 Task: Research Airbnb accommodation in Trabzon, Turkey from 26th December, 2023 to 31st December, 2023 for 2 adults. Place can be entire room with 1  bedroom having 1 bed and 1 bathroom. Property type can be hotel. Amenities needed are: washing machine.
Action: Mouse moved to (412, 112)
Screenshot: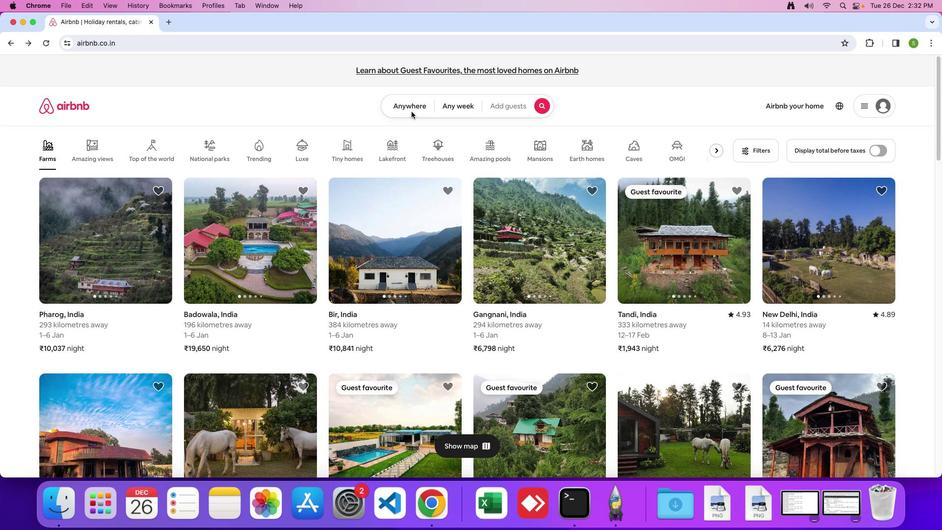 
Action: Mouse pressed left at (412, 112)
Screenshot: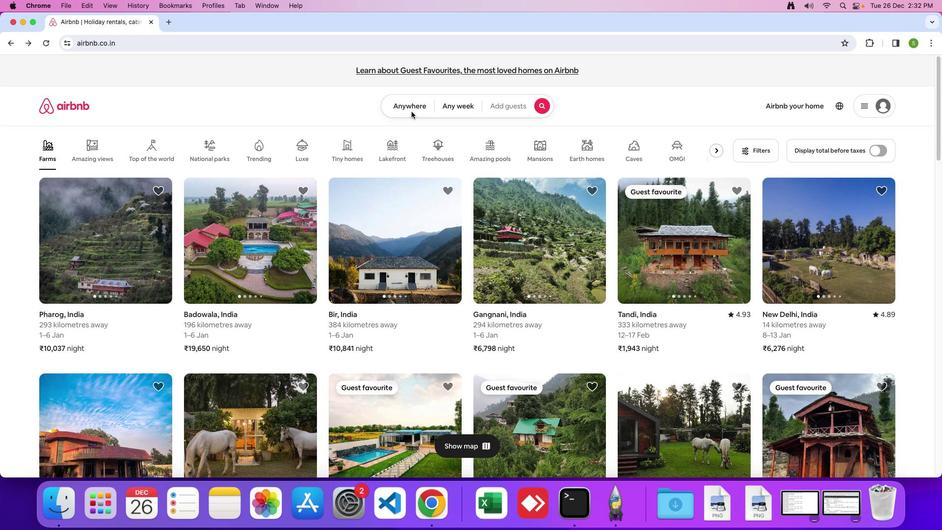 
Action: Mouse moved to (410, 110)
Screenshot: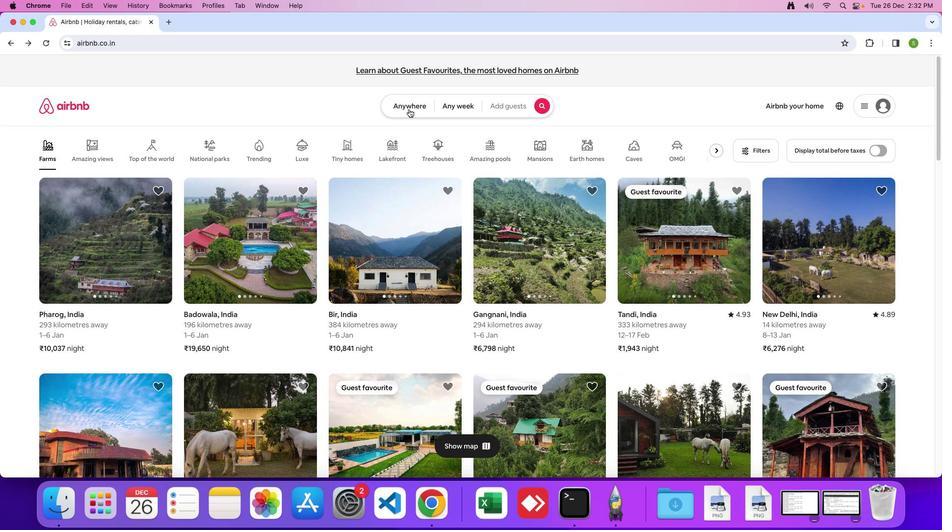 
Action: Mouse pressed left at (410, 110)
Screenshot: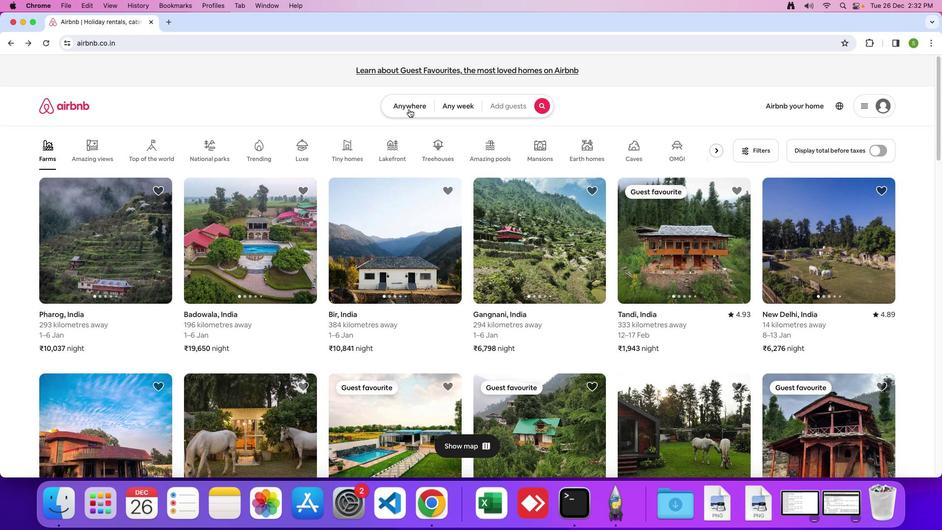 
Action: Mouse moved to (333, 143)
Screenshot: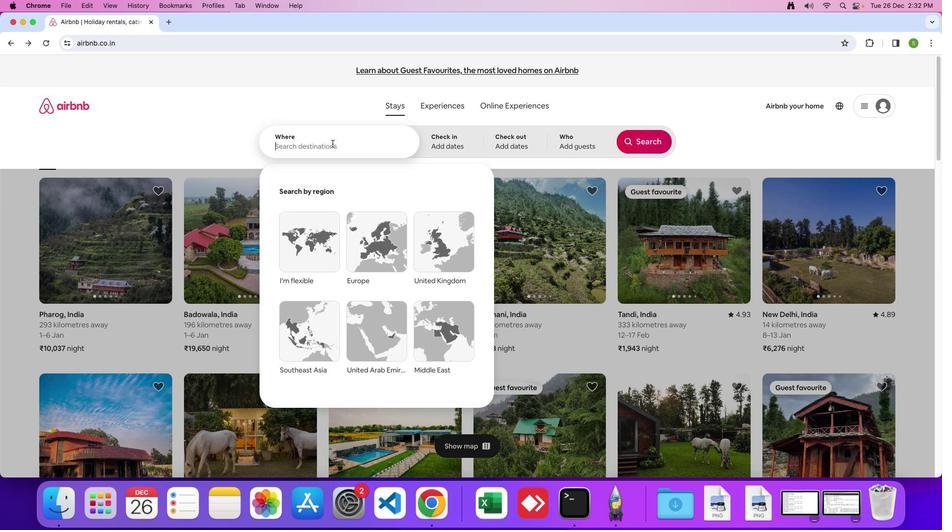 
Action: Mouse pressed left at (333, 143)
Screenshot: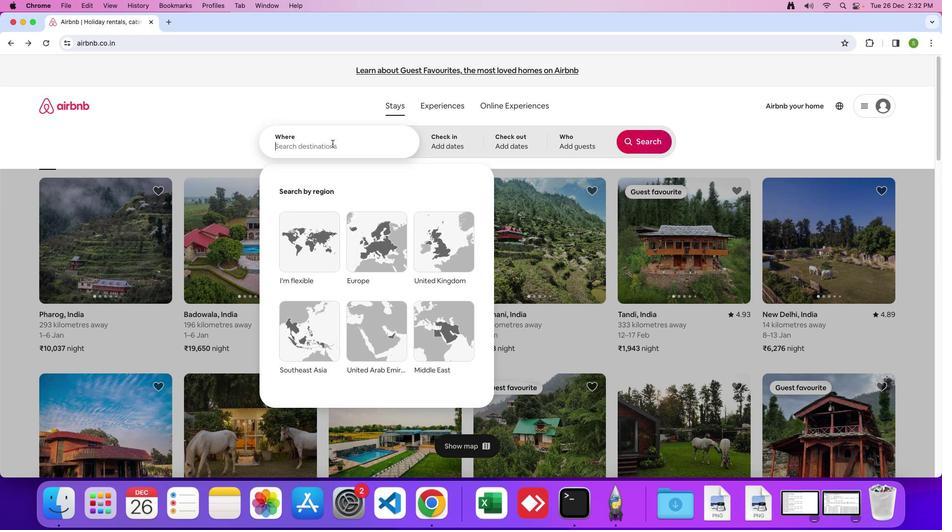 
Action: Mouse moved to (331, 142)
Screenshot: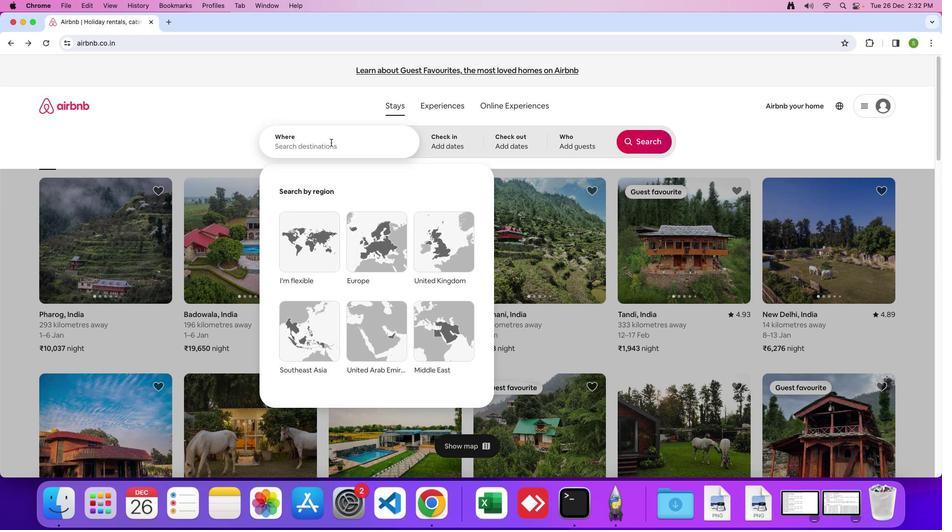
Action: Key pressed 'T'Key.caps_lock'r''a''b''z''o''n'','Key.spaceKey.shift'T''u''r''k''e''y'Key.enter
Screenshot: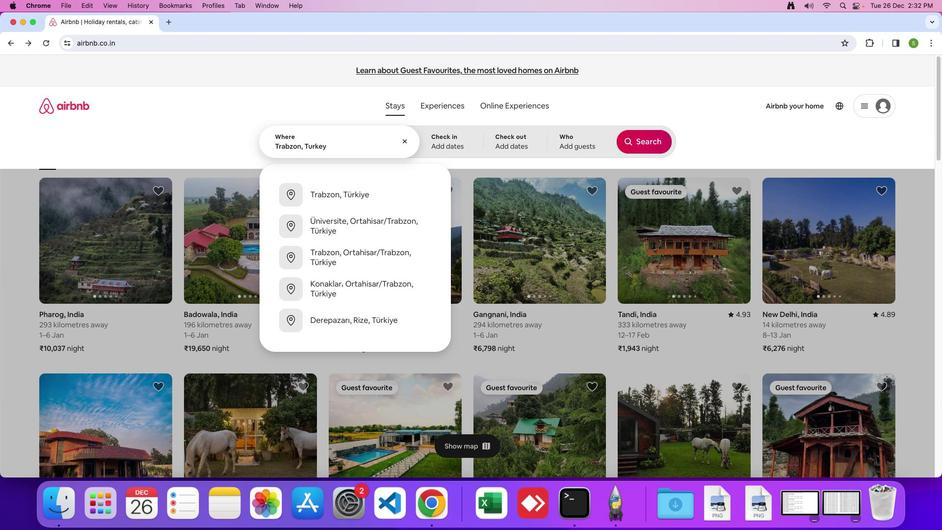 
Action: Mouse moved to (342, 363)
Screenshot: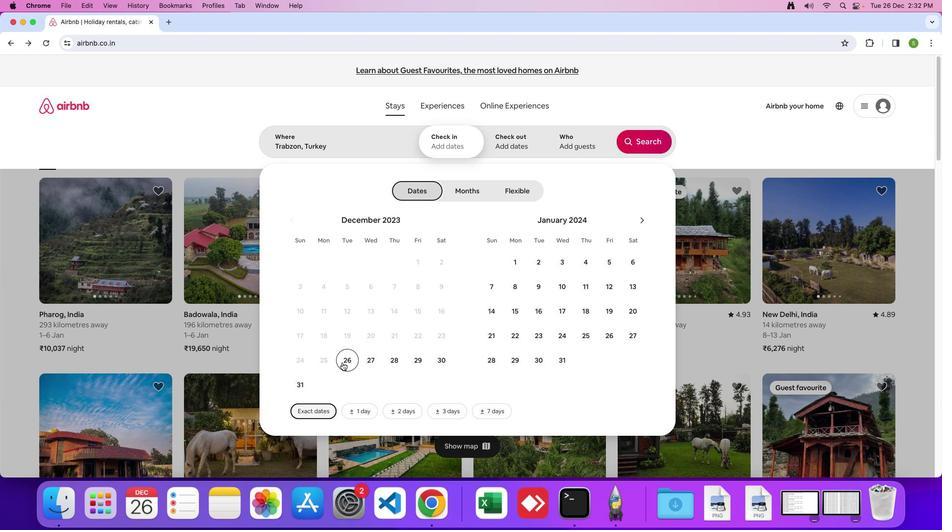
Action: Mouse pressed left at (342, 363)
Screenshot: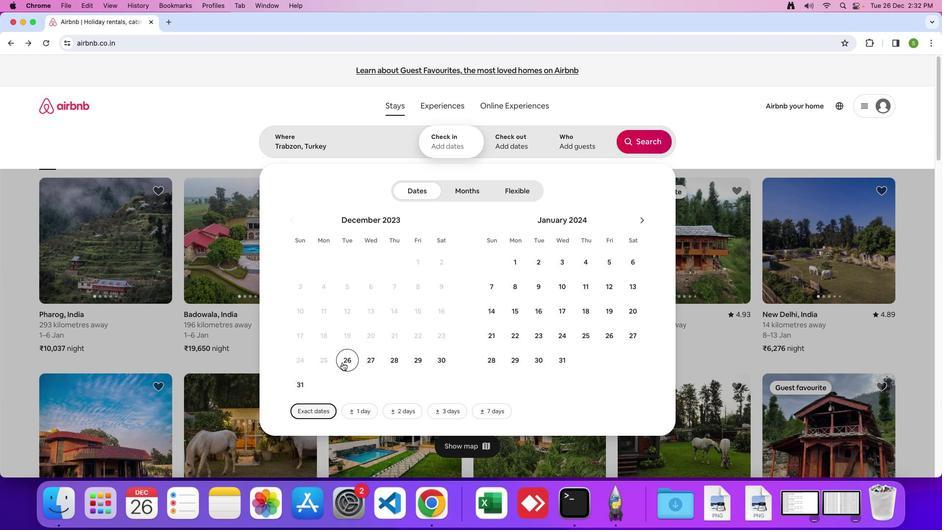 
Action: Mouse moved to (297, 388)
Screenshot: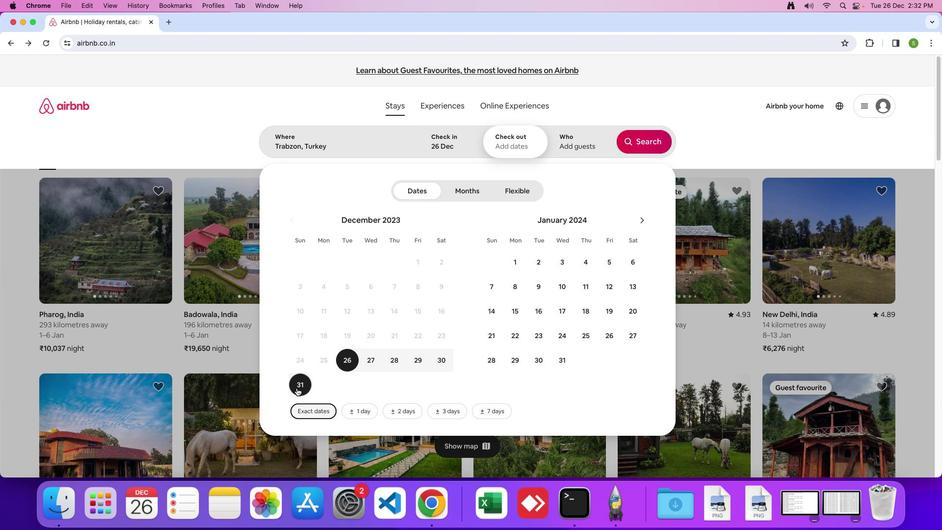 
Action: Mouse pressed left at (297, 388)
Screenshot: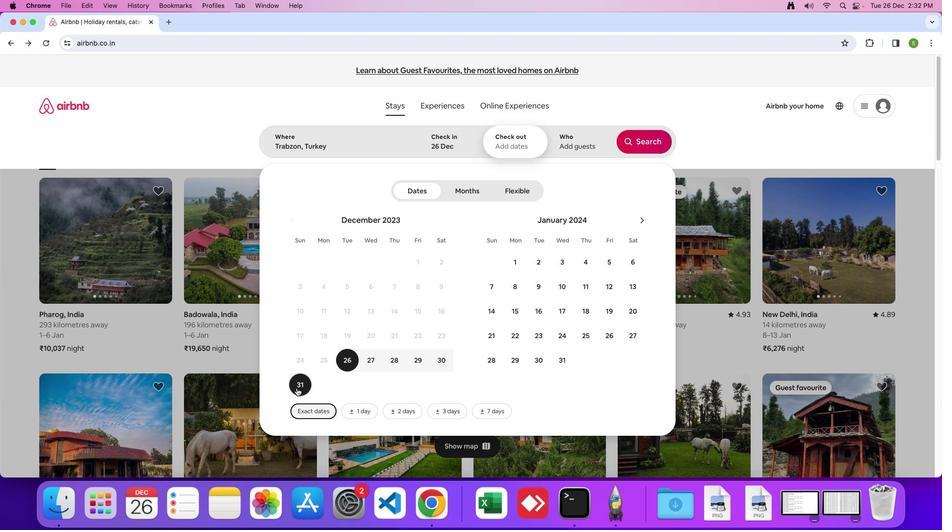 
Action: Mouse moved to (570, 140)
Screenshot: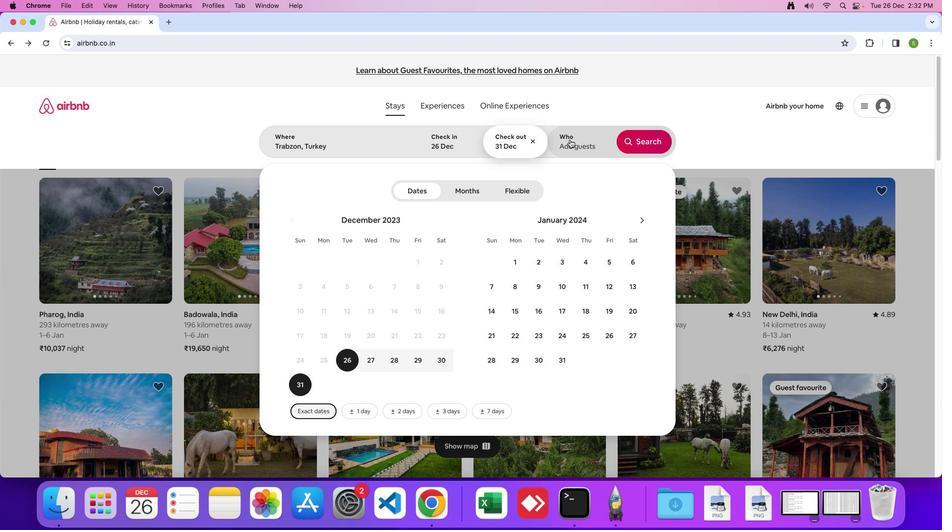 
Action: Mouse pressed left at (570, 140)
Screenshot: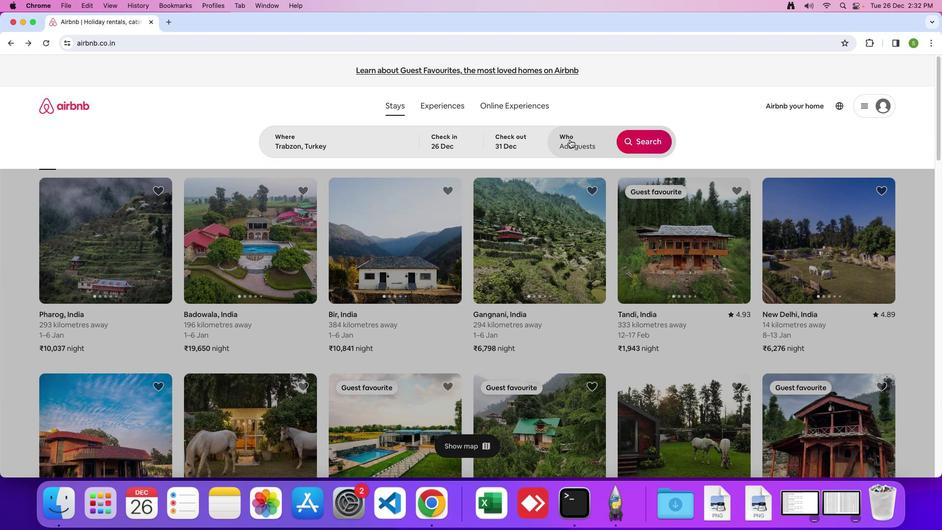 
Action: Mouse moved to (646, 193)
Screenshot: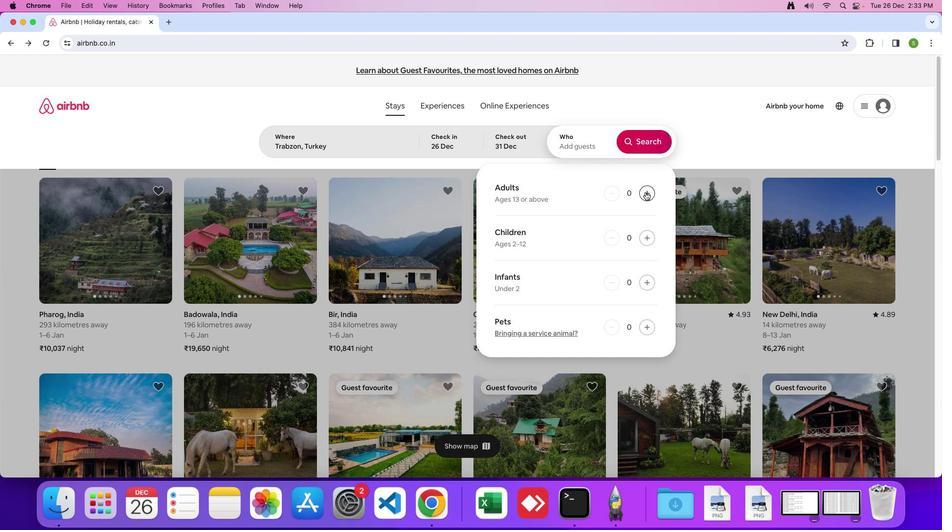 
Action: Mouse pressed left at (646, 193)
Screenshot: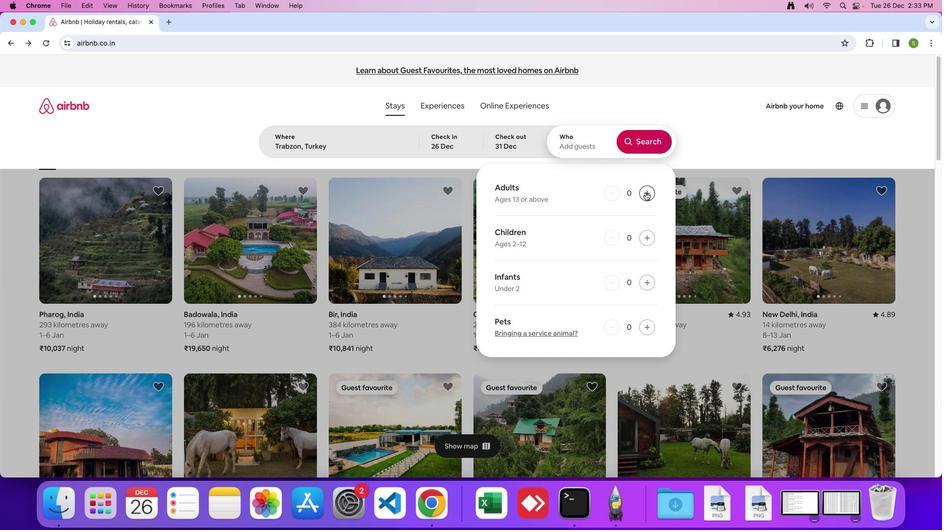 
Action: Mouse pressed left at (646, 193)
Screenshot: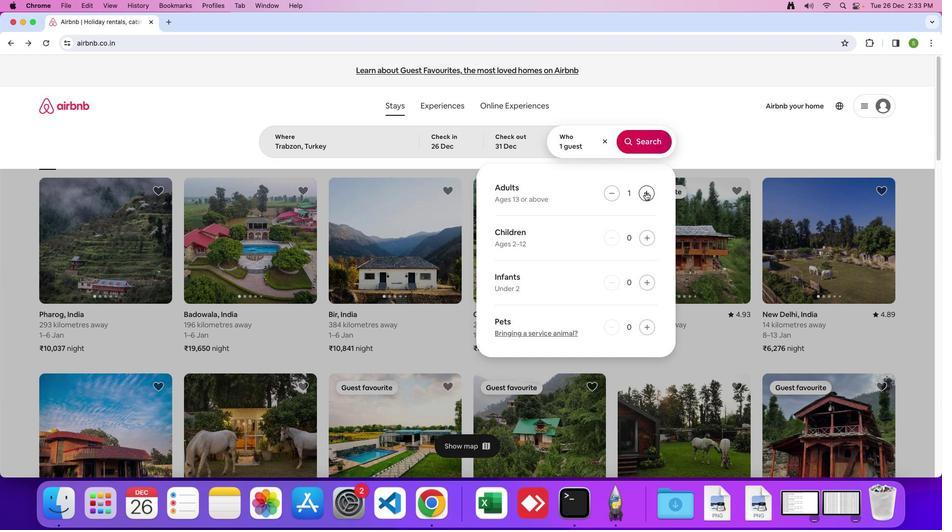 
Action: Mouse moved to (637, 146)
Screenshot: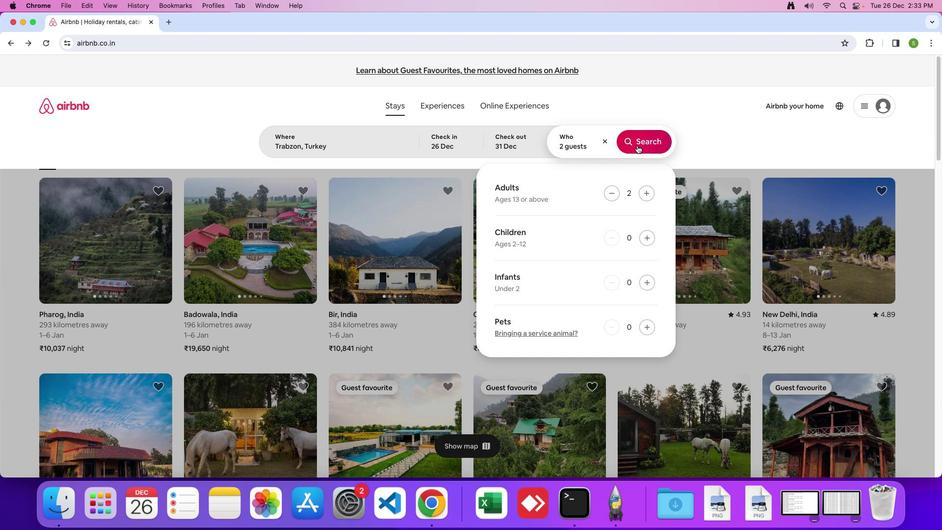 
Action: Mouse pressed left at (637, 146)
Screenshot: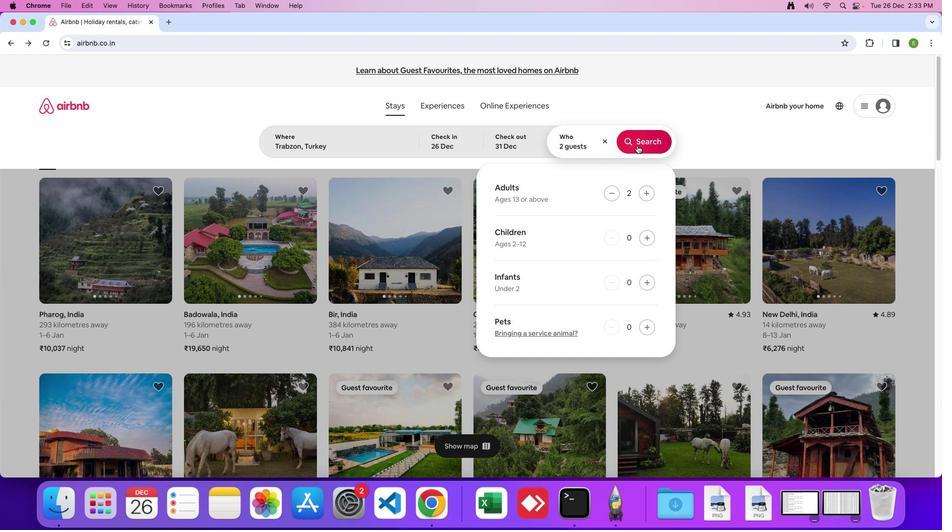
Action: Mouse moved to (787, 110)
Screenshot: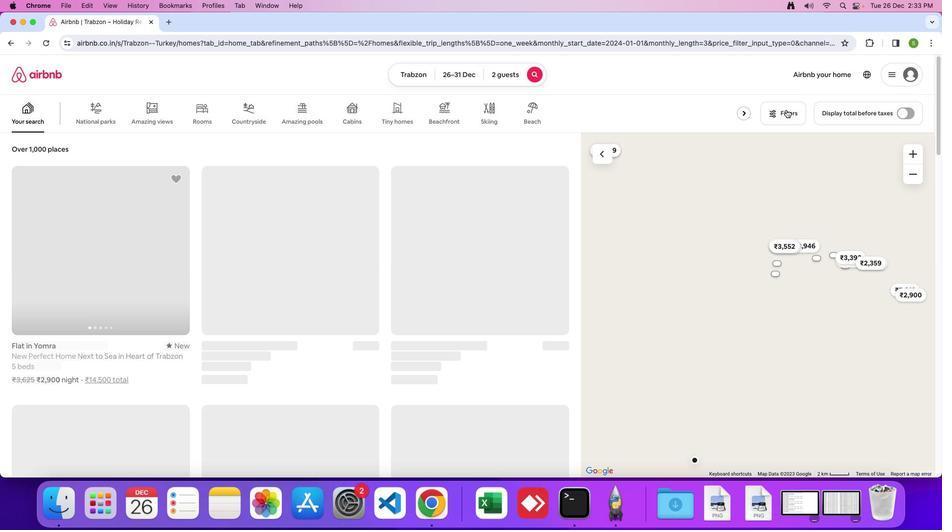 
Action: Mouse pressed left at (787, 110)
Screenshot: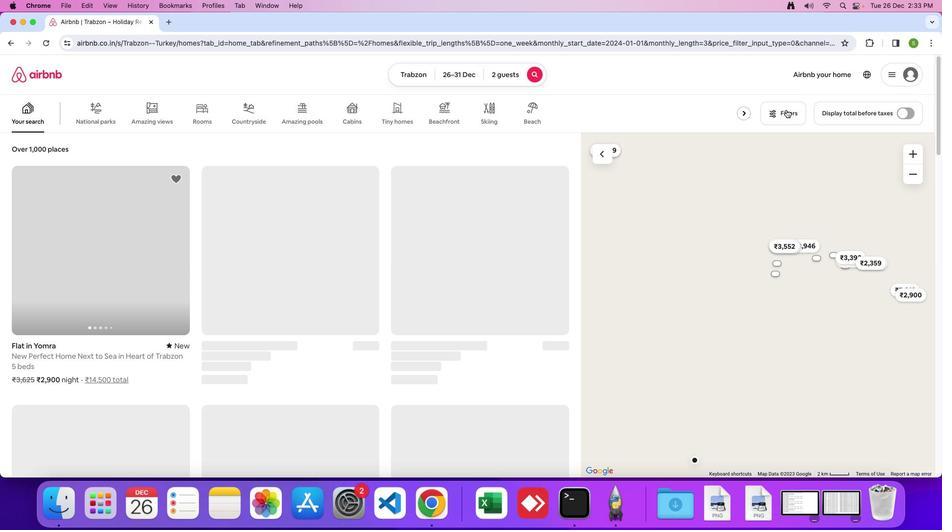 
Action: Mouse moved to (427, 335)
Screenshot: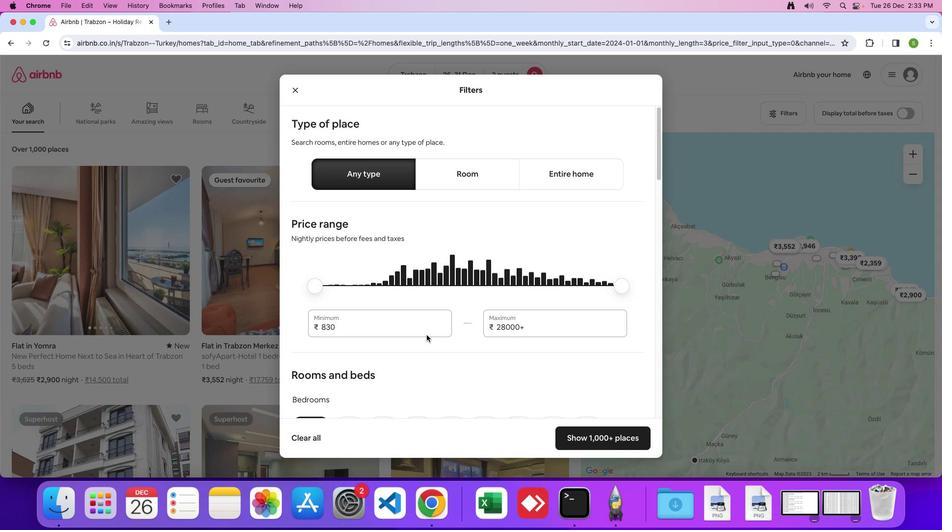
Action: Mouse scrolled (427, 335) with delta (0, 0)
Screenshot: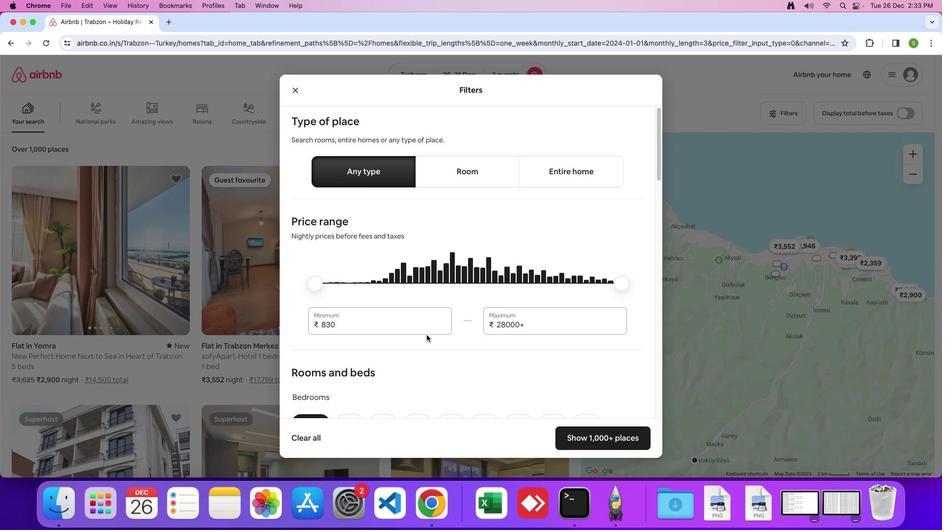 
Action: Mouse scrolled (427, 335) with delta (0, 0)
Screenshot: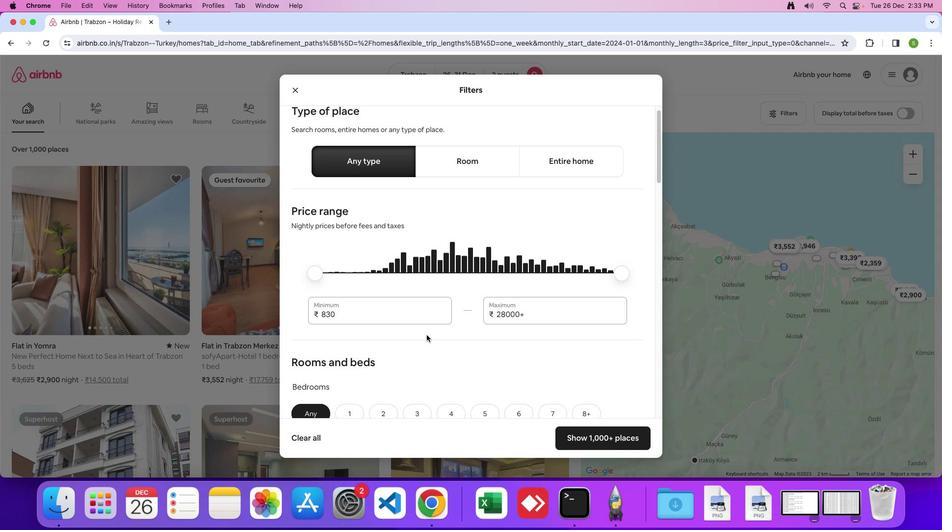 
Action: Mouse scrolled (427, 335) with delta (0, 0)
Screenshot: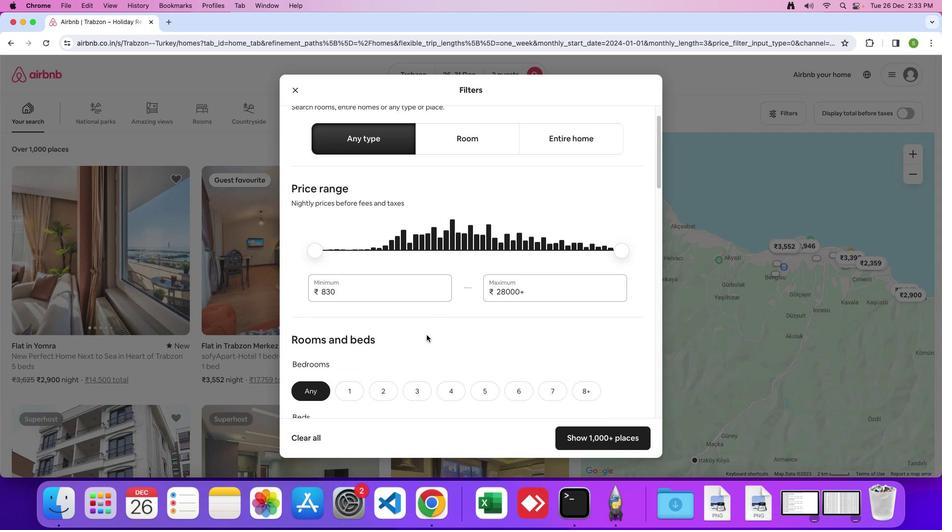
Action: Mouse moved to (425, 339)
Screenshot: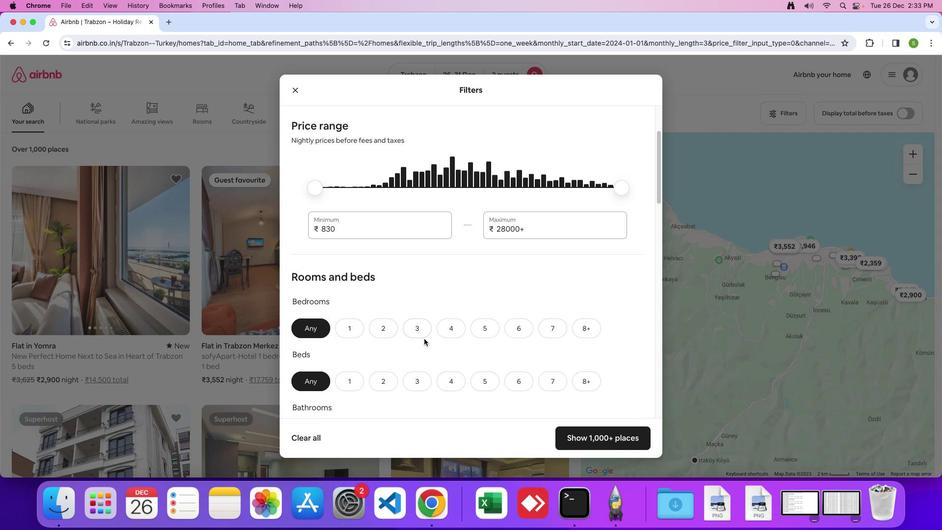 
Action: Mouse scrolled (425, 339) with delta (0, 0)
Screenshot: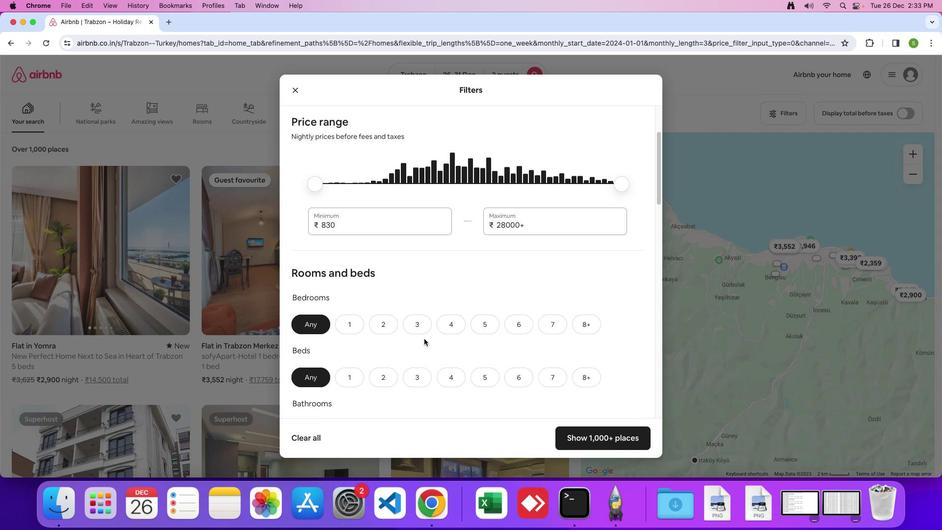 
Action: Mouse scrolled (425, 339) with delta (0, 0)
Screenshot: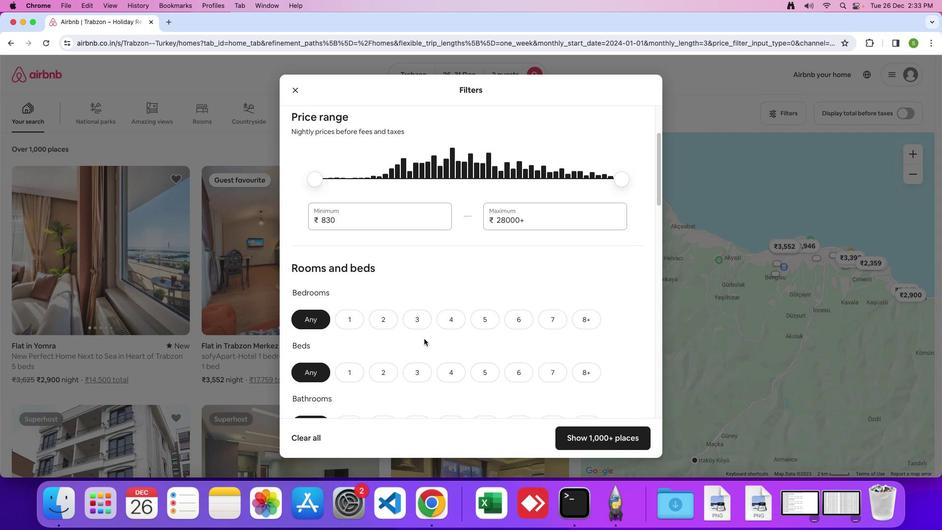 
Action: Mouse scrolled (425, 339) with delta (0, 0)
Screenshot: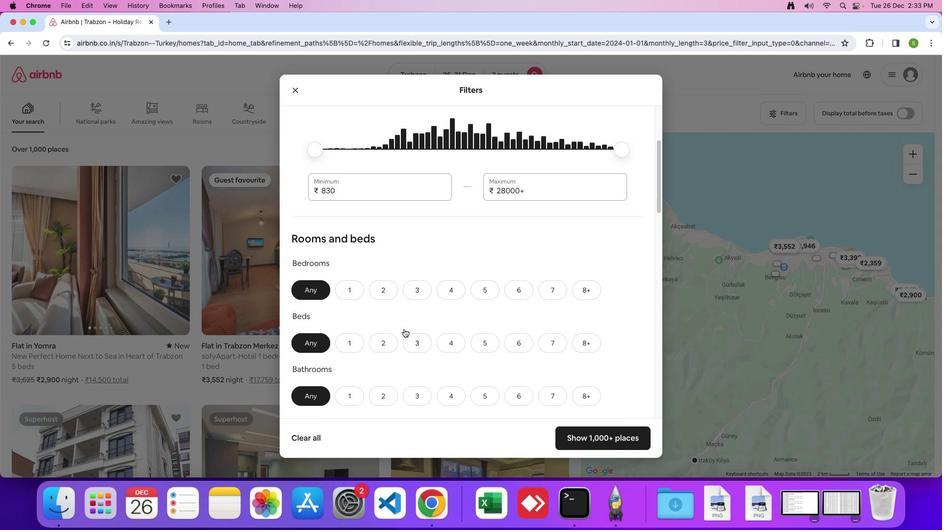 
Action: Mouse moved to (353, 272)
Screenshot: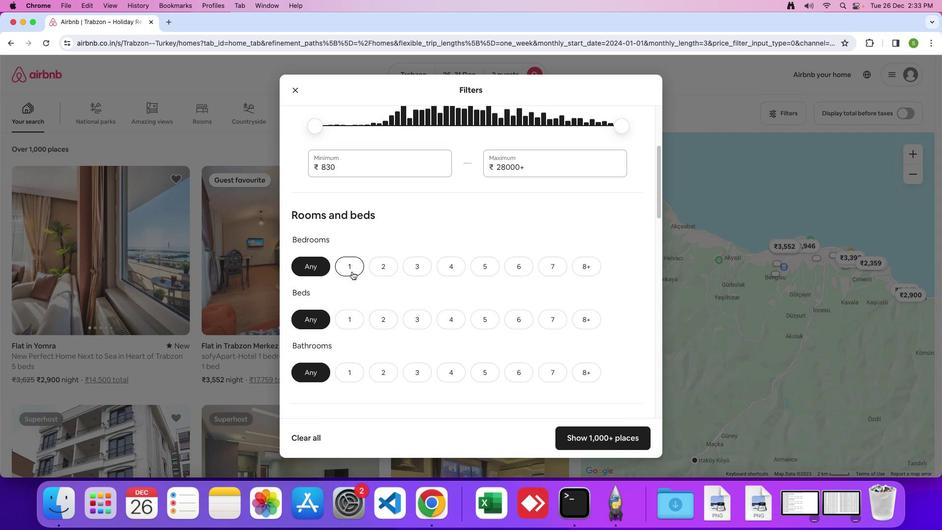 
Action: Mouse pressed left at (353, 272)
Screenshot: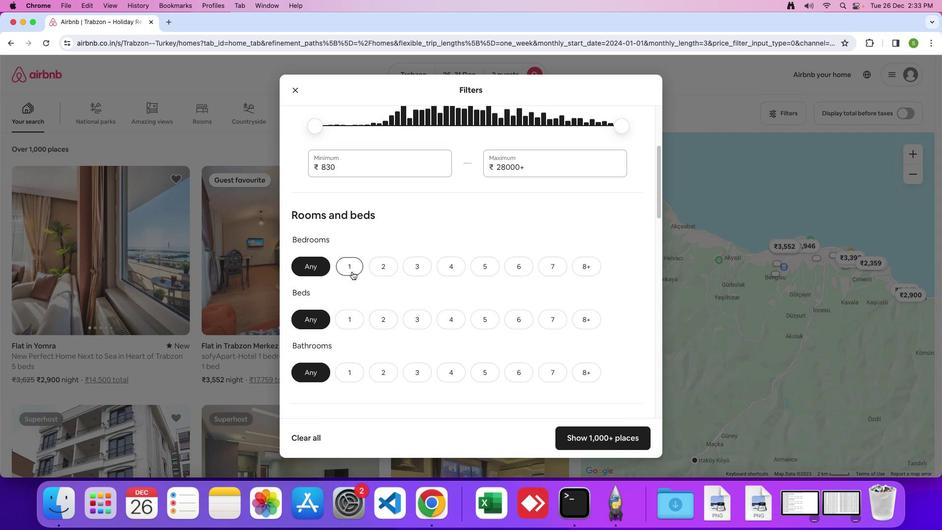 
Action: Mouse moved to (353, 316)
Screenshot: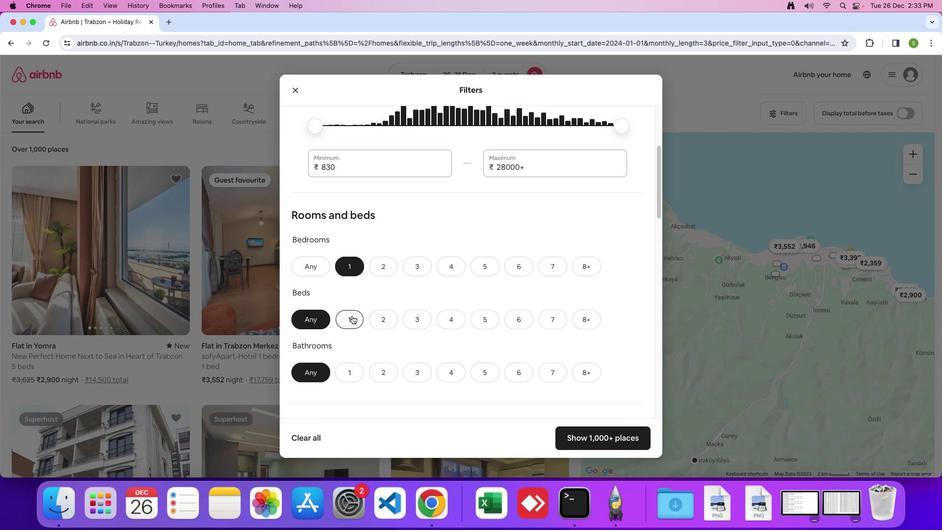 
Action: Mouse pressed left at (353, 316)
Screenshot: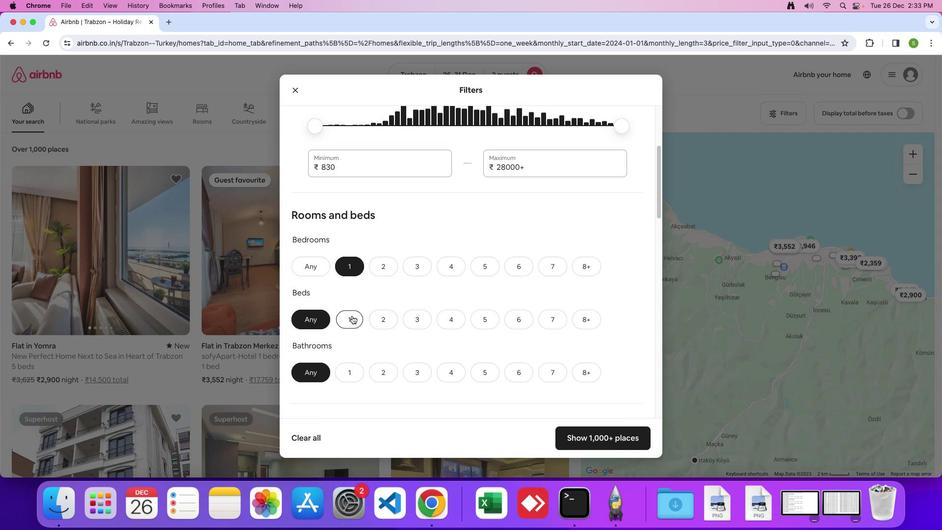 
Action: Mouse moved to (349, 372)
Screenshot: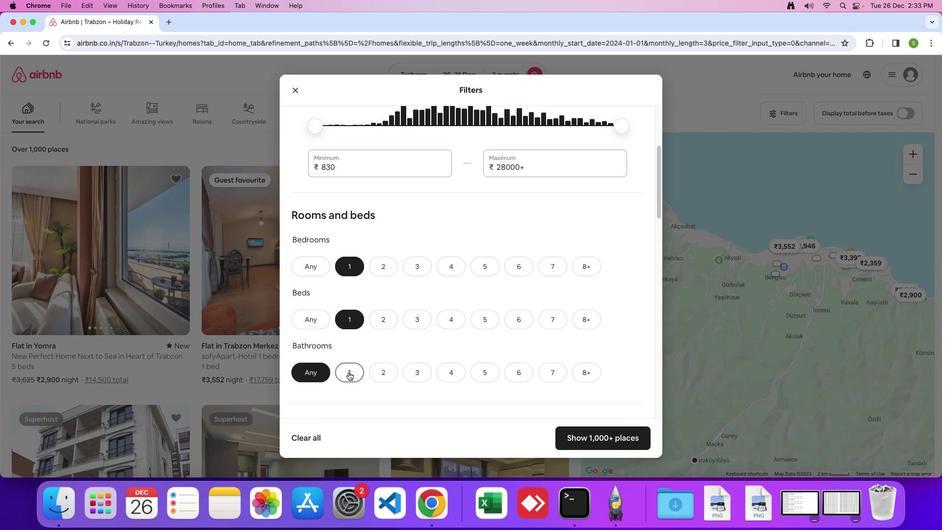 
Action: Mouse pressed left at (349, 372)
Screenshot: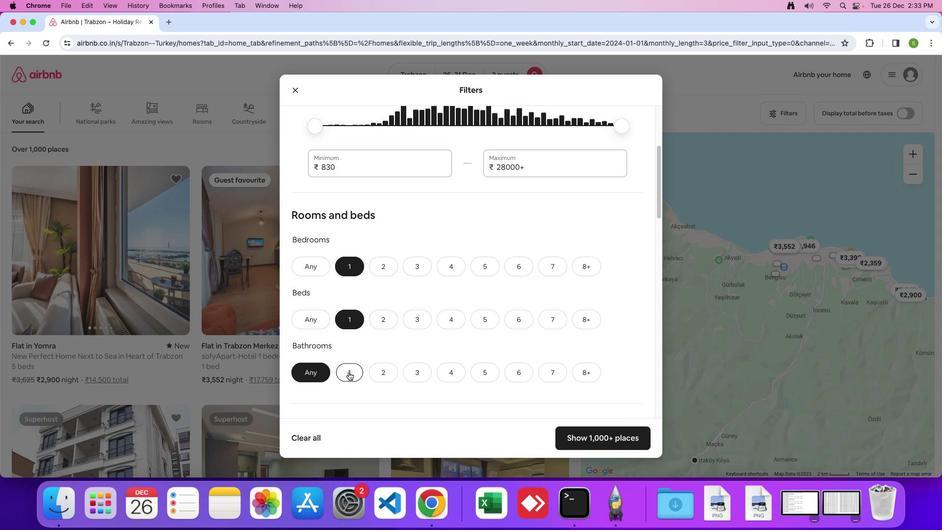 
Action: Mouse moved to (426, 340)
Screenshot: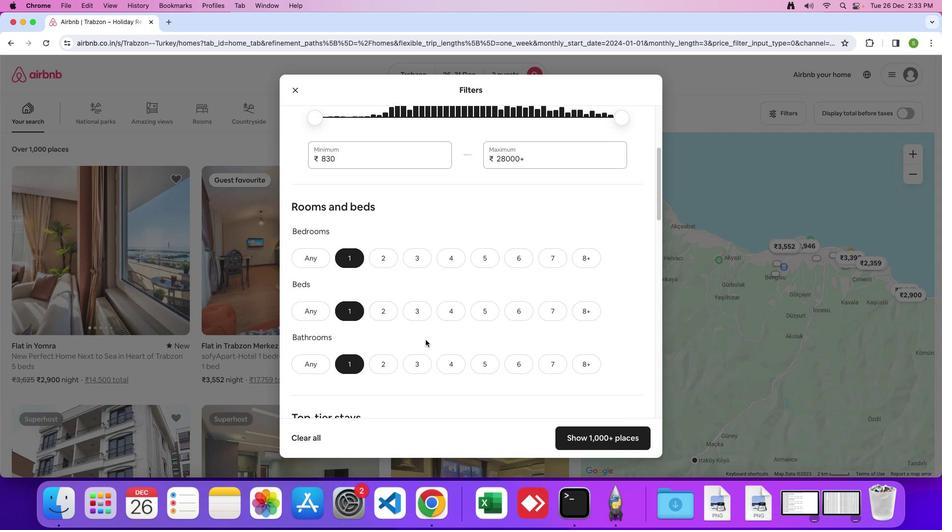 
Action: Mouse scrolled (426, 340) with delta (0, 0)
Screenshot: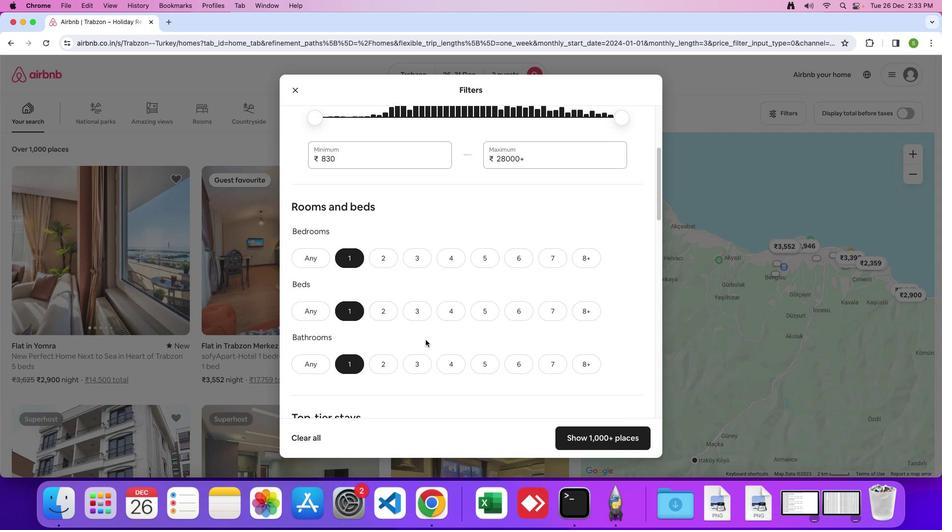 
Action: Mouse scrolled (426, 340) with delta (0, 0)
Screenshot: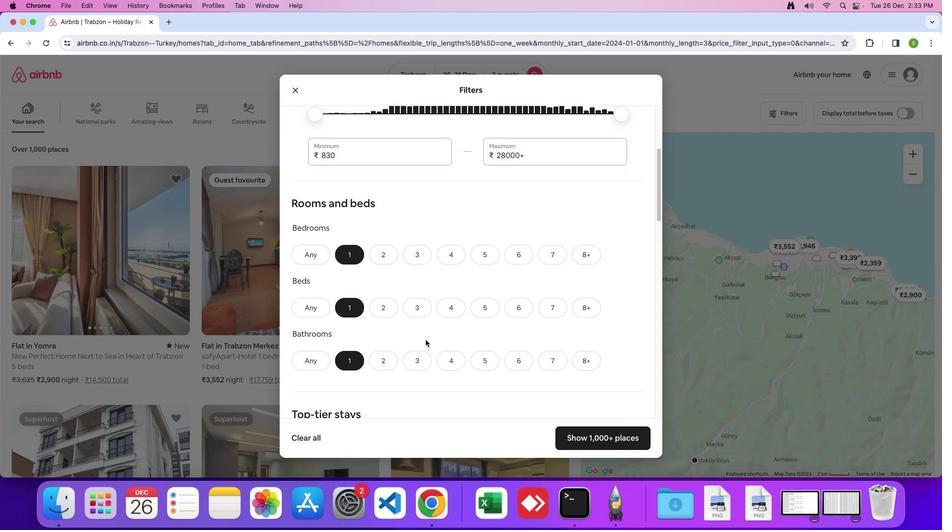 
Action: Mouse moved to (426, 340)
Screenshot: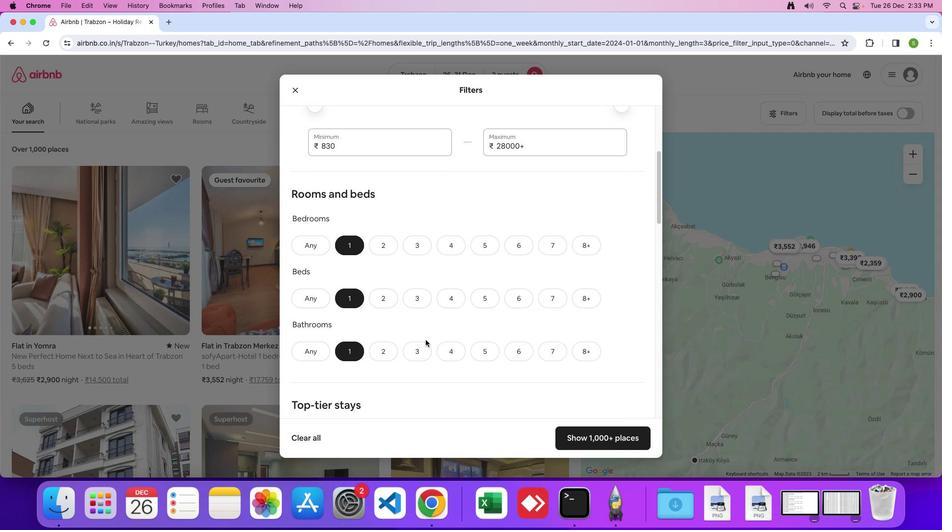 
Action: Mouse scrolled (426, 340) with delta (0, 0)
Screenshot: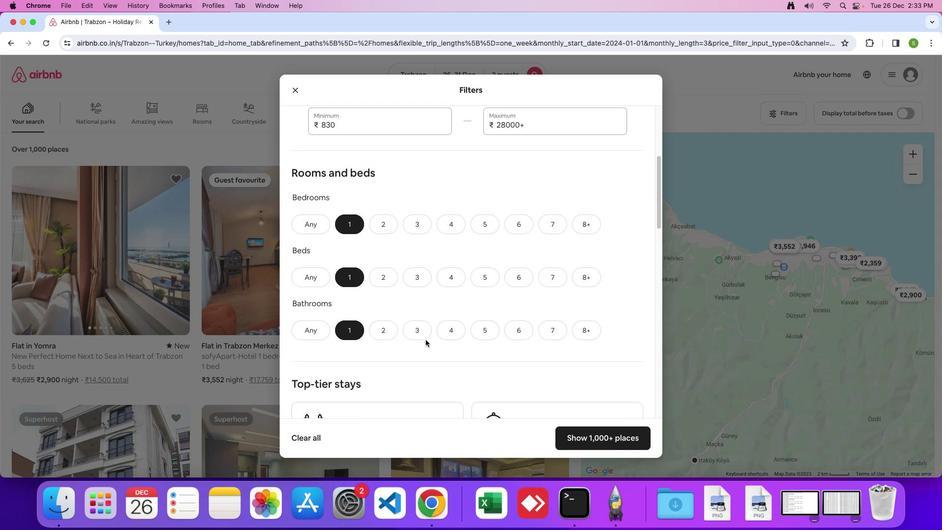 
Action: Mouse scrolled (426, 340) with delta (0, 0)
Screenshot: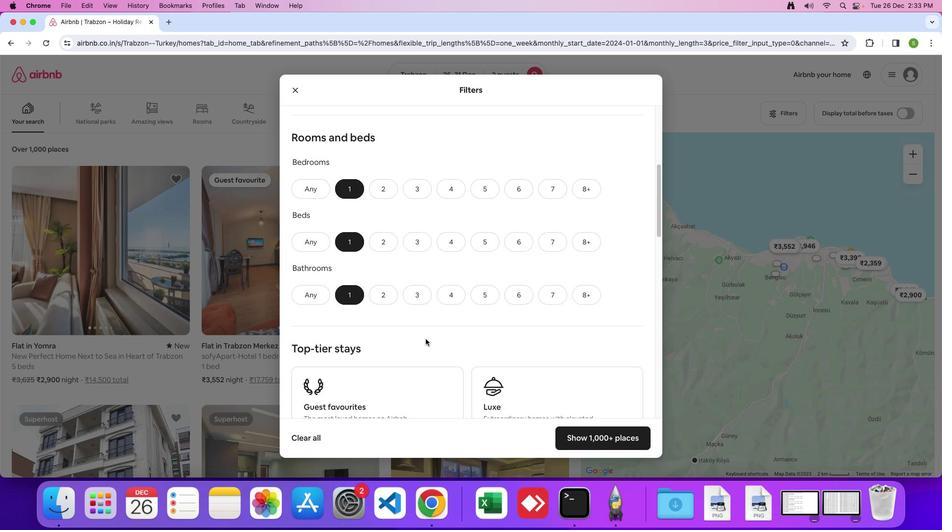 
Action: Mouse moved to (426, 339)
Screenshot: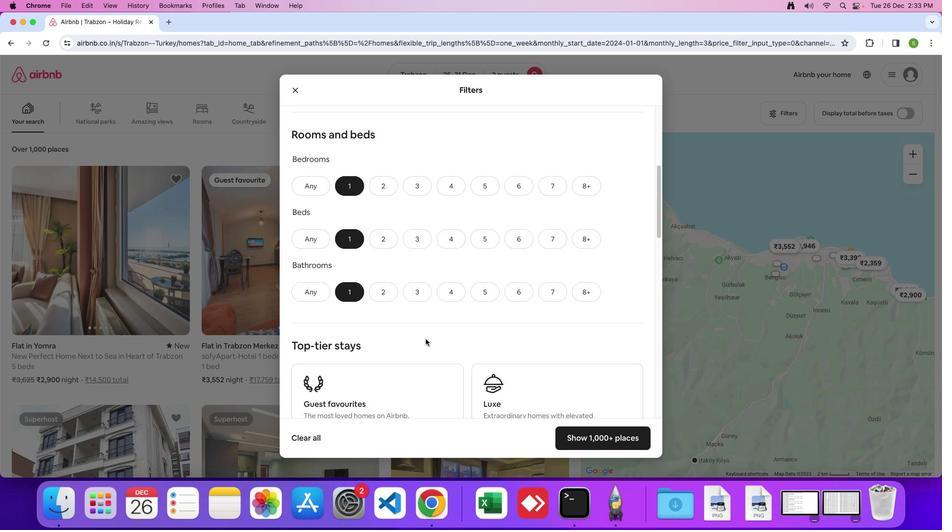 
Action: Mouse scrolled (426, 339) with delta (0, 0)
Screenshot: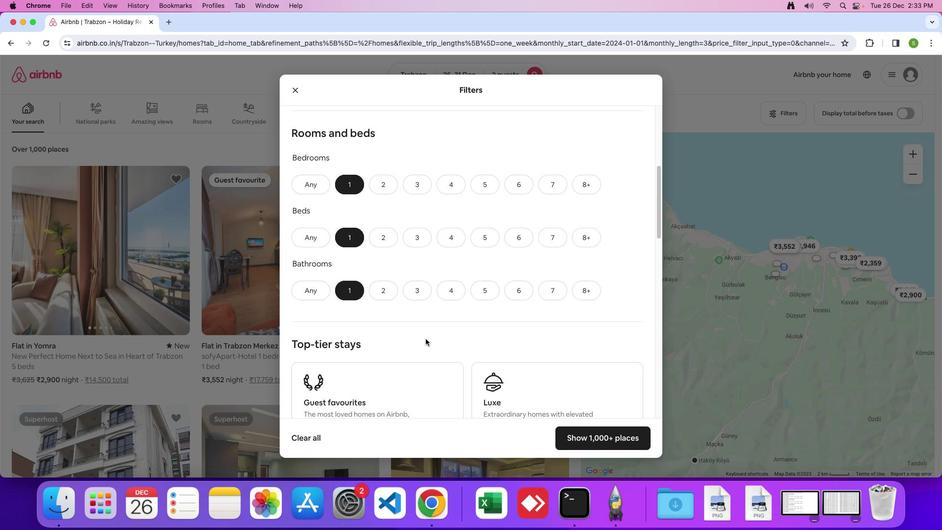 
Action: Mouse moved to (427, 337)
Screenshot: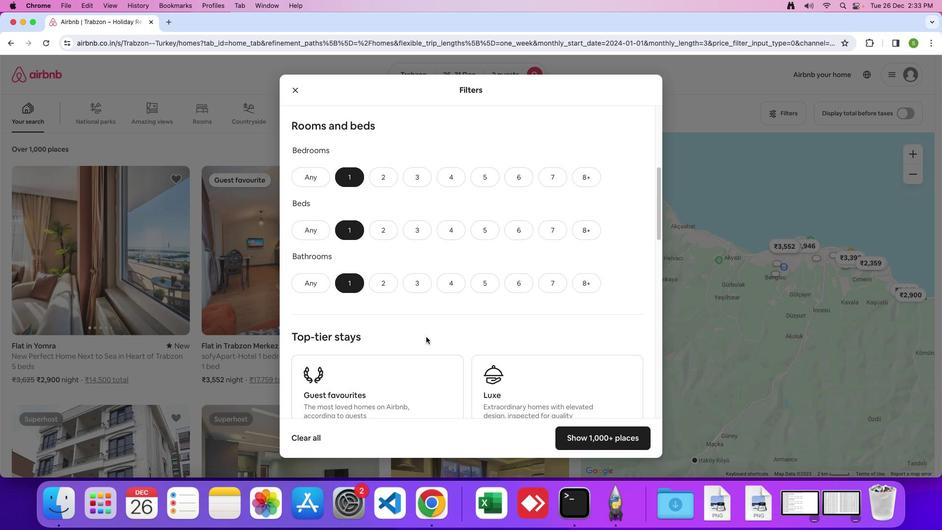 
Action: Mouse scrolled (427, 337) with delta (0, 0)
Screenshot: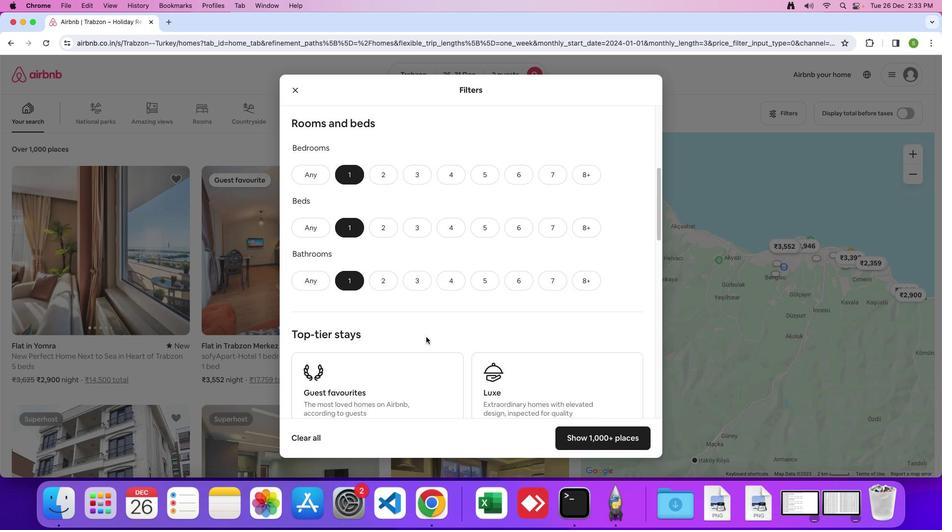 
Action: Mouse scrolled (427, 337) with delta (0, 0)
Screenshot: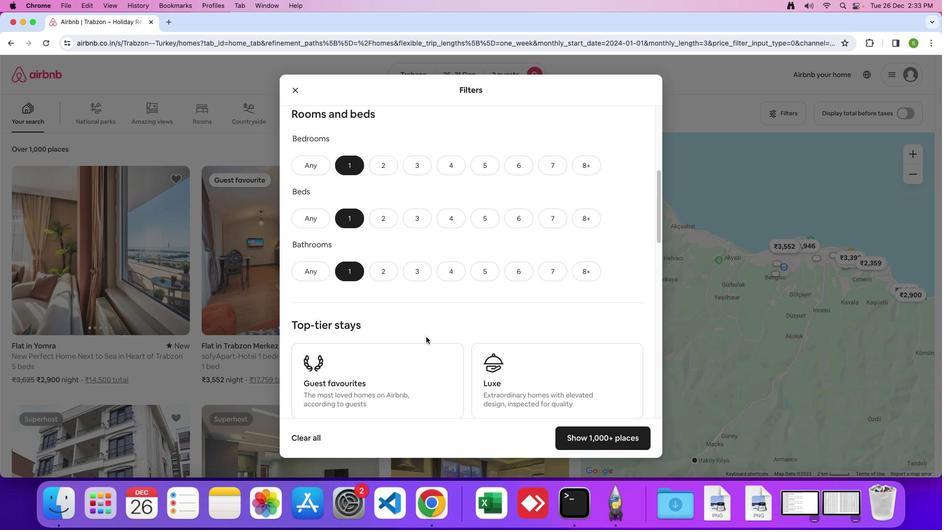 
Action: Mouse moved to (427, 336)
Screenshot: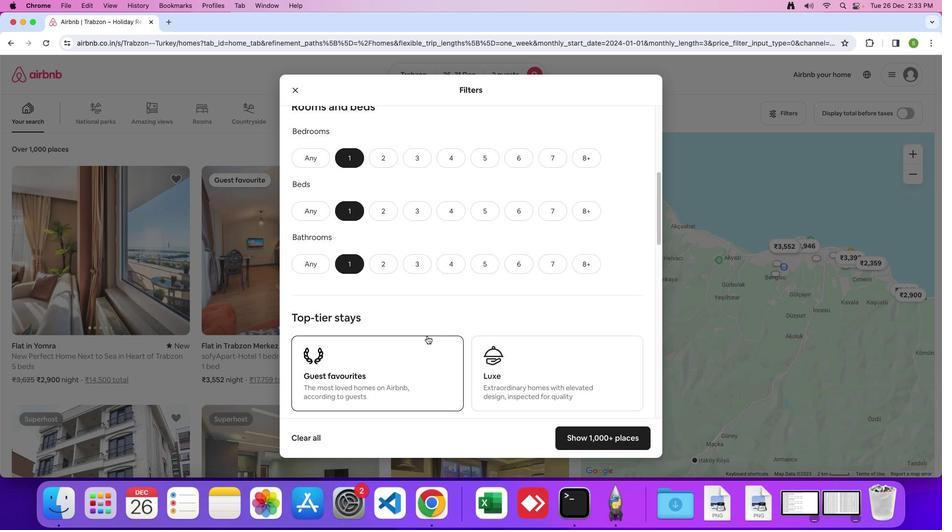 
Action: Mouse scrolled (427, 336) with delta (0, 0)
Screenshot: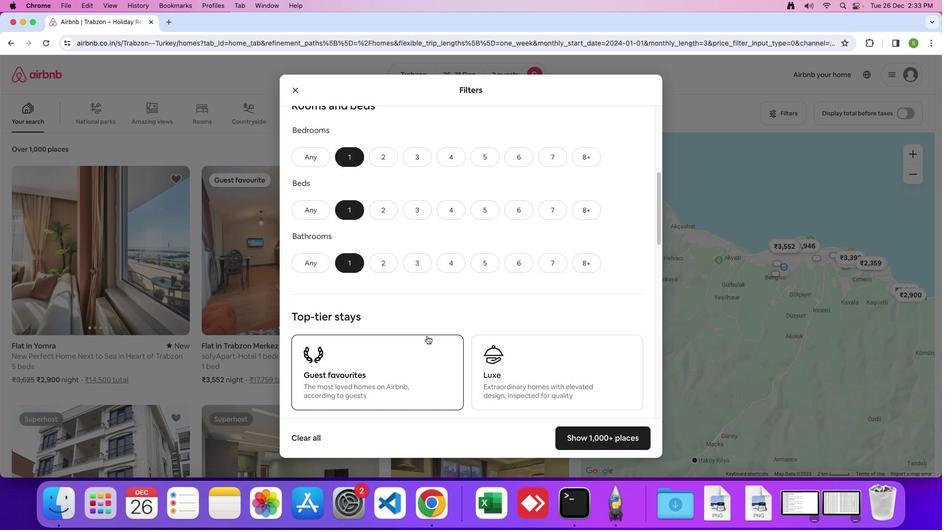 
Action: Mouse moved to (427, 336)
Screenshot: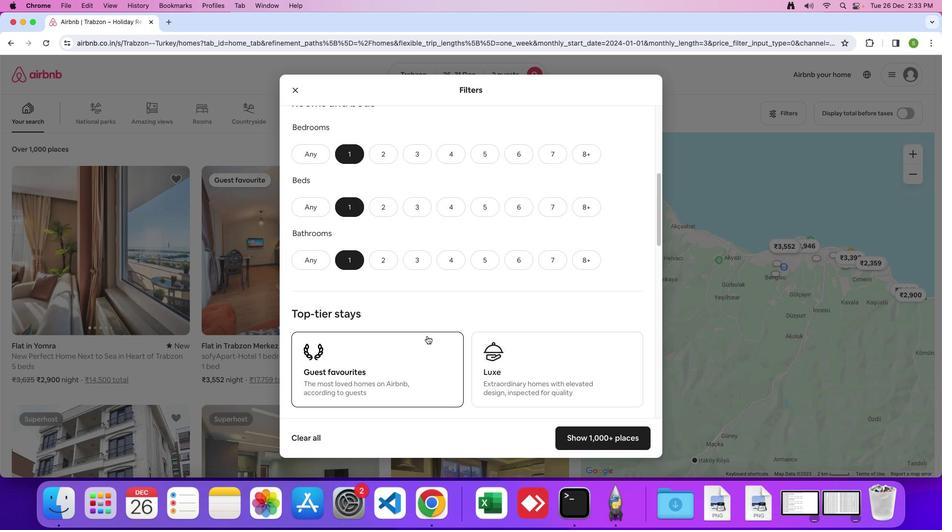
Action: Mouse scrolled (427, 336) with delta (0, 0)
Screenshot: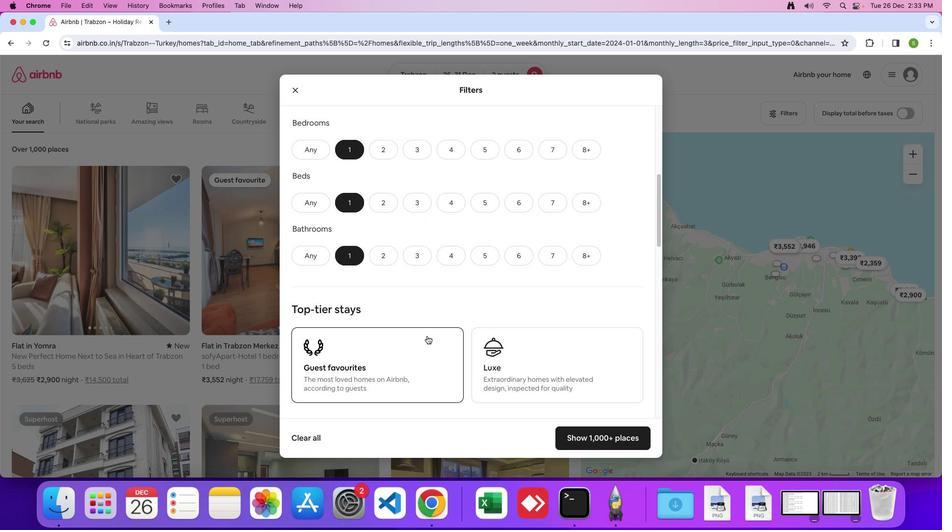 
Action: Mouse scrolled (427, 336) with delta (0, 0)
Screenshot: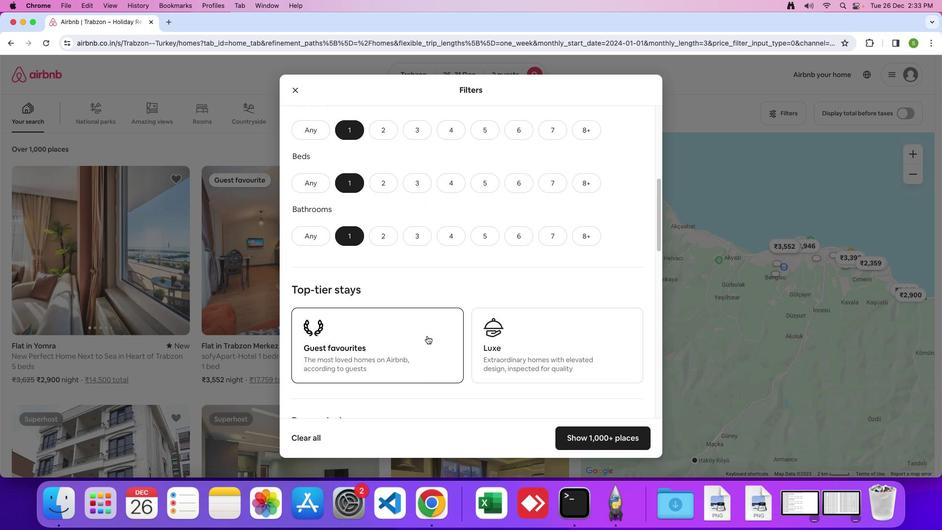 
Action: Mouse scrolled (427, 336) with delta (0, 0)
Screenshot: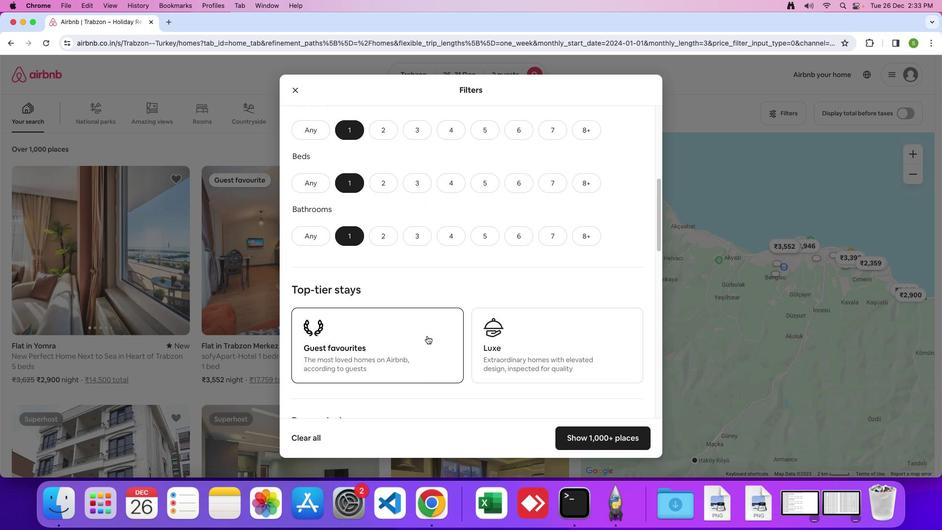 
Action: Mouse scrolled (427, 336) with delta (0, 0)
Screenshot: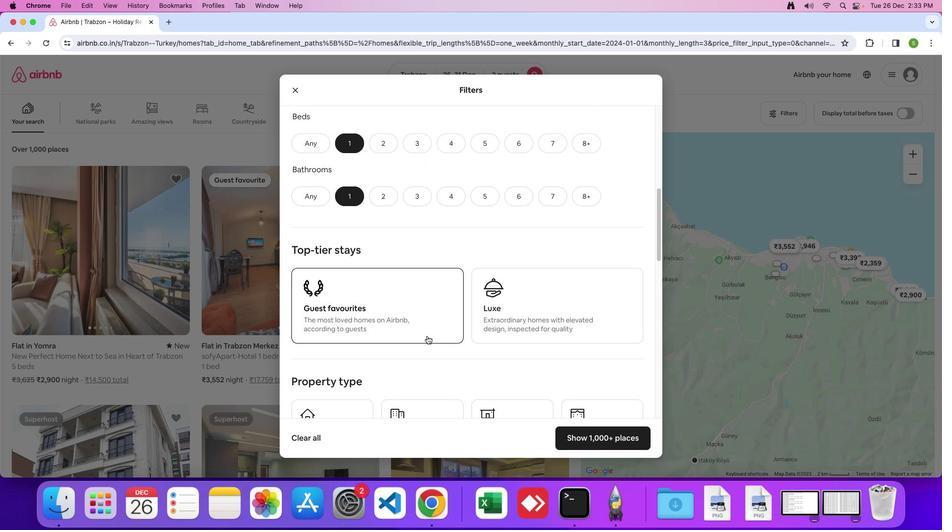 
Action: Mouse scrolled (427, 336) with delta (0, 0)
Screenshot: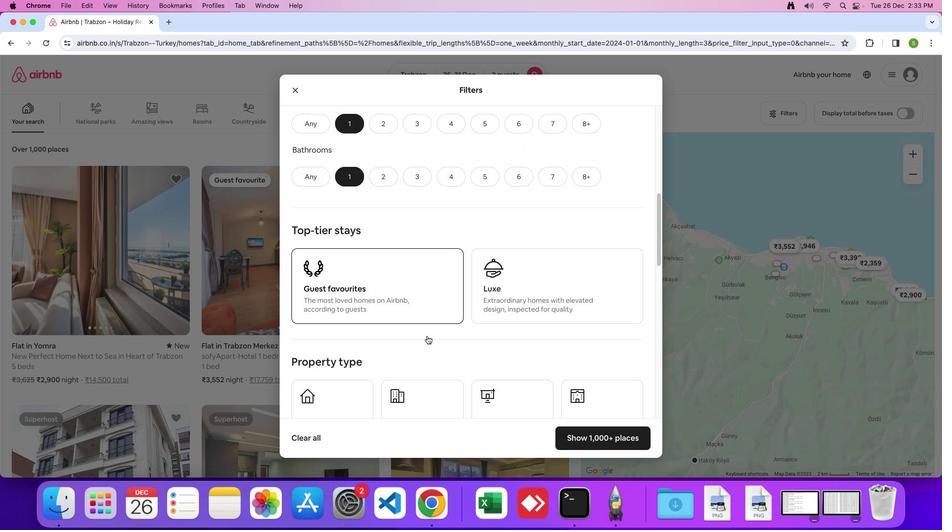
Action: Mouse scrolled (427, 336) with delta (0, 0)
Screenshot: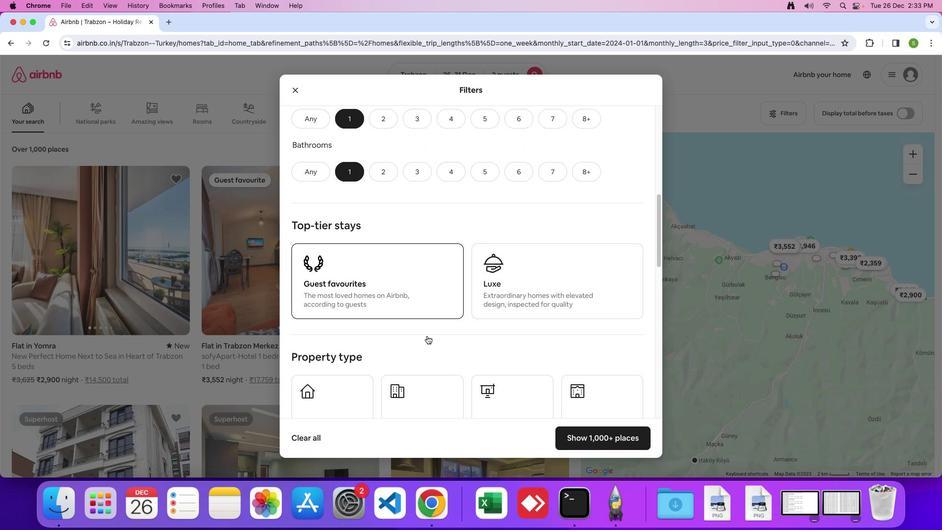 
Action: Mouse scrolled (427, 336) with delta (0, 0)
Screenshot: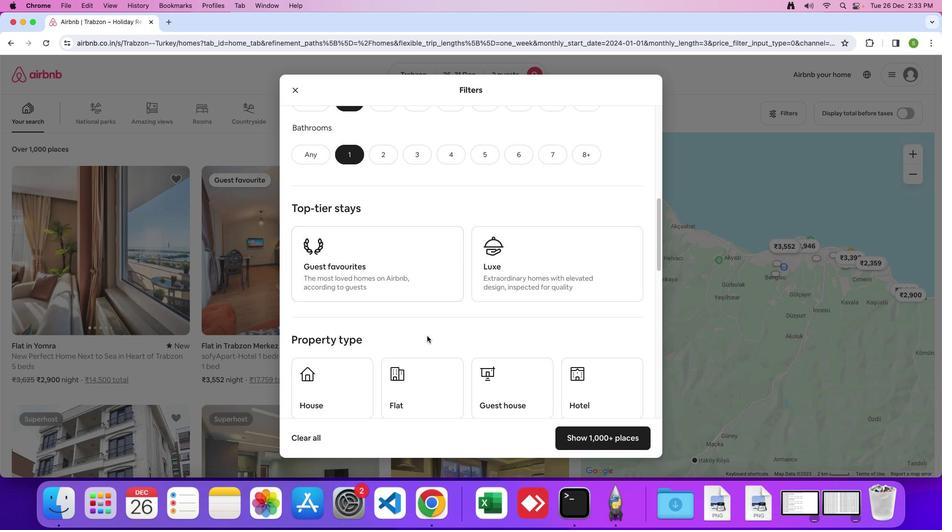 
Action: Mouse scrolled (427, 336) with delta (0, 0)
Screenshot: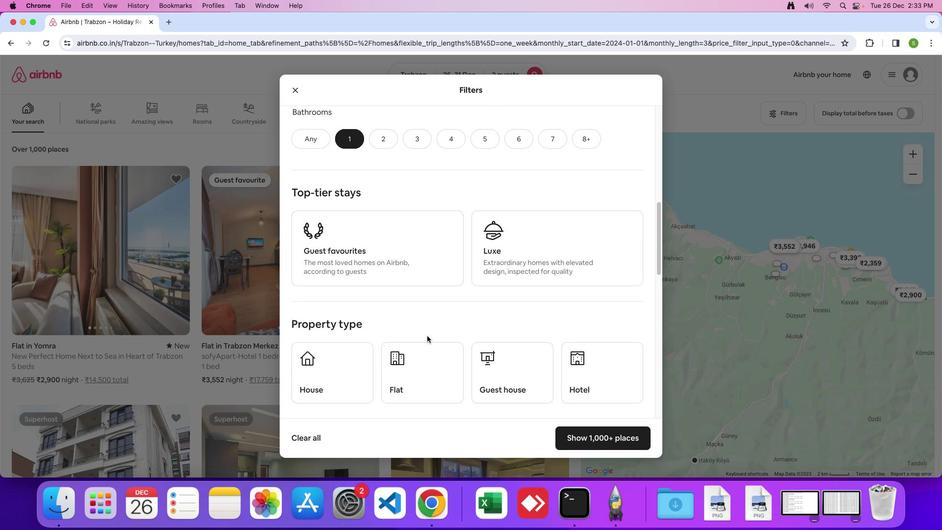 
Action: Mouse scrolled (427, 336) with delta (0, 0)
Screenshot: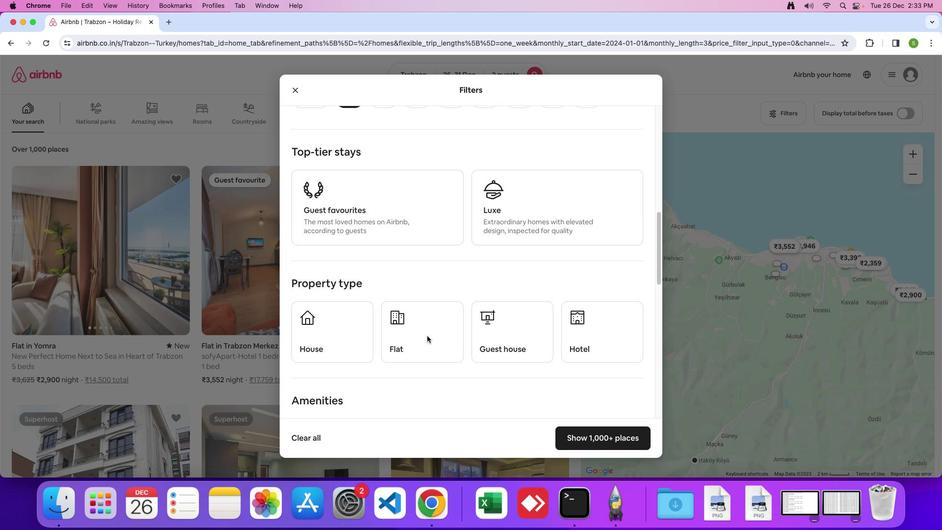 
Action: Mouse moved to (591, 307)
Screenshot: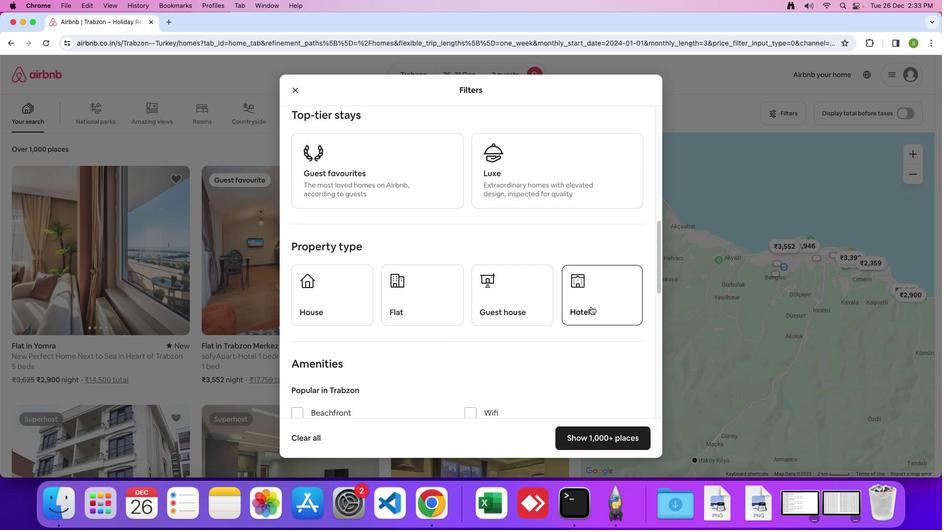 
Action: Mouse pressed left at (591, 307)
Screenshot: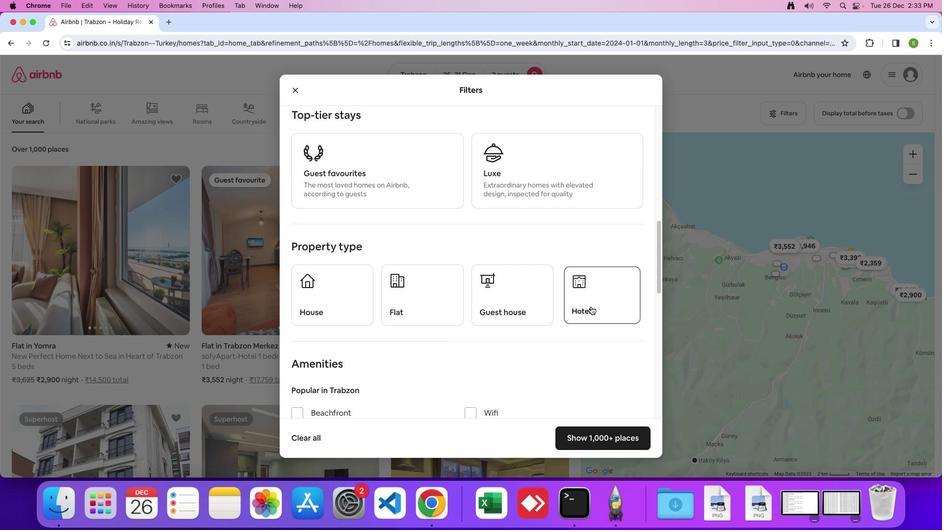 
Action: Mouse moved to (455, 341)
Screenshot: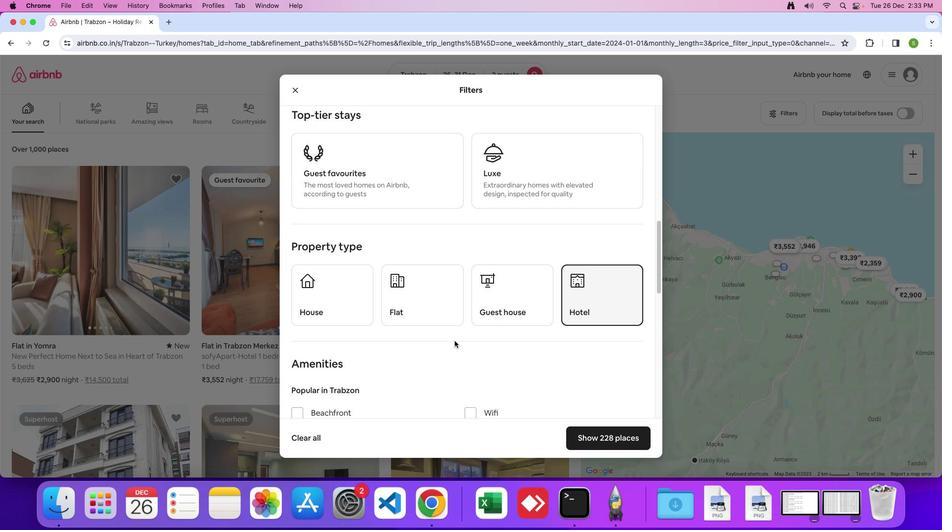 
Action: Mouse scrolled (455, 341) with delta (0, 0)
Screenshot: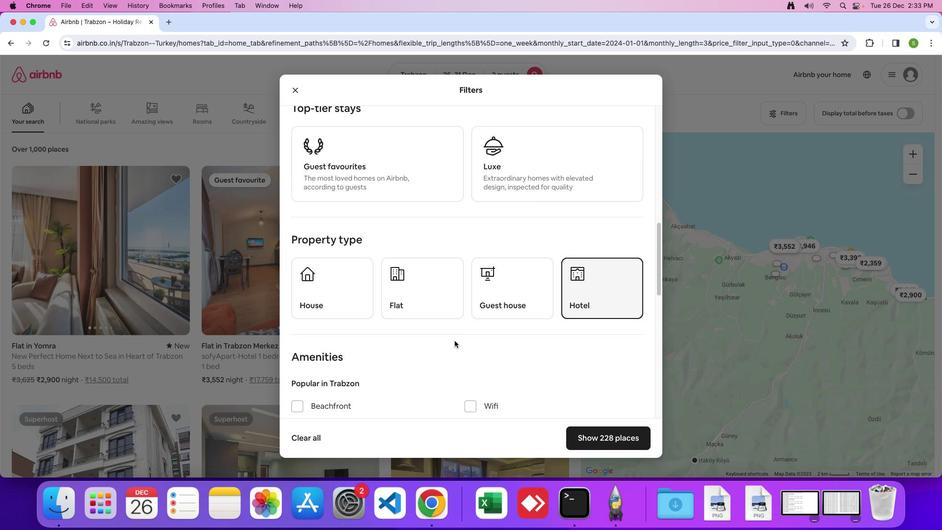 
Action: Mouse scrolled (455, 341) with delta (0, 0)
Screenshot: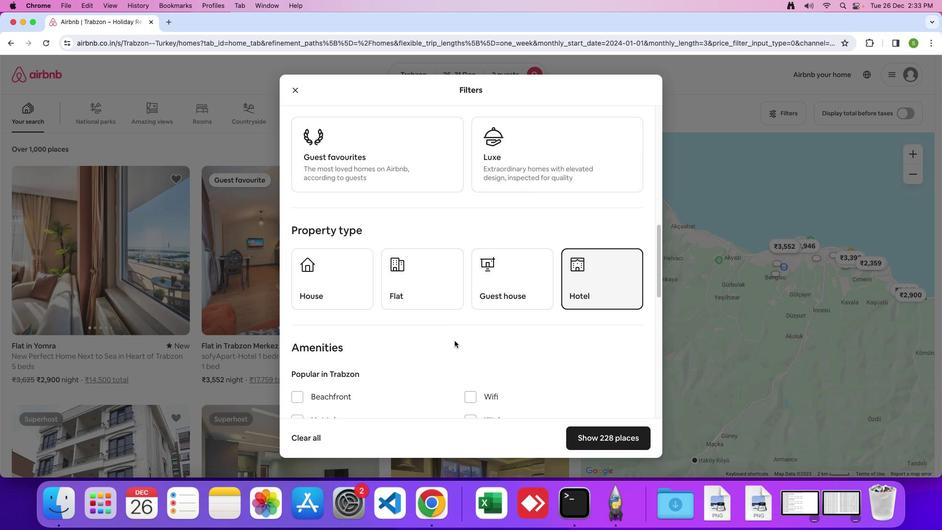 
Action: Mouse scrolled (455, 341) with delta (0, 0)
Screenshot: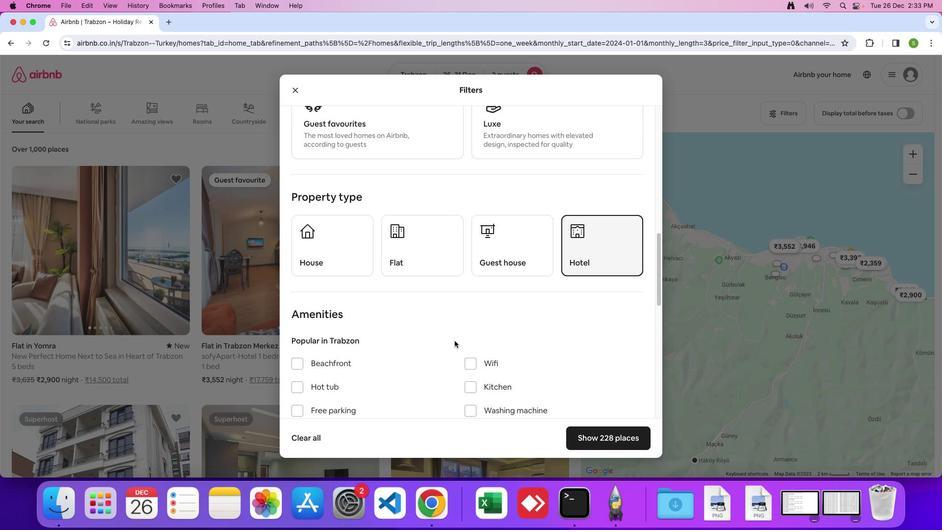 
Action: Mouse moved to (440, 342)
Screenshot: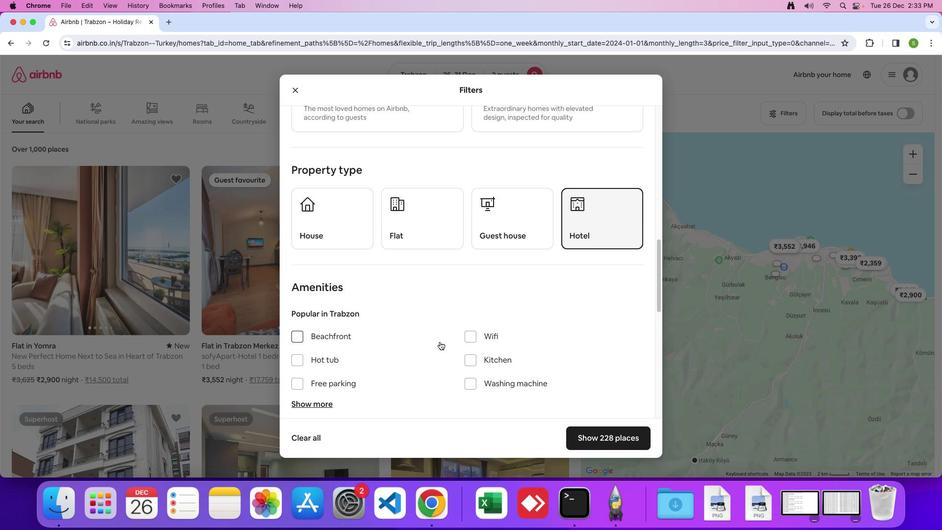 
Action: Mouse scrolled (440, 342) with delta (0, 0)
Screenshot: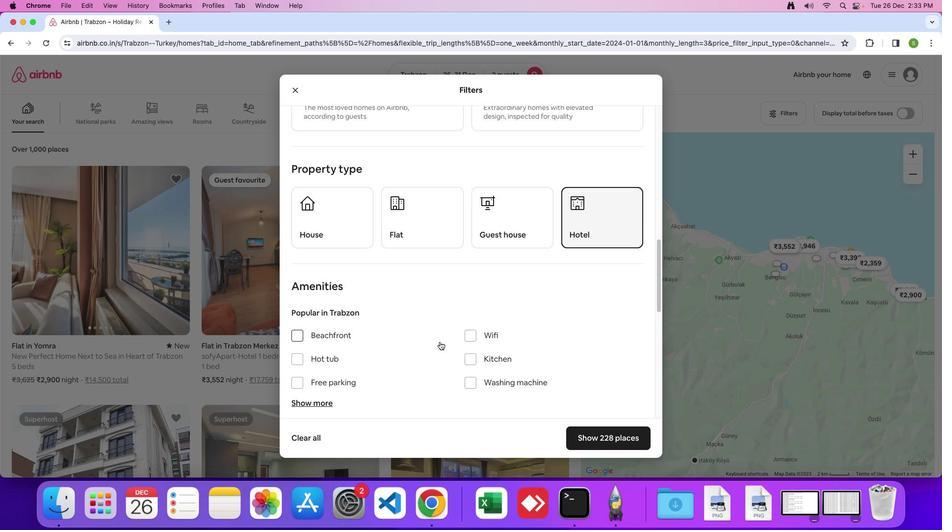 
Action: Mouse scrolled (440, 342) with delta (0, 0)
Screenshot: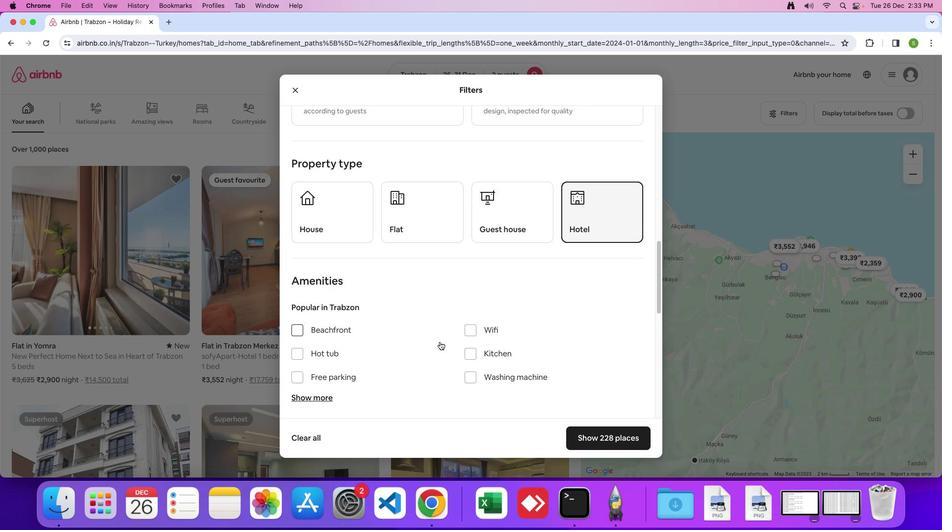 
Action: Mouse scrolled (440, 342) with delta (0, 0)
Screenshot: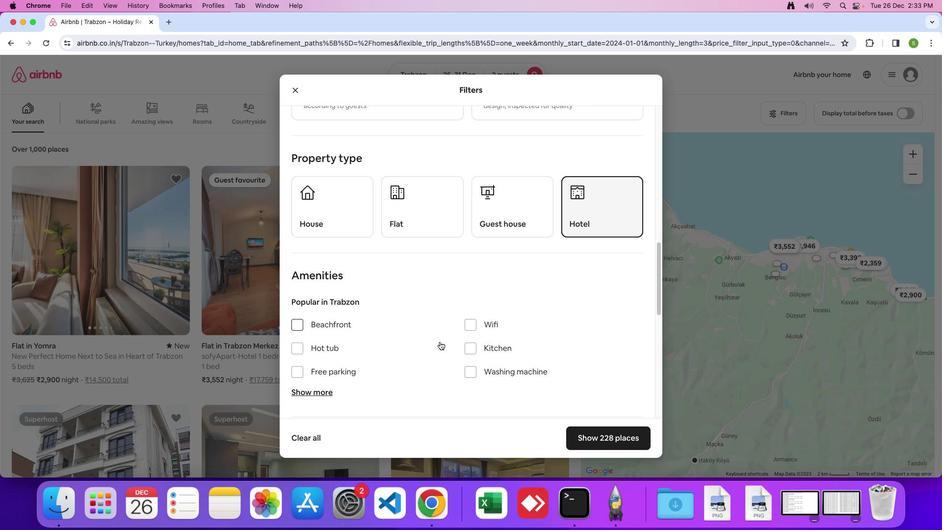 
Action: Mouse scrolled (440, 342) with delta (0, 0)
Screenshot: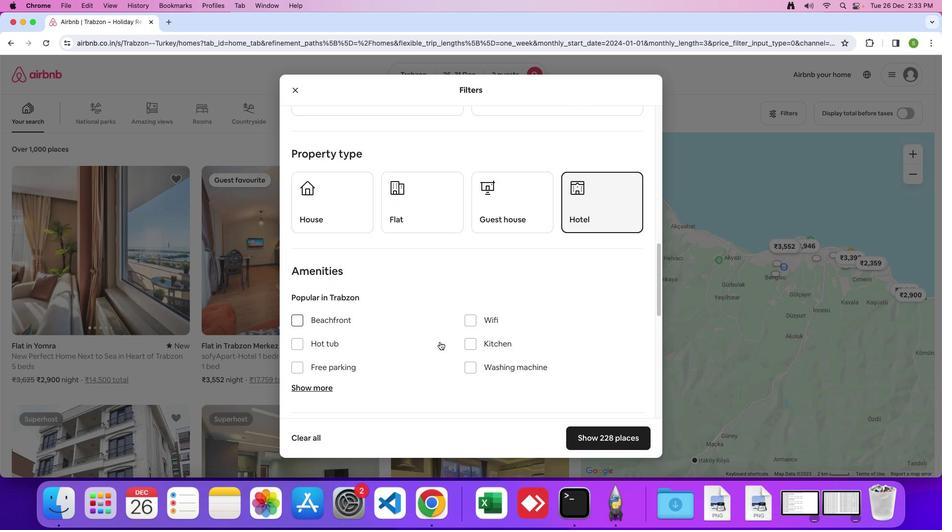 
Action: Mouse scrolled (440, 342) with delta (0, 0)
Screenshot: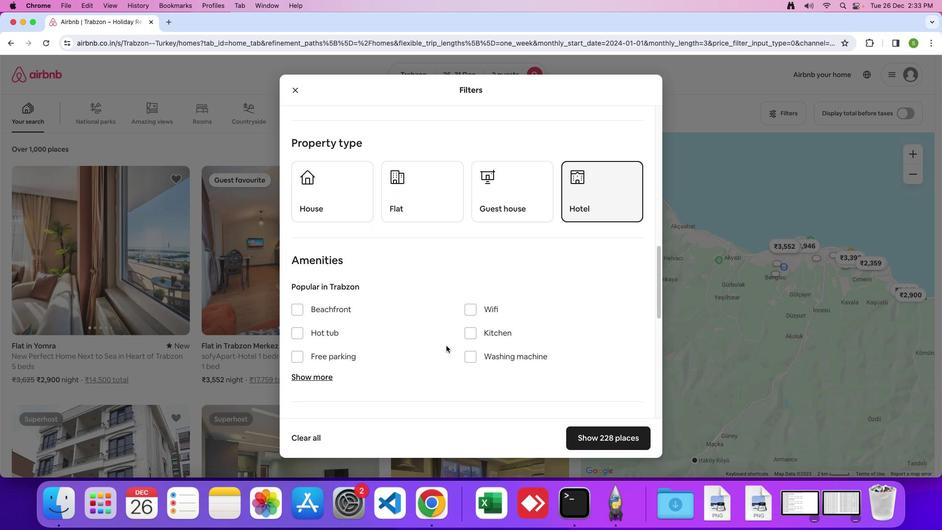 
Action: Mouse moved to (469, 352)
Screenshot: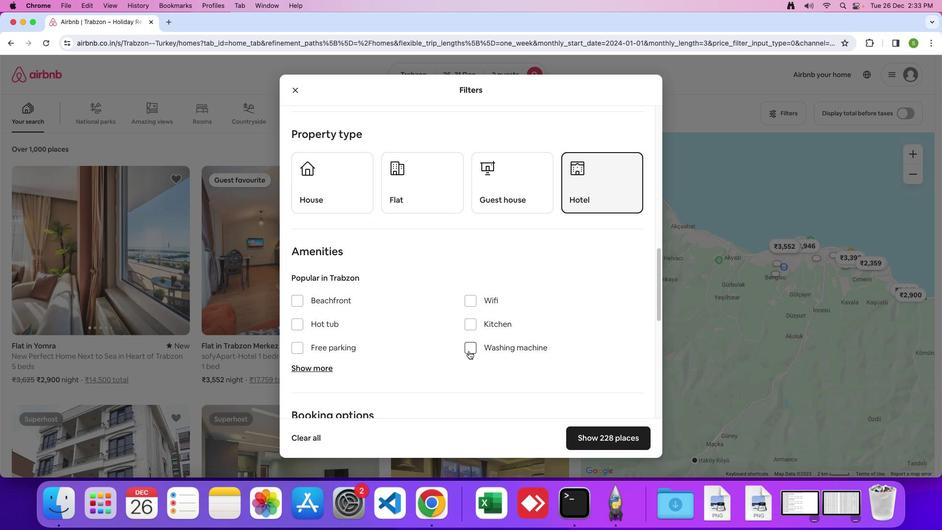 
Action: Mouse pressed left at (469, 352)
Screenshot: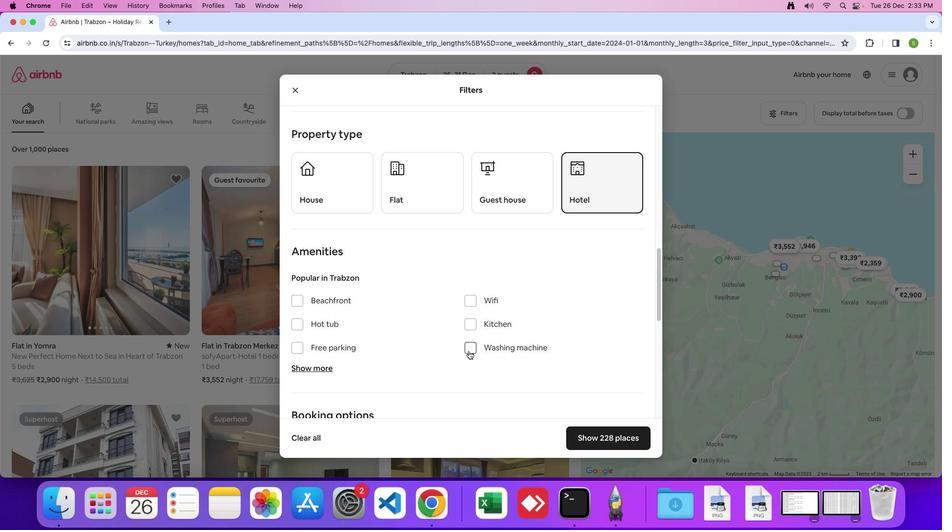 
Action: Mouse moved to (427, 361)
Screenshot: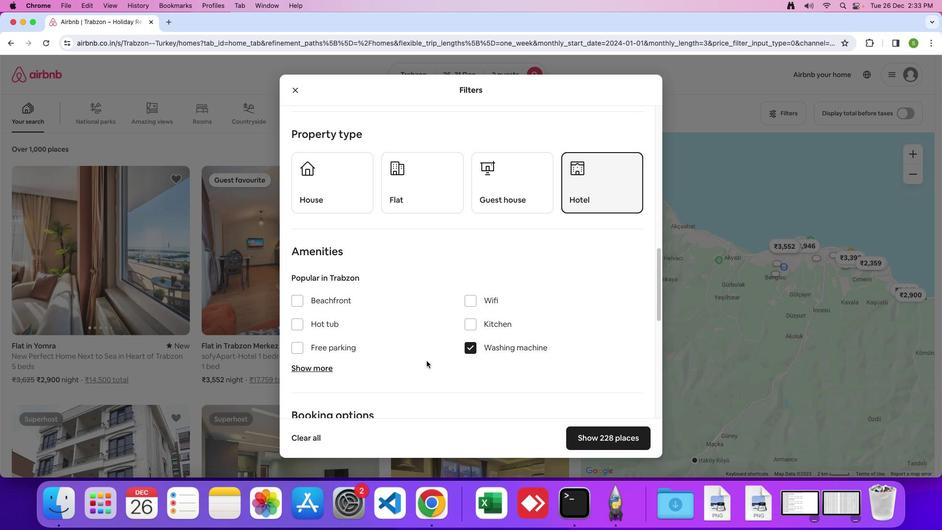 
Action: Mouse scrolled (427, 361) with delta (0, 0)
Screenshot: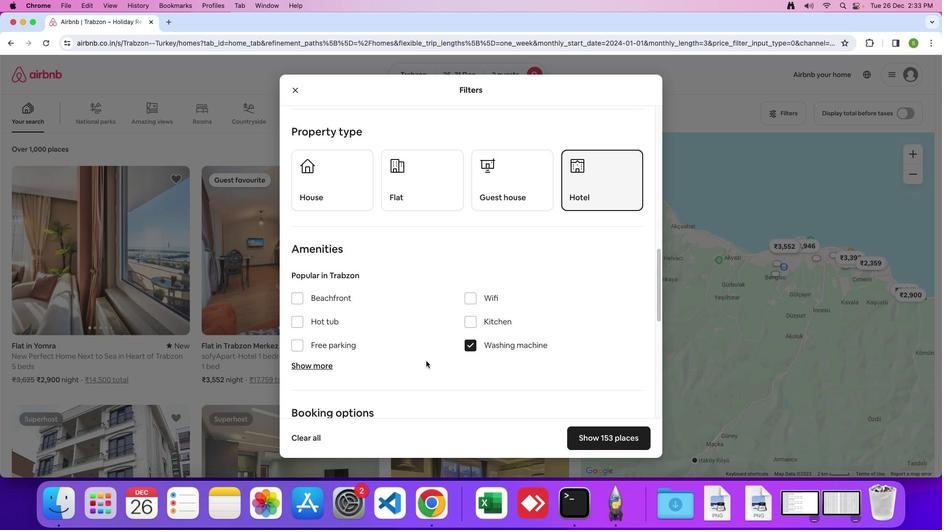 
Action: Mouse moved to (427, 361)
Screenshot: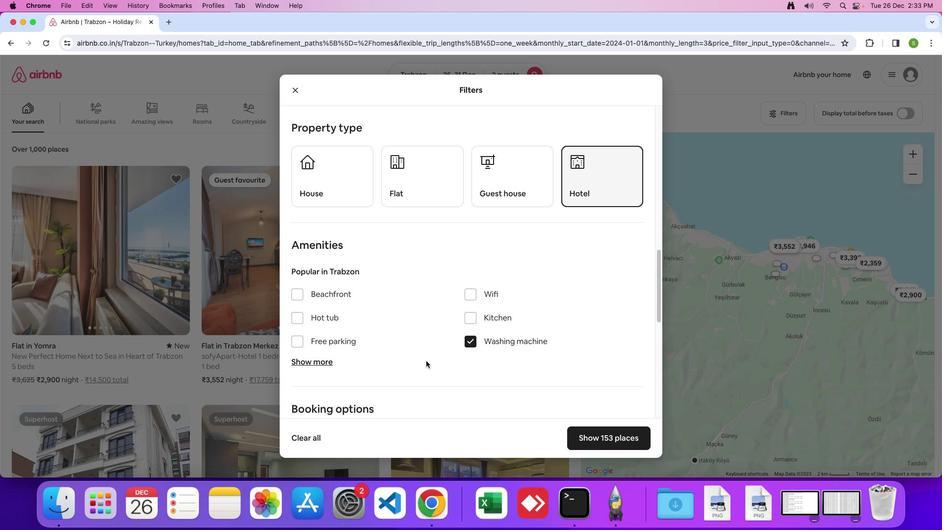 
Action: Mouse scrolled (427, 361) with delta (0, 0)
Screenshot: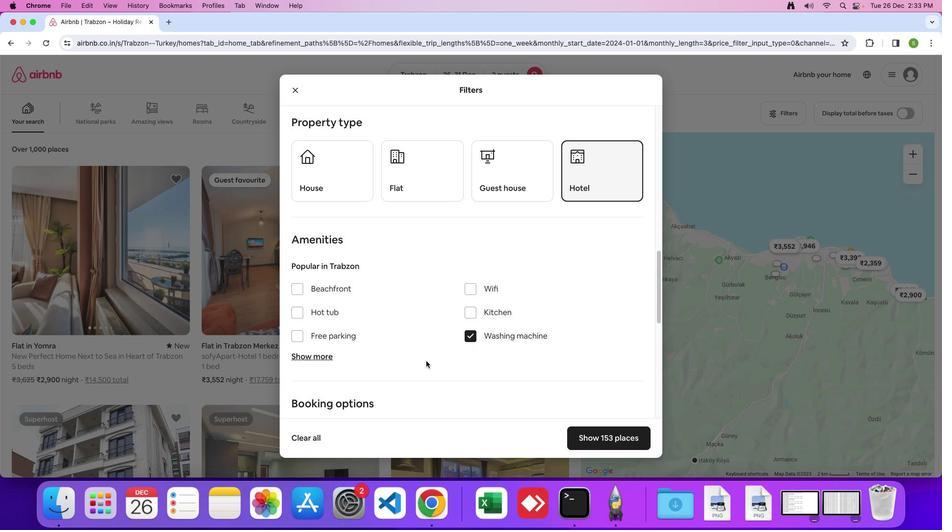 
Action: Mouse scrolled (427, 361) with delta (0, 0)
Screenshot: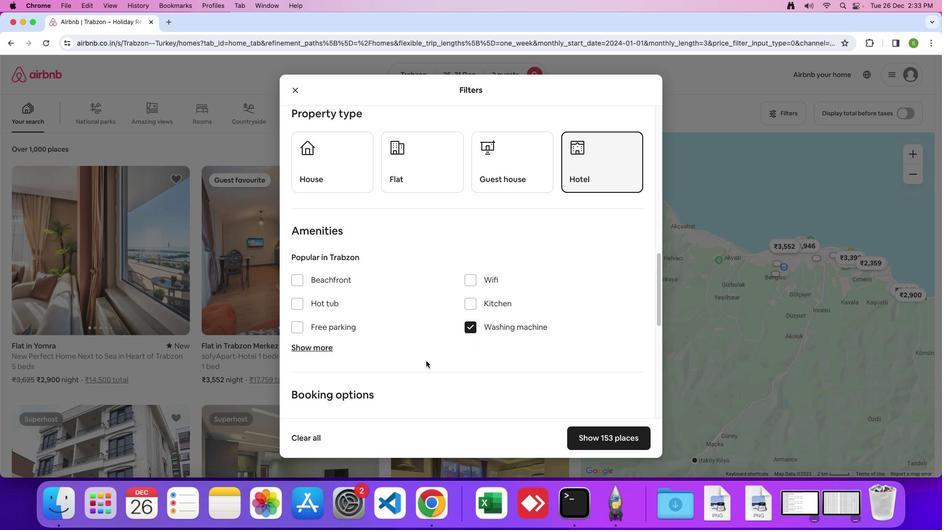 
Action: Mouse scrolled (427, 361) with delta (0, 0)
Screenshot: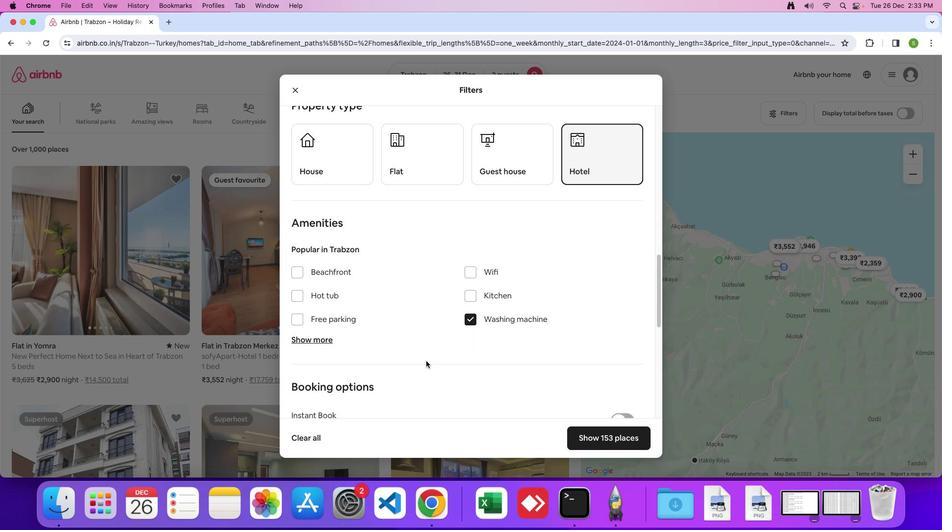 
Action: Mouse scrolled (427, 361) with delta (0, 0)
Screenshot: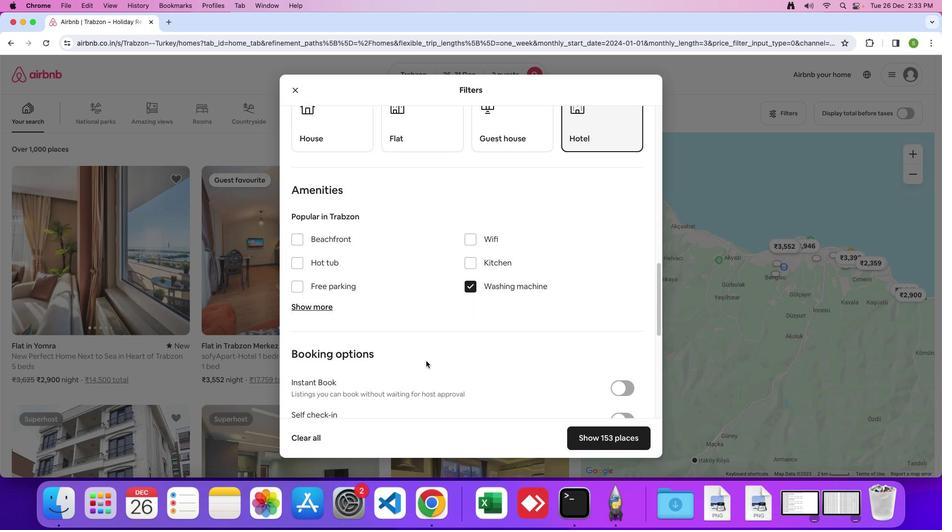 
Action: Mouse moved to (427, 361)
Screenshot: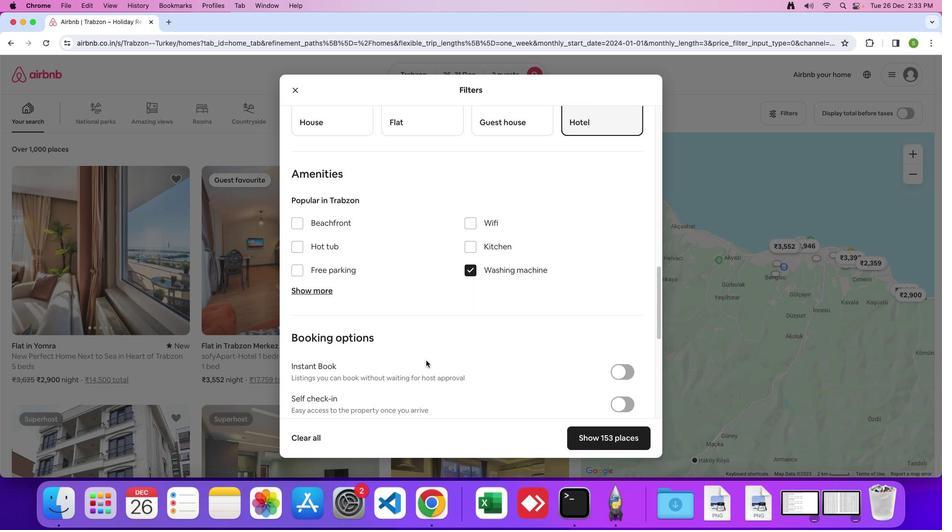 
Action: Mouse scrolled (427, 361) with delta (0, 0)
Screenshot: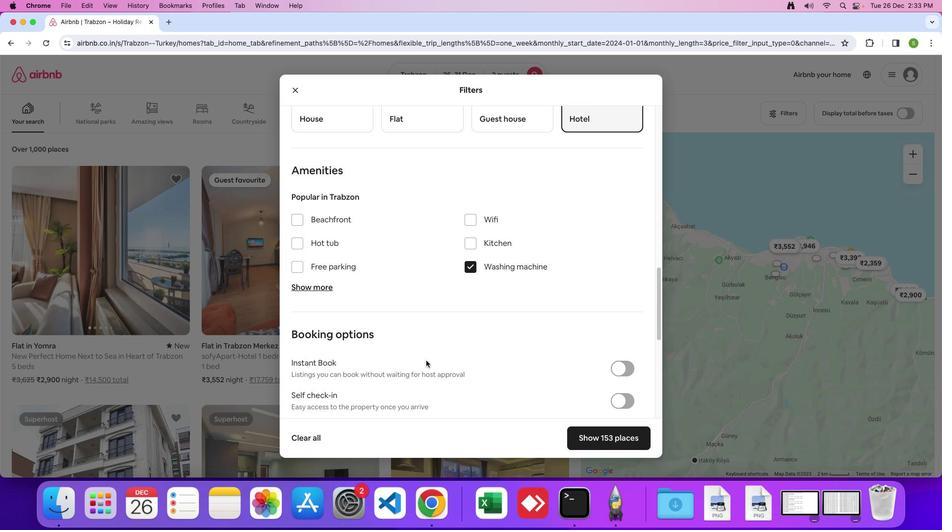 
Action: Mouse scrolled (427, 361) with delta (0, 0)
Screenshot: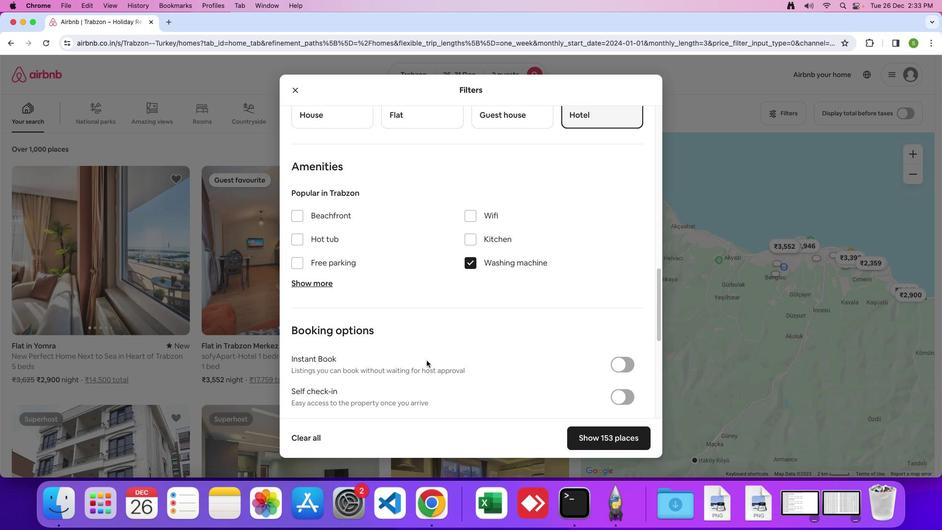
Action: Mouse moved to (427, 361)
Screenshot: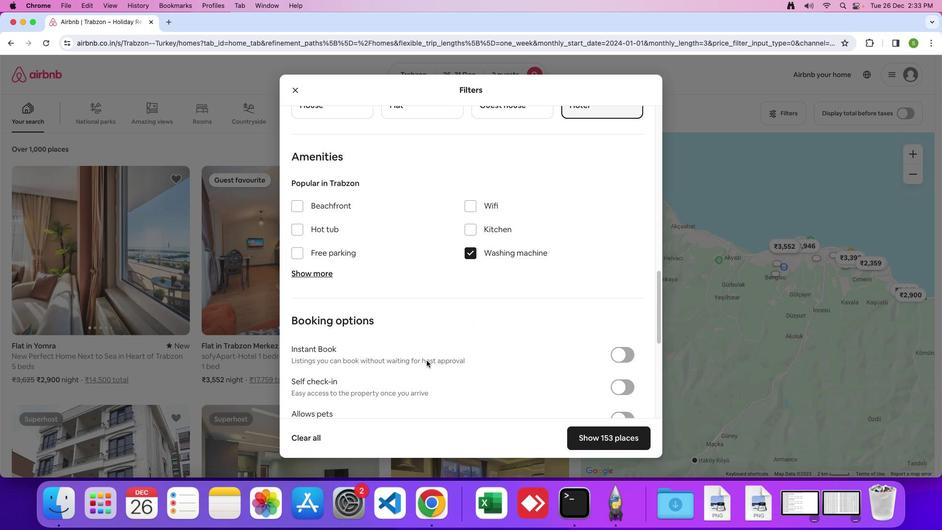 
Action: Mouse scrolled (427, 361) with delta (0, 0)
Screenshot: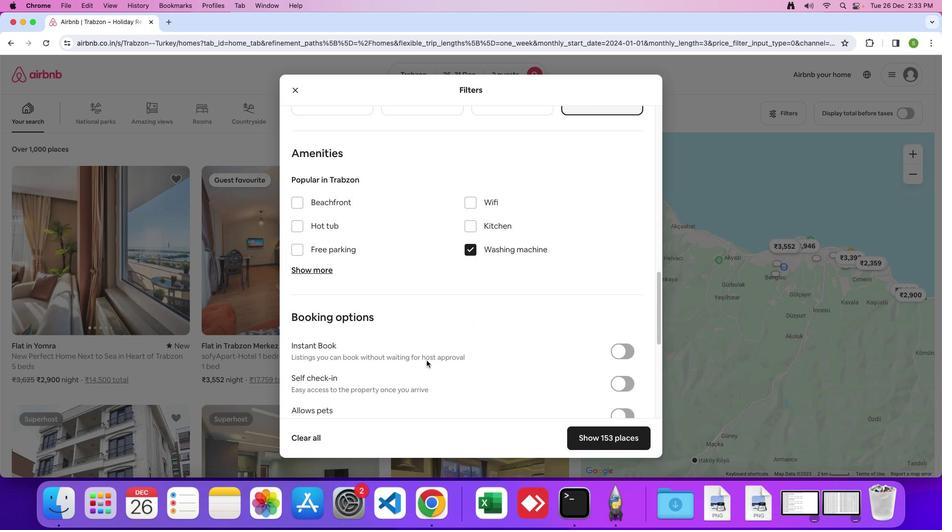 
Action: Mouse scrolled (427, 361) with delta (0, 0)
Screenshot: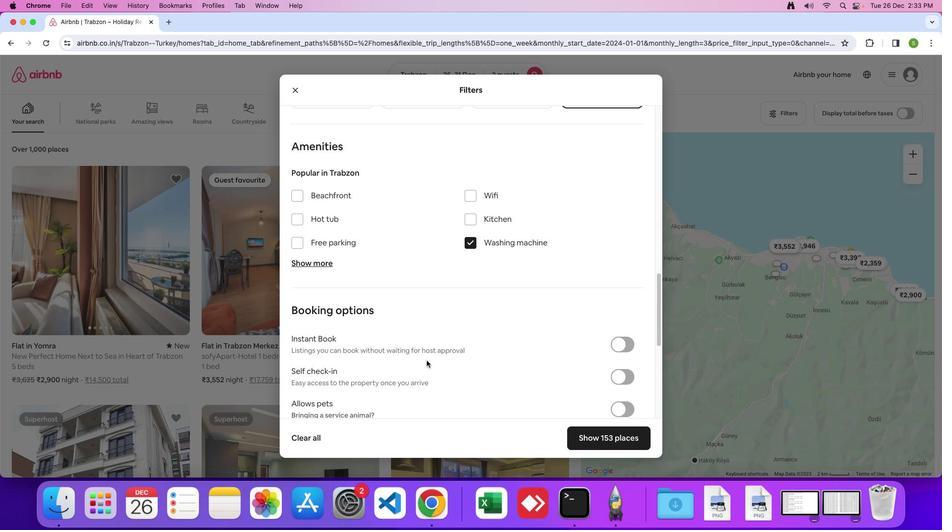 
Action: Mouse scrolled (427, 361) with delta (0, 0)
Screenshot: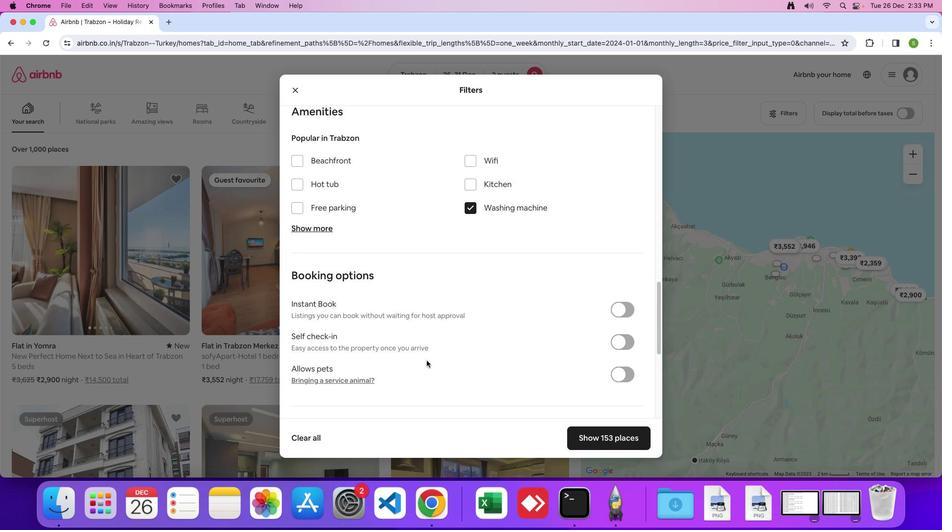 
Action: Mouse scrolled (427, 361) with delta (0, 0)
Screenshot: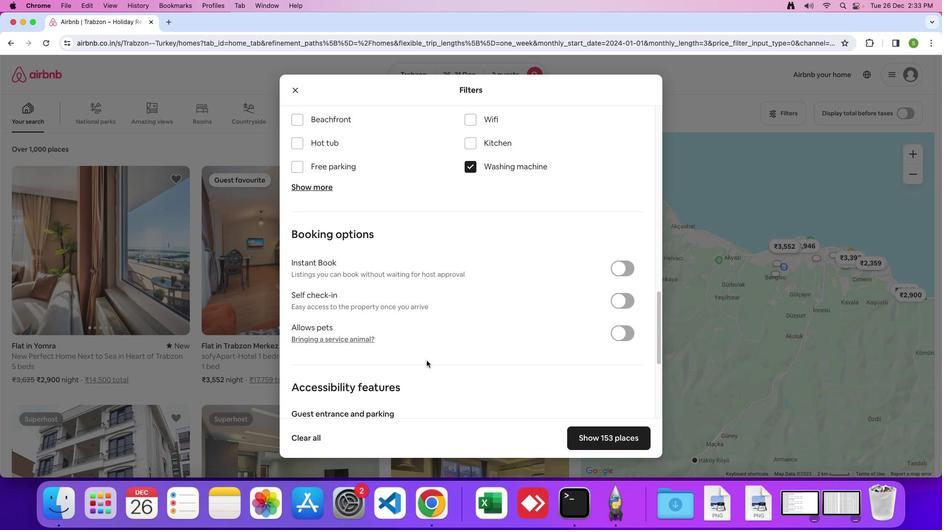 
Action: Mouse scrolled (427, 361) with delta (0, 0)
Screenshot: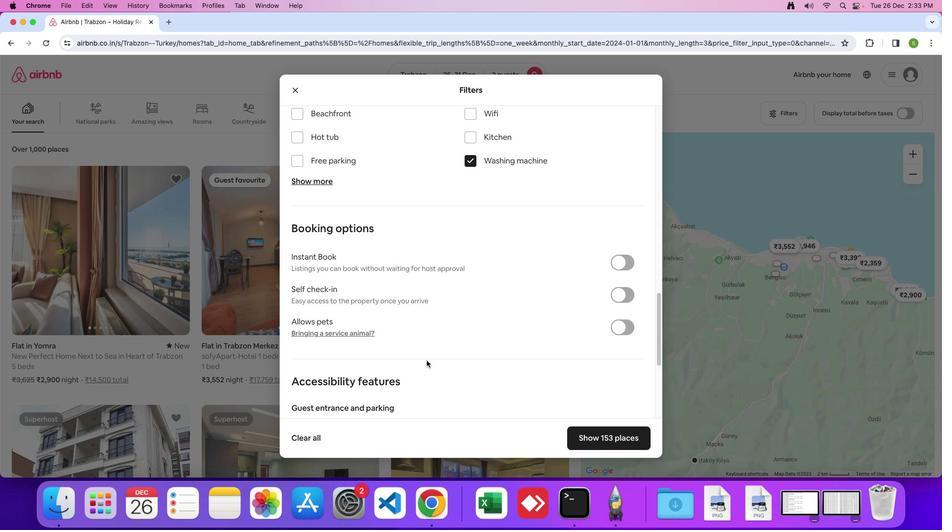 
Action: Mouse scrolled (427, 361) with delta (0, 0)
Screenshot: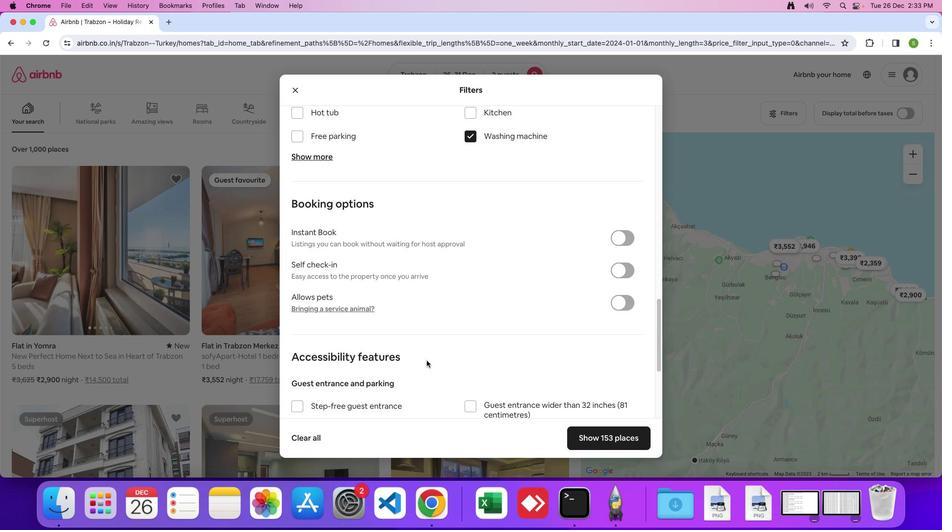 
Action: Mouse scrolled (427, 361) with delta (0, 0)
Screenshot: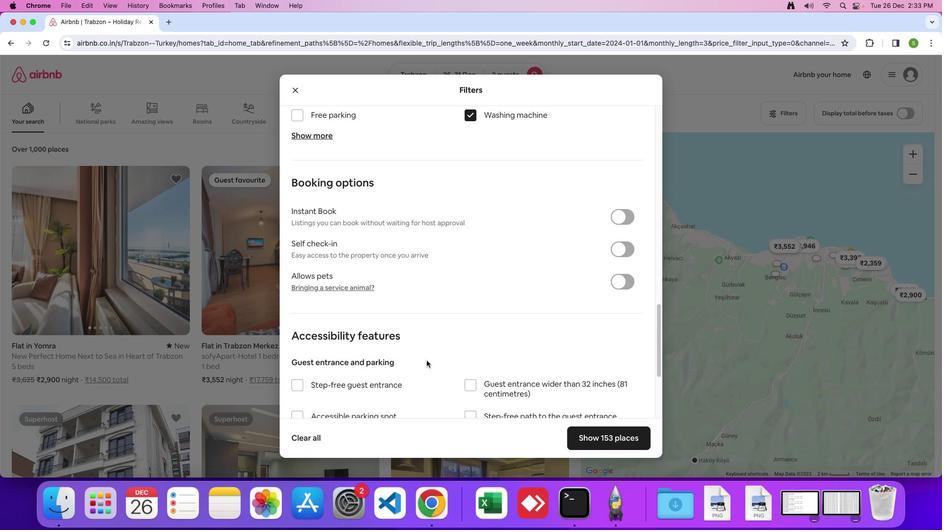 
Action: Mouse scrolled (427, 361) with delta (0, 0)
Screenshot: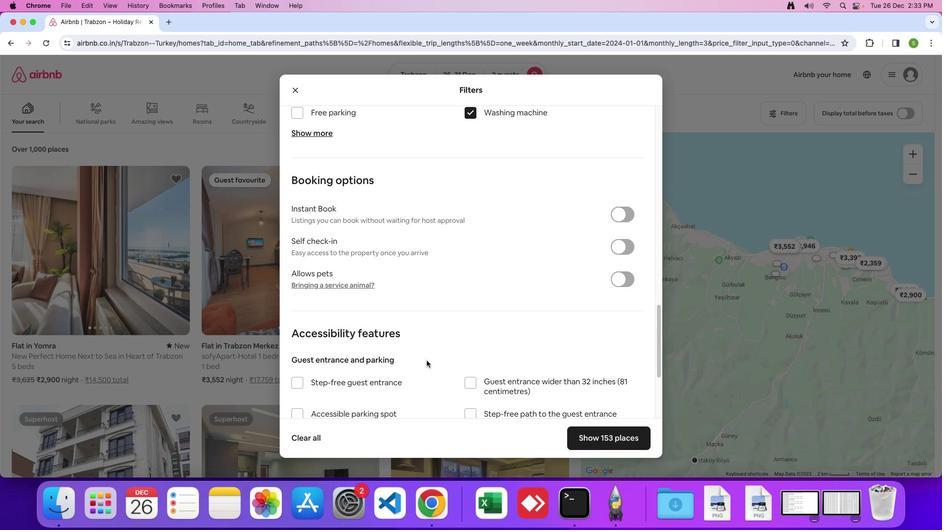 
Action: Mouse scrolled (427, 361) with delta (0, 0)
Screenshot: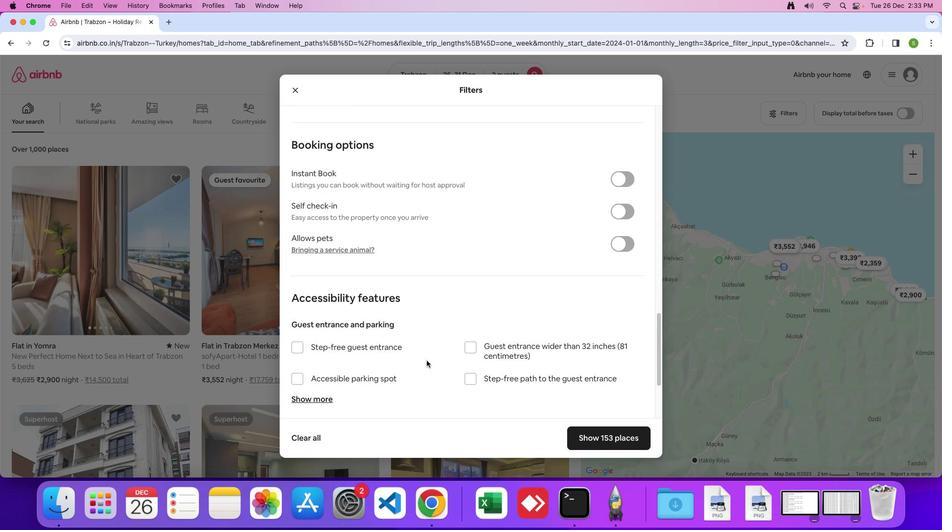 
Action: Mouse scrolled (427, 361) with delta (0, 0)
Screenshot: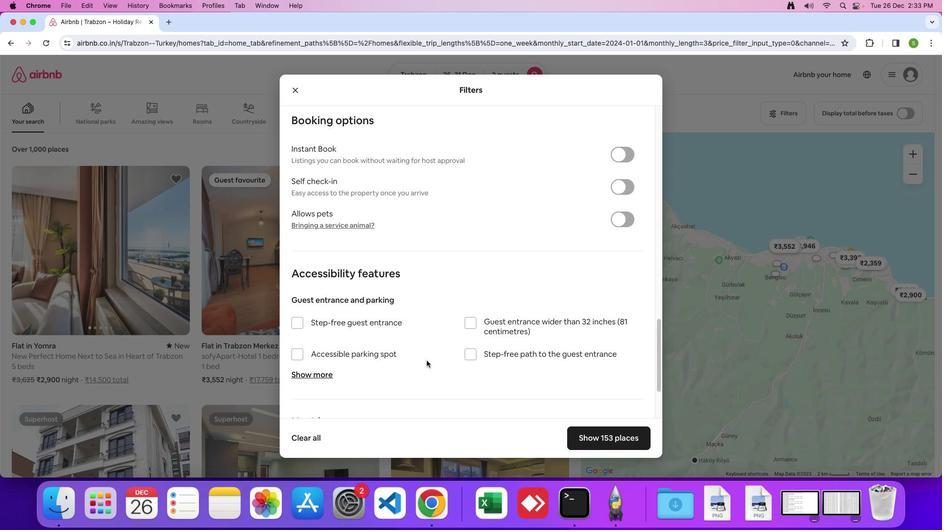 
Action: Mouse scrolled (427, 361) with delta (0, 0)
Screenshot: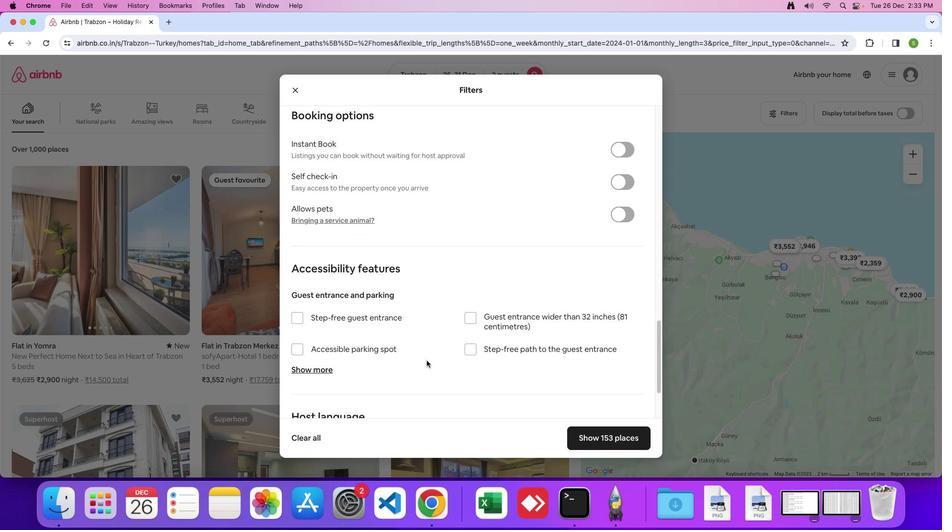 
Action: Mouse scrolled (427, 361) with delta (0, 0)
Screenshot: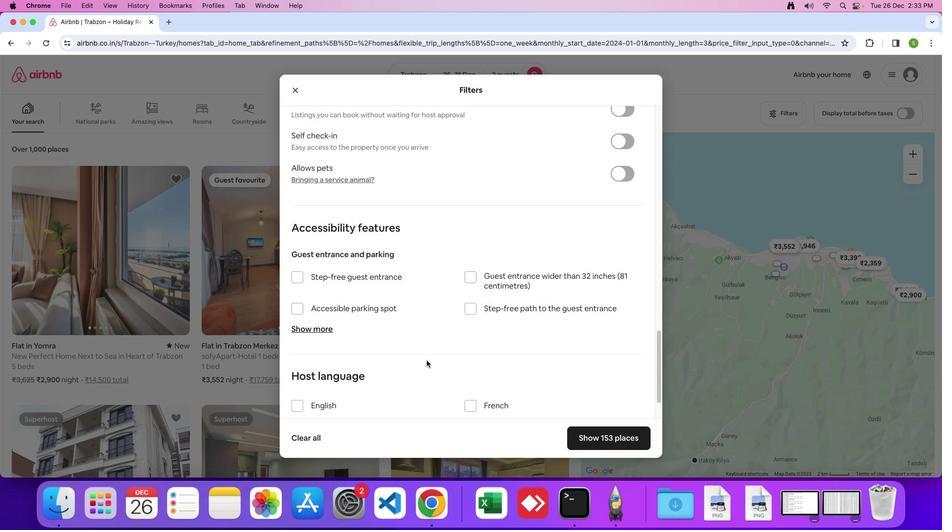 
Action: Mouse scrolled (427, 361) with delta (0, 0)
Screenshot: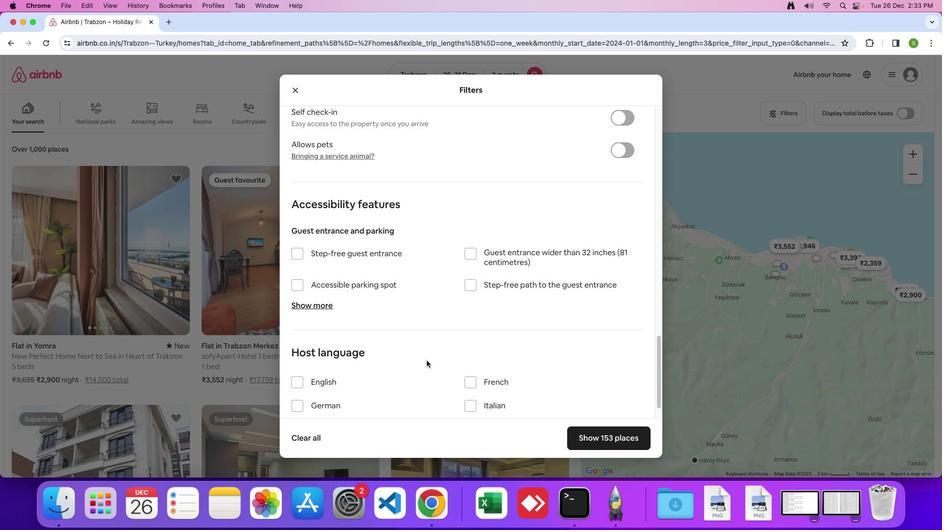 
Action: Mouse scrolled (427, 361) with delta (0, 0)
Screenshot: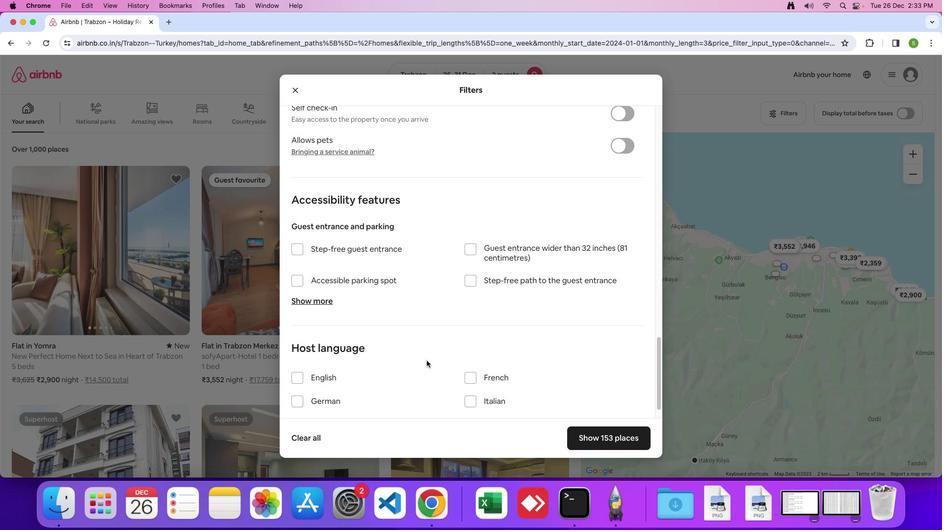 
Action: Mouse scrolled (427, 361) with delta (0, 0)
Screenshot: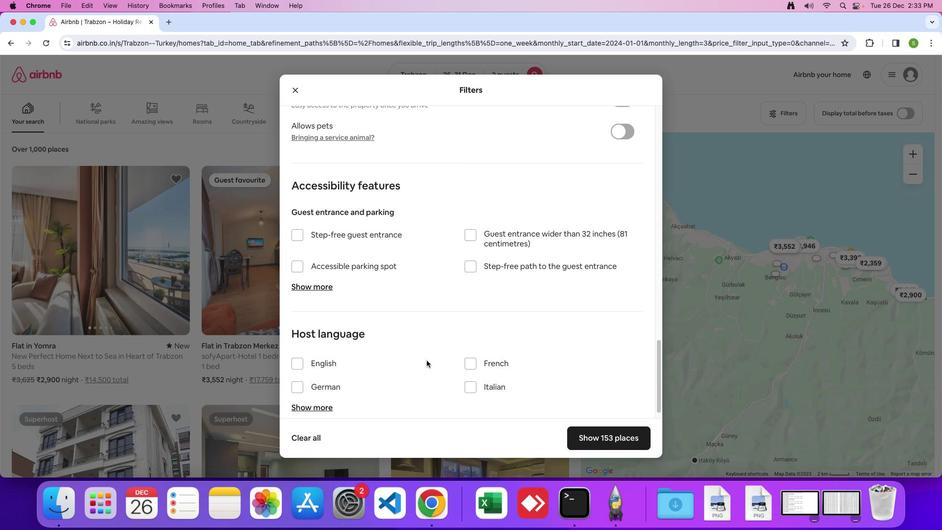 
Action: Mouse scrolled (427, 361) with delta (0, 0)
Screenshot: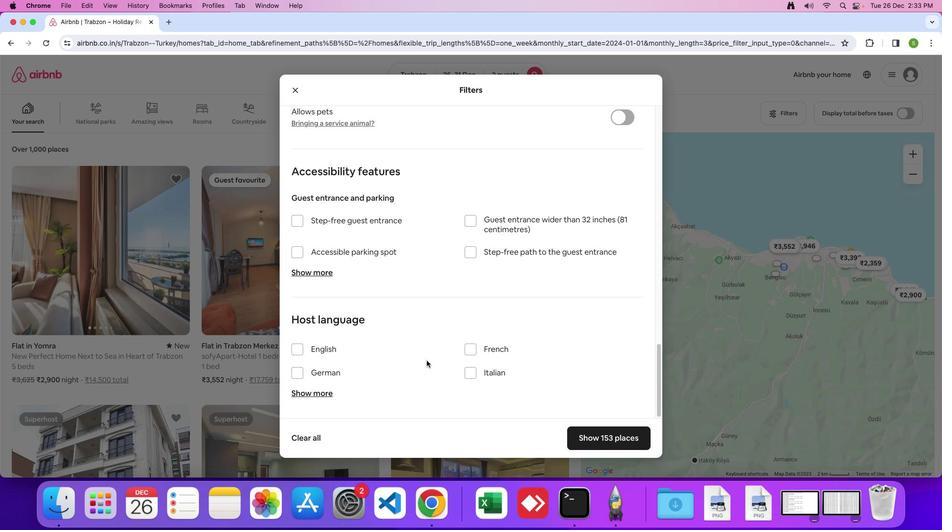 
Action: Mouse scrolled (427, 361) with delta (0, 0)
Screenshot: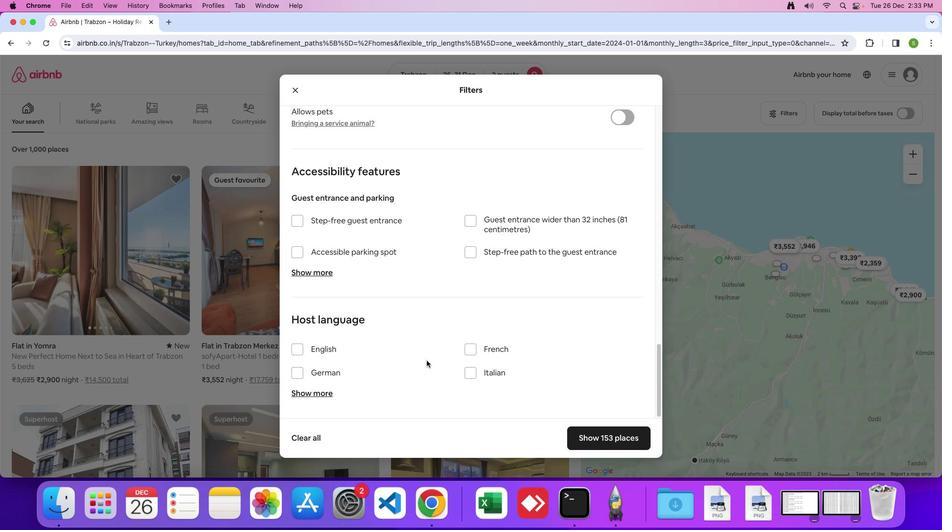 
Action: Mouse scrolled (427, 361) with delta (0, 0)
Screenshot: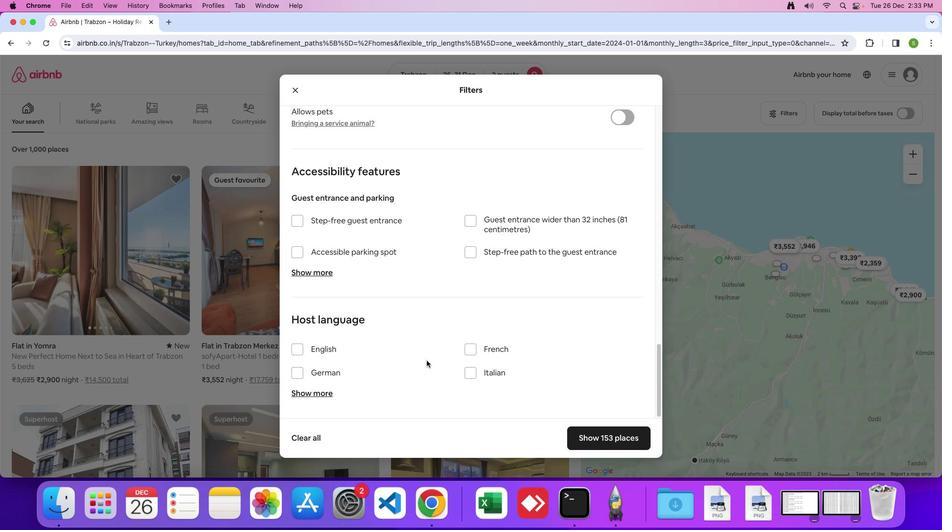 
Action: Mouse moved to (593, 434)
Screenshot: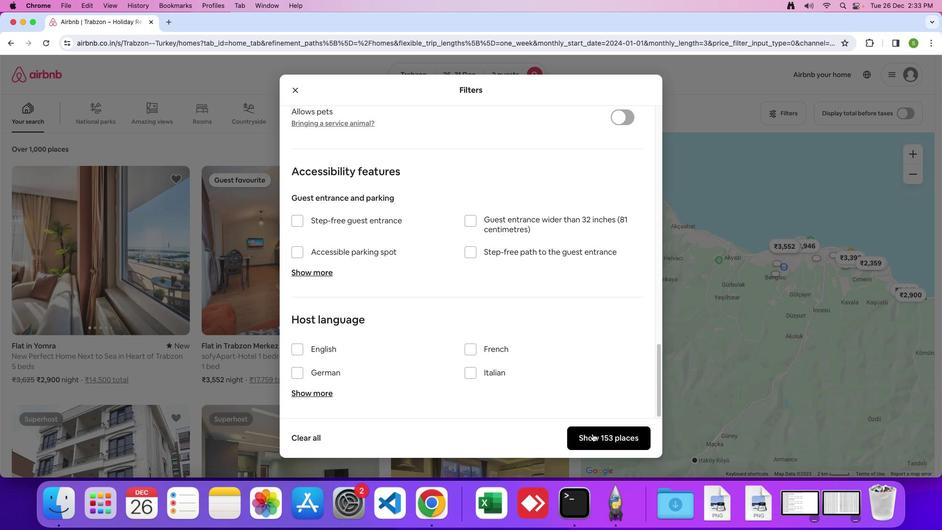 
Action: Mouse pressed left at (593, 434)
Screenshot: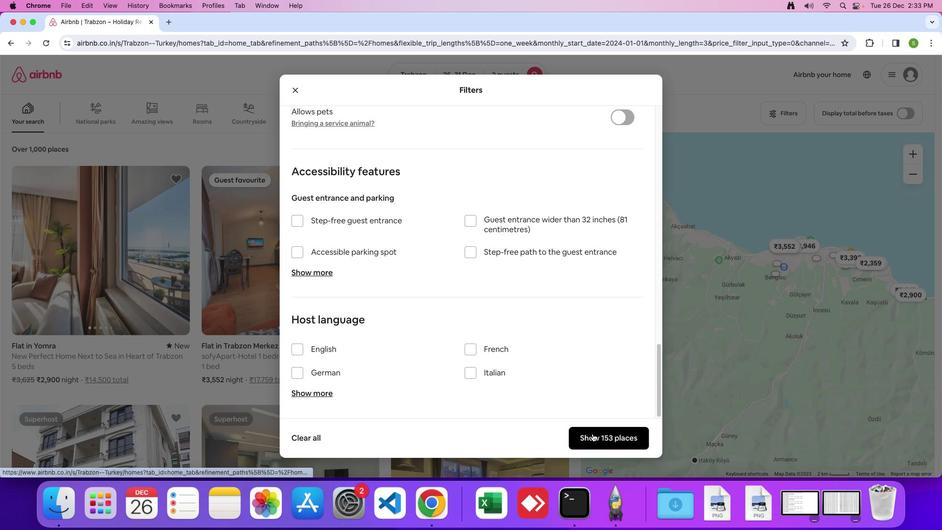 
Action: Mouse moved to (117, 271)
Screenshot: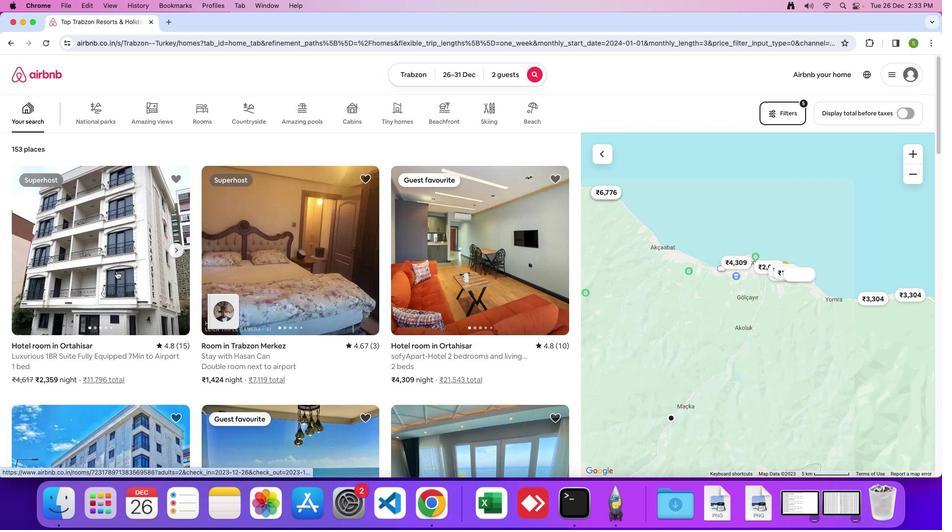 
Action: Mouse pressed left at (117, 271)
Screenshot: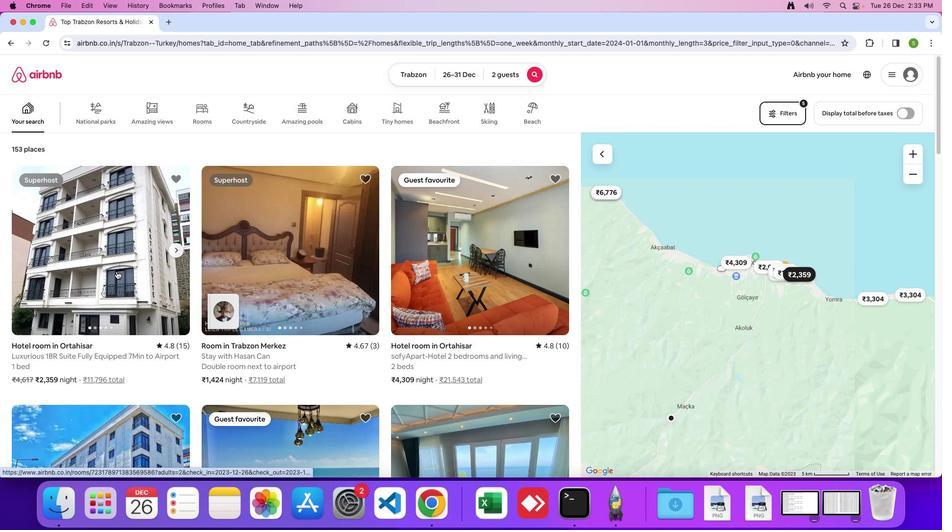 
Action: Mouse moved to (320, 254)
Screenshot: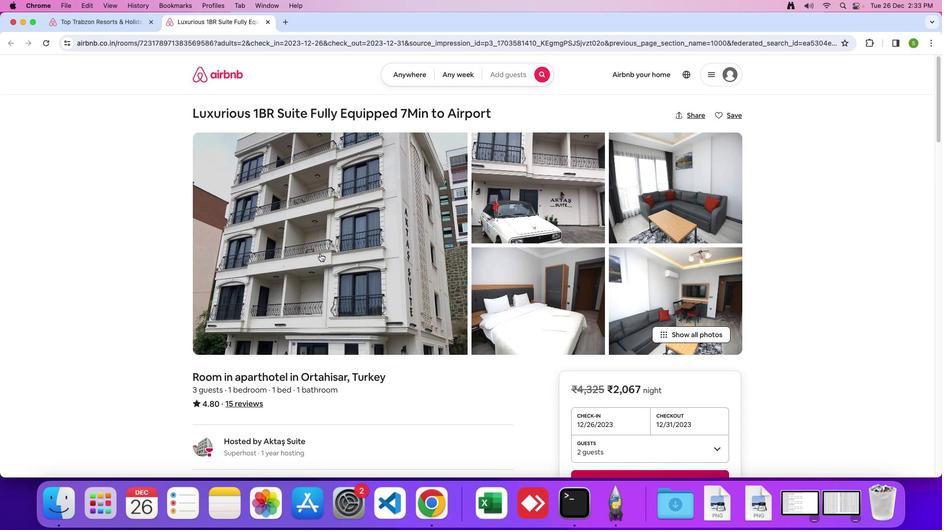 
Action: Mouse pressed left at (320, 254)
Screenshot: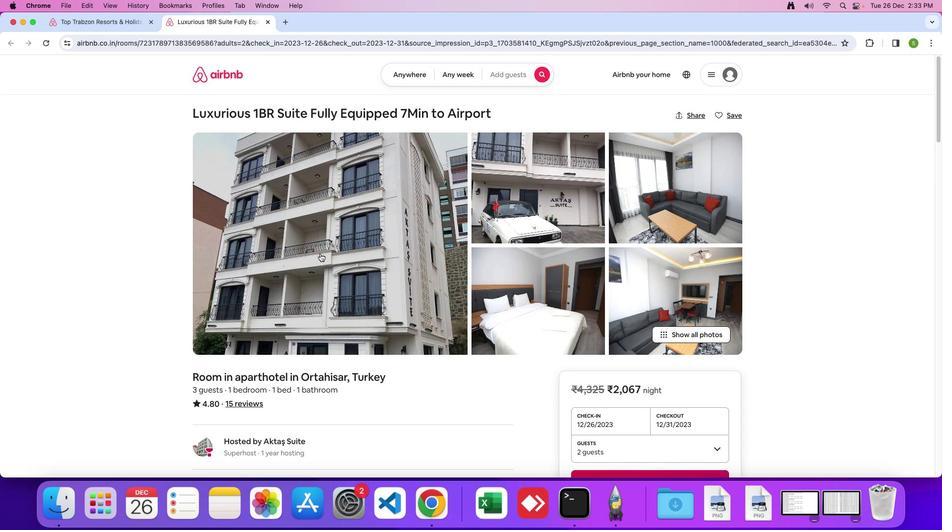 
Action: Mouse moved to (437, 315)
Screenshot: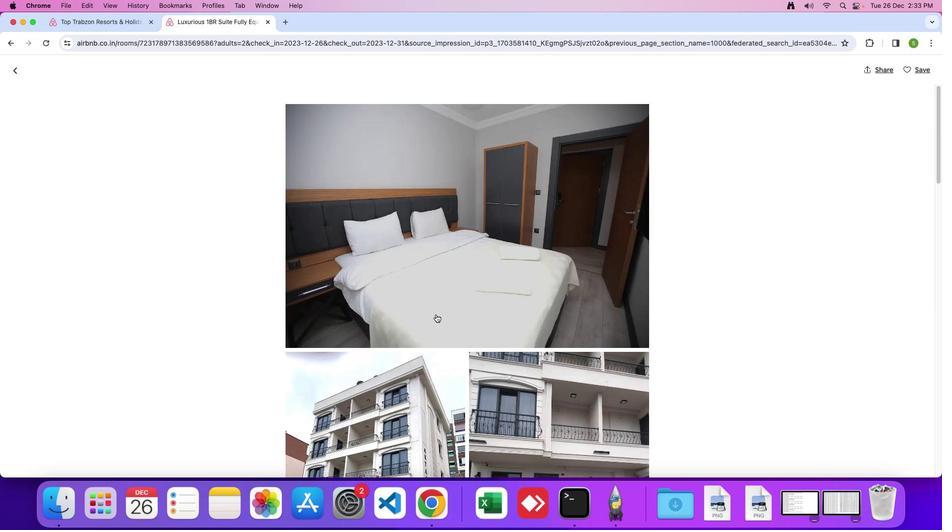 
Action: Mouse scrolled (437, 315) with delta (0, 0)
Screenshot: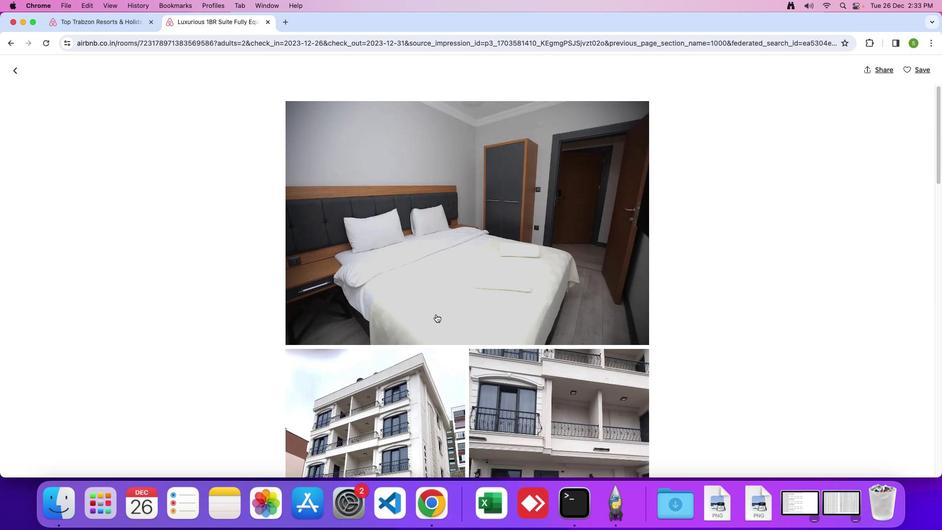 
Action: Mouse moved to (437, 315)
Screenshot: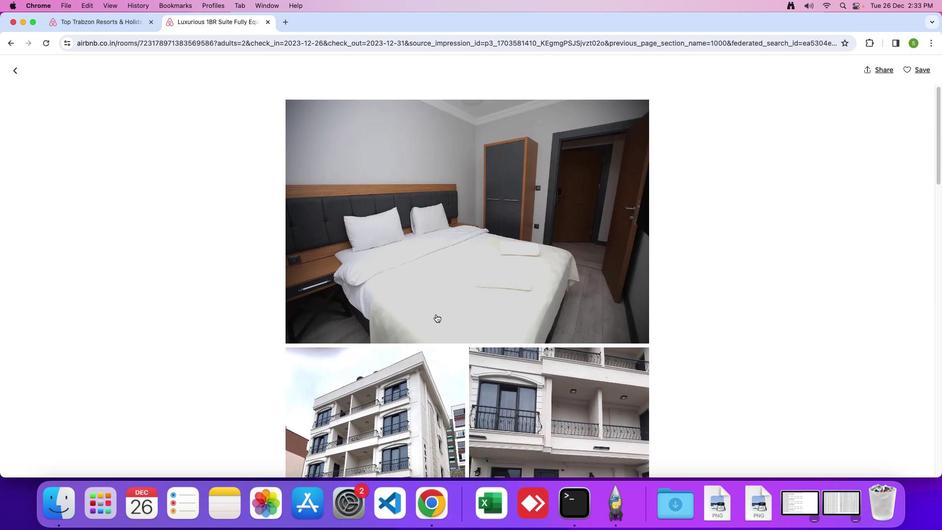 
Action: Mouse scrolled (437, 315) with delta (0, 0)
Screenshot: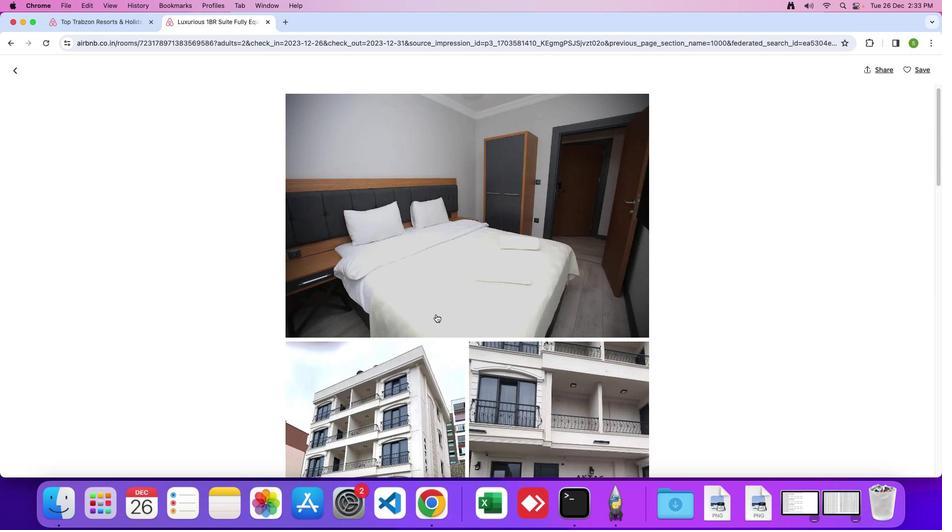 
Action: Mouse moved to (437, 315)
Screenshot: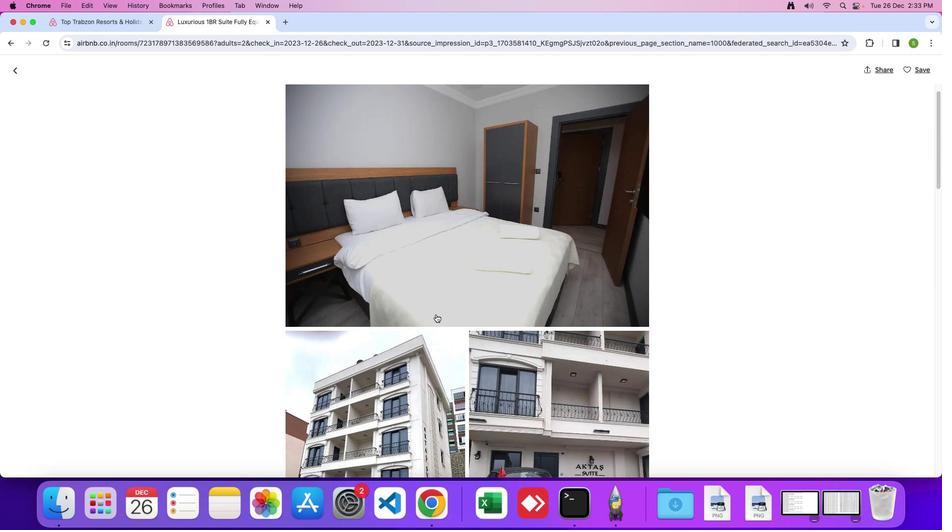 
Action: Mouse scrolled (437, 315) with delta (0, 0)
Screenshot: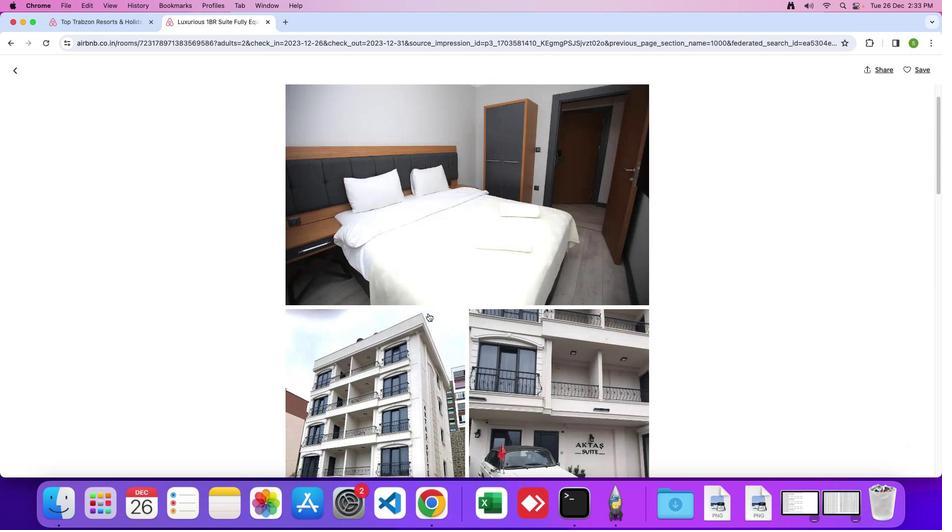 
Action: Mouse moved to (415, 312)
Screenshot: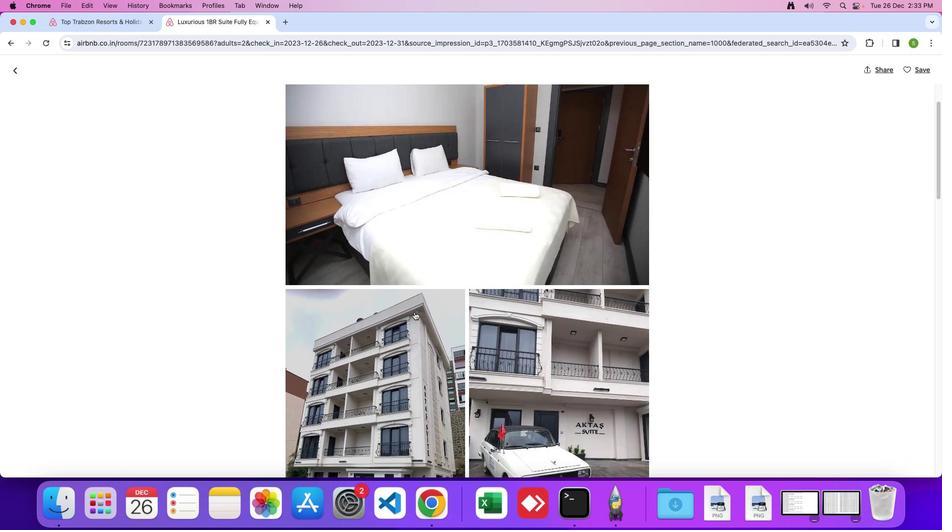 
Action: Mouse scrolled (415, 312) with delta (0, 0)
Screenshot: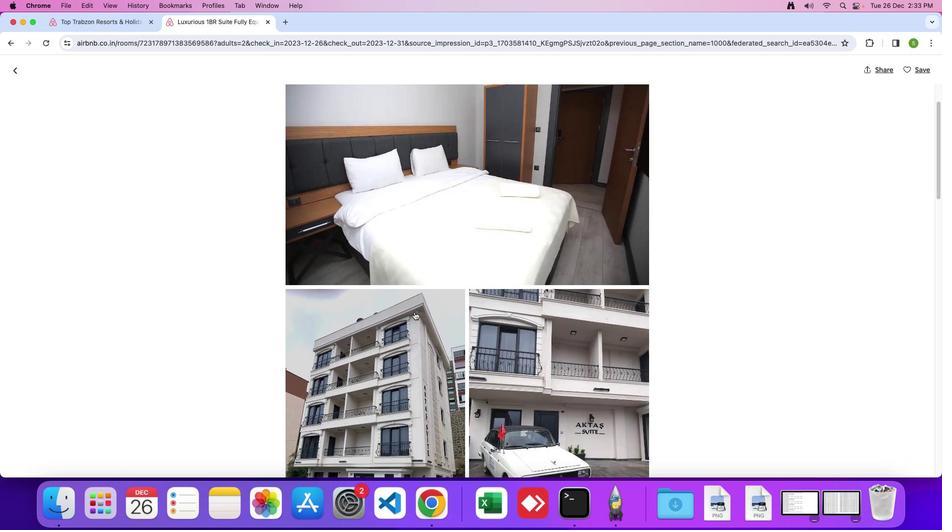 
Action: Mouse moved to (414, 312)
Screenshot: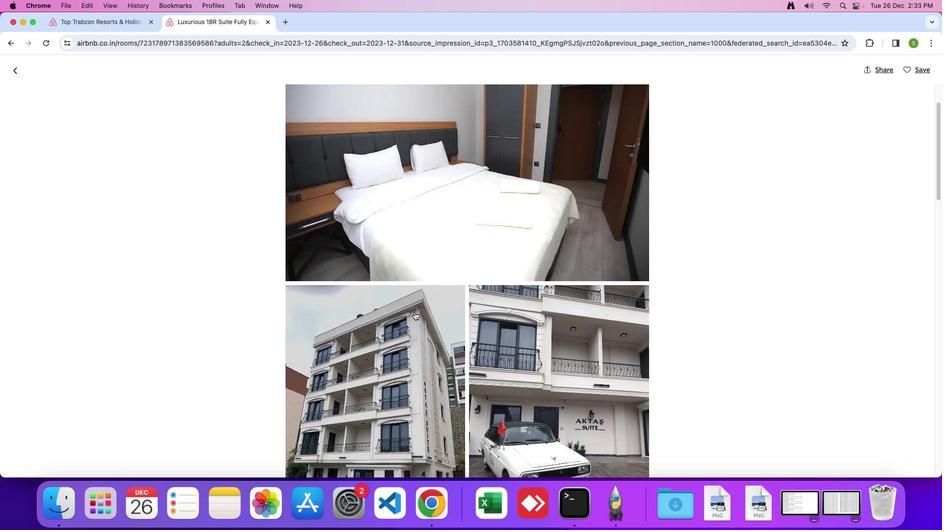
Action: Mouse scrolled (414, 312) with delta (0, 0)
Screenshot: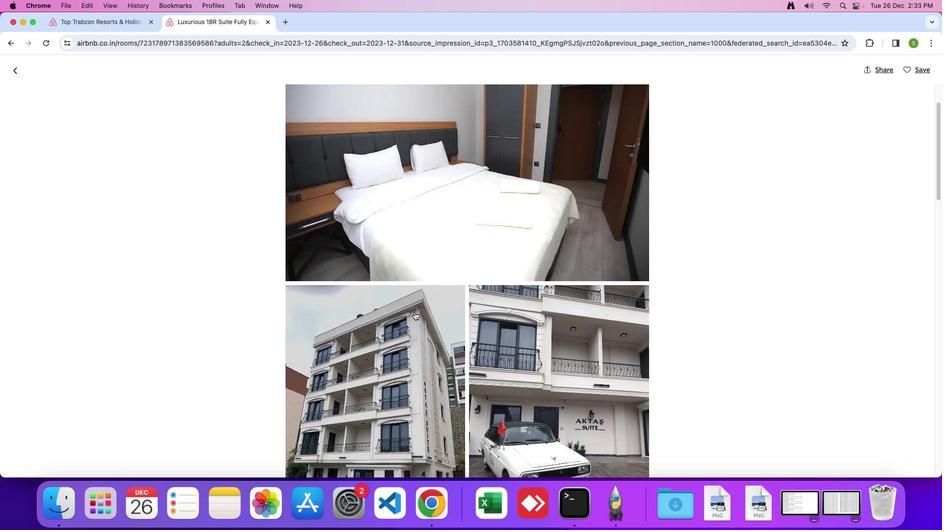 
Action: Mouse scrolled (414, 312) with delta (0, 0)
Screenshot: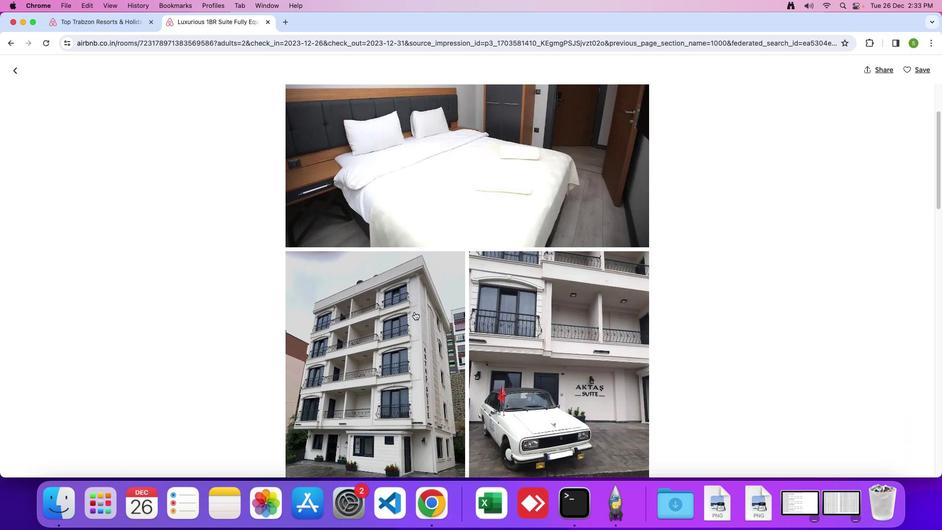
Action: Mouse scrolled (414, 312) with delta (0, 0)
Screenshot: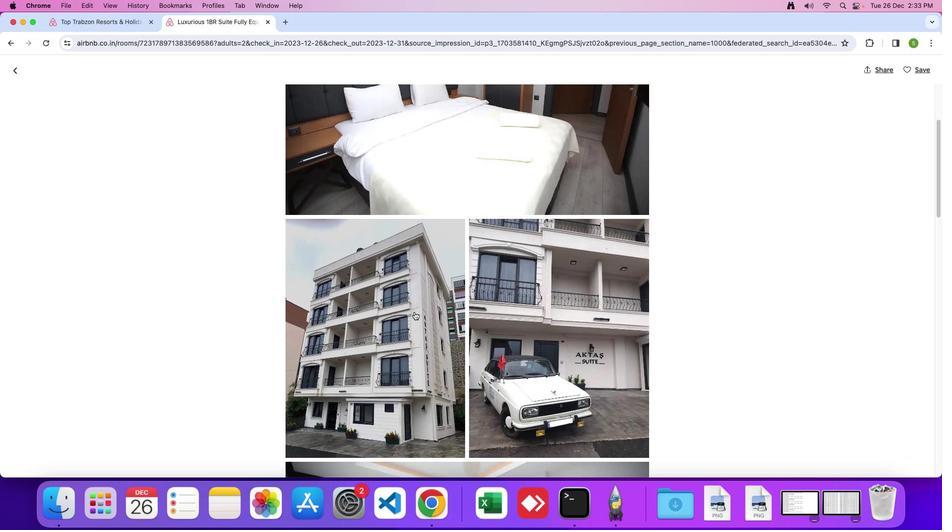 
Action: Mouse scrolled (414, 312) with delta (0, 0)
Screenshot: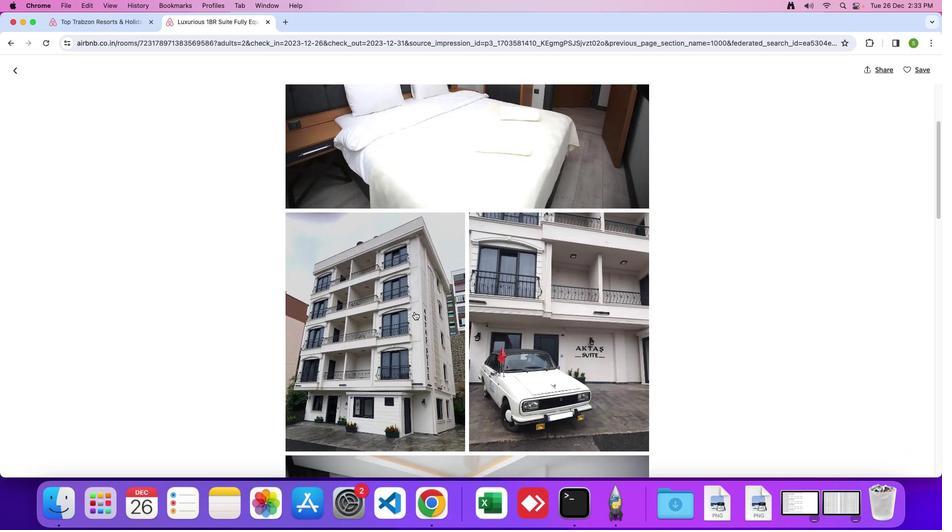 
Action: Mouse scrolled (414, 312) with delta (0, 0)
Screenshot: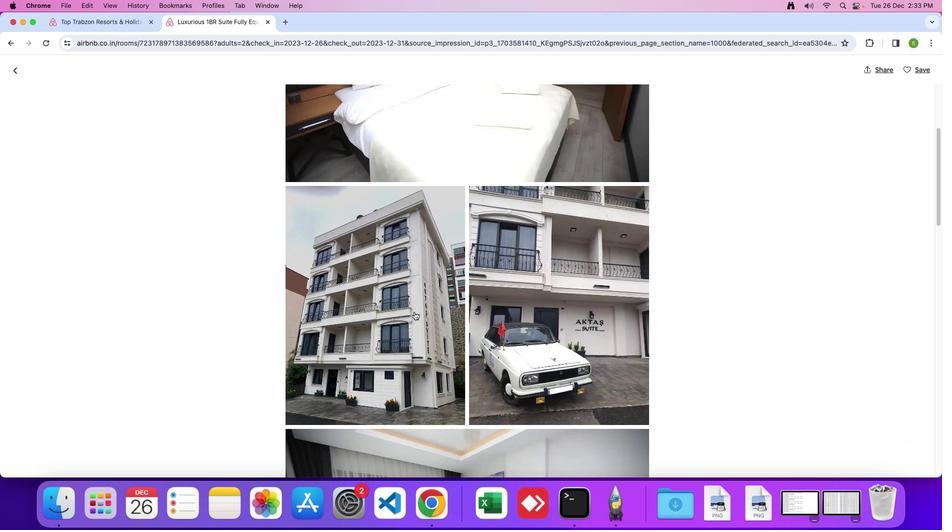 
Action: Mouse scrolled (414, 312) with delta (0, 0)
Screenshot: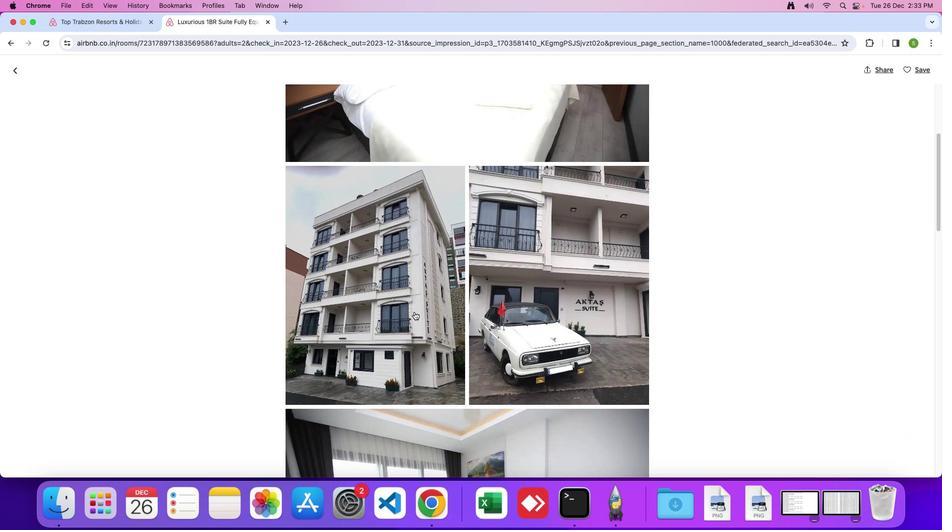 
Action: Mouse scrolled (414, 312) with delta (0, 0)
Screenshot: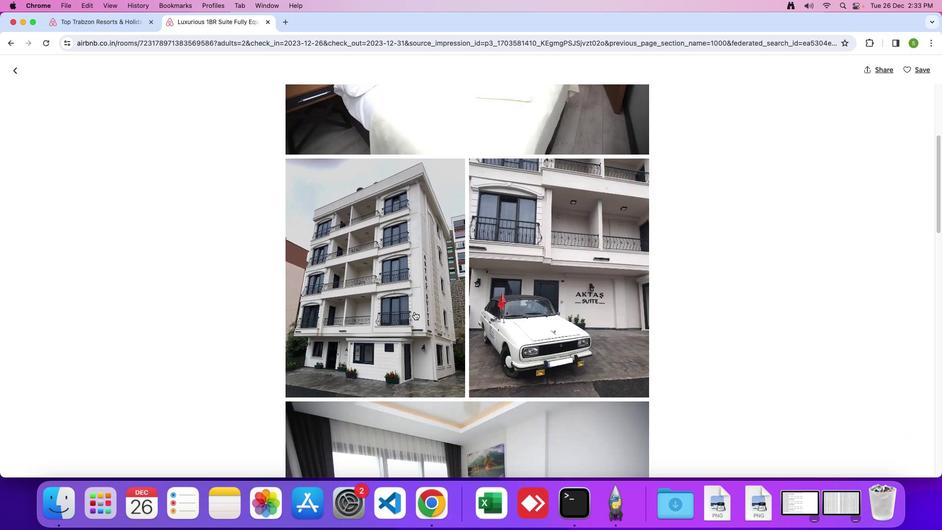 
Action: Mouse scrolled (414, 312) with delta (0, 0)
Screenshot: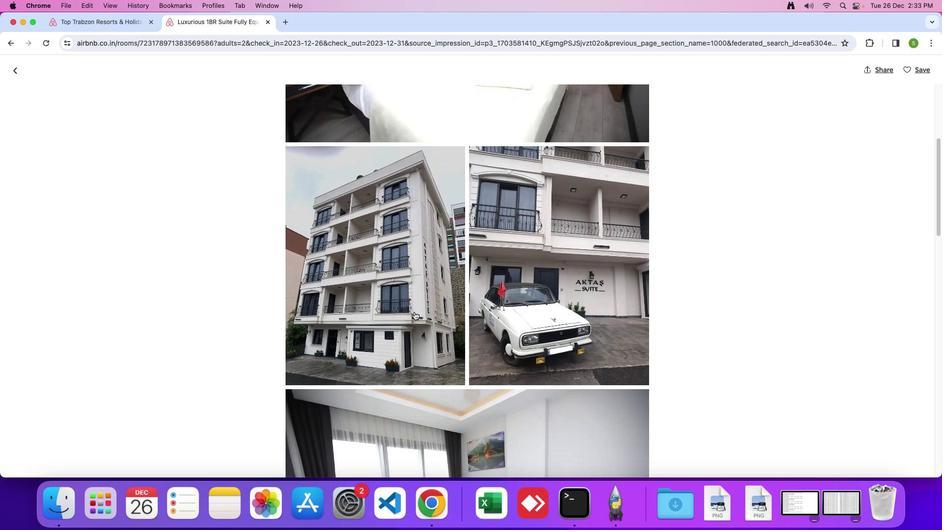 
Action: Mouse scrolled (414, 312) with delta (0, 0)
Screenshot: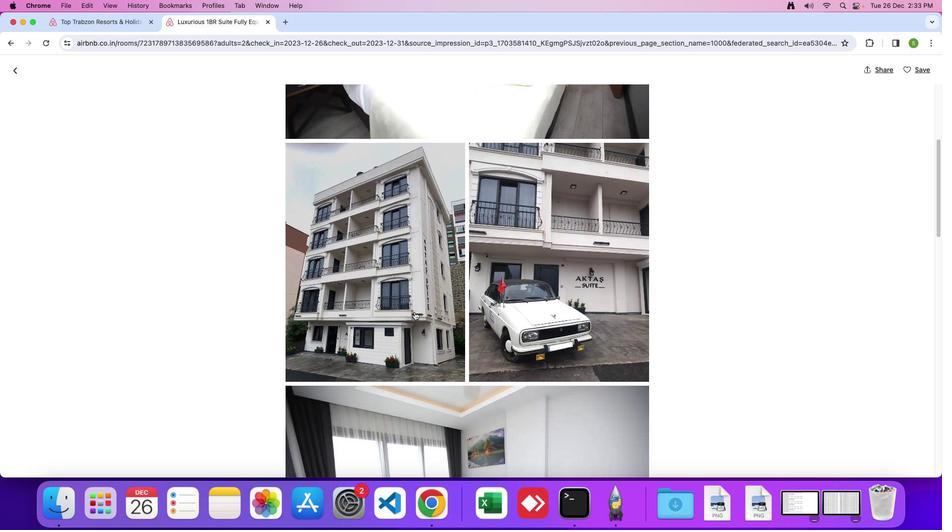 
Action: Mouse scrolled (414, 312) with delta (0, 0)
Screenshot: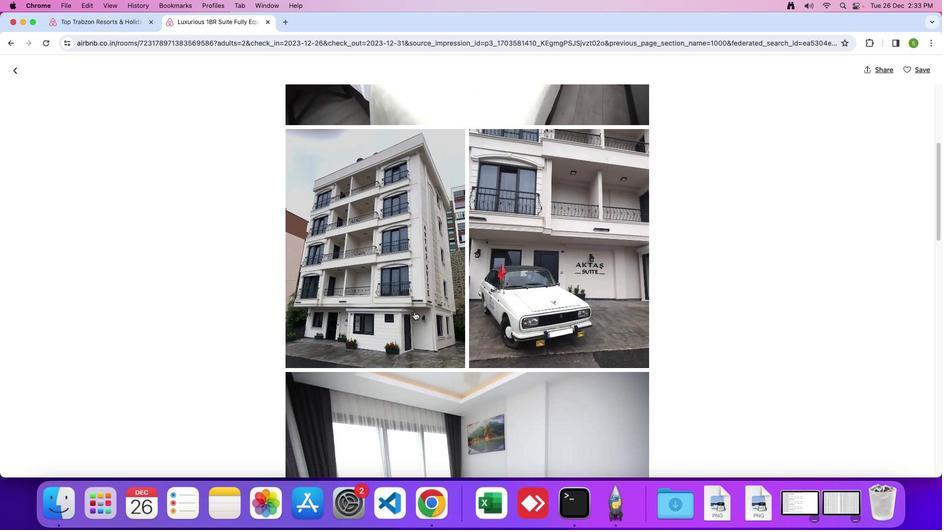 
Action: Mouse scrolled (414, 312) with delta (0, 0)
Screenshot: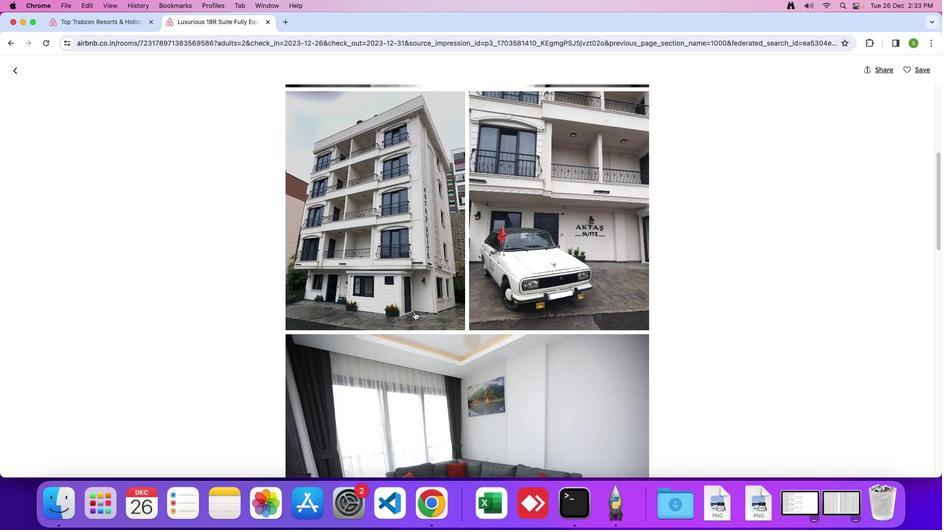 
Action: Mouse moved to (414, 311)
Screenshot: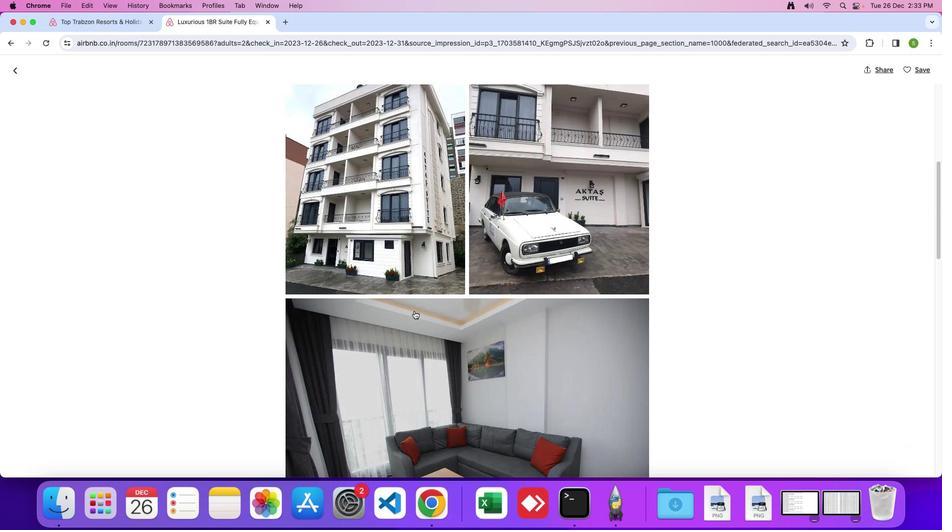 
Action: Mouse scrolled (414, 311) with delta (0, 0)
Screenshot: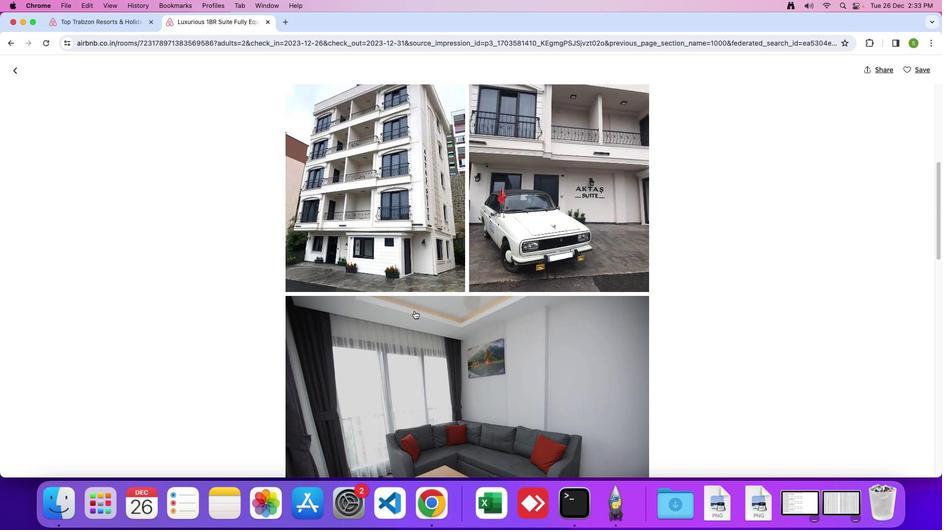 
Action: Mouse scrolled (414, 311) with delta (0, 0)
Screenshot: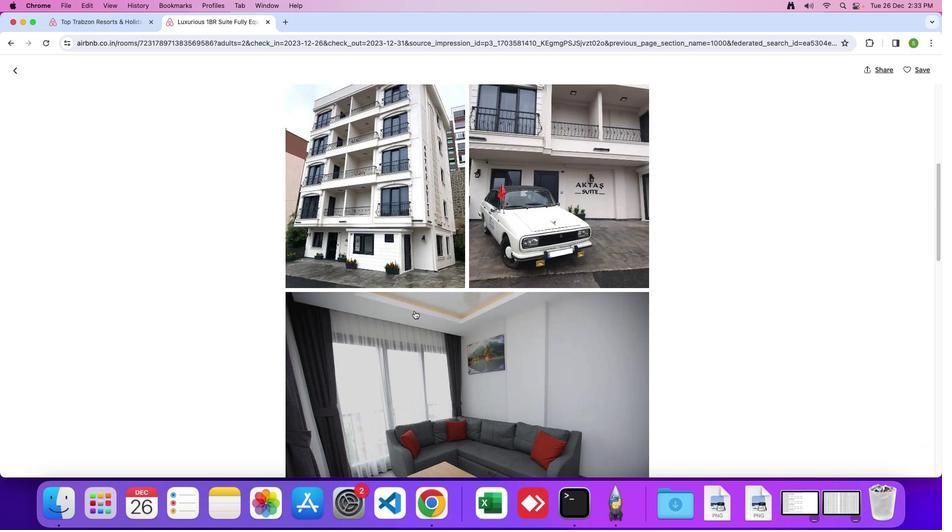 
Action: Mouse scrolled (414, 311) with delta (0, 0)
Screenshot: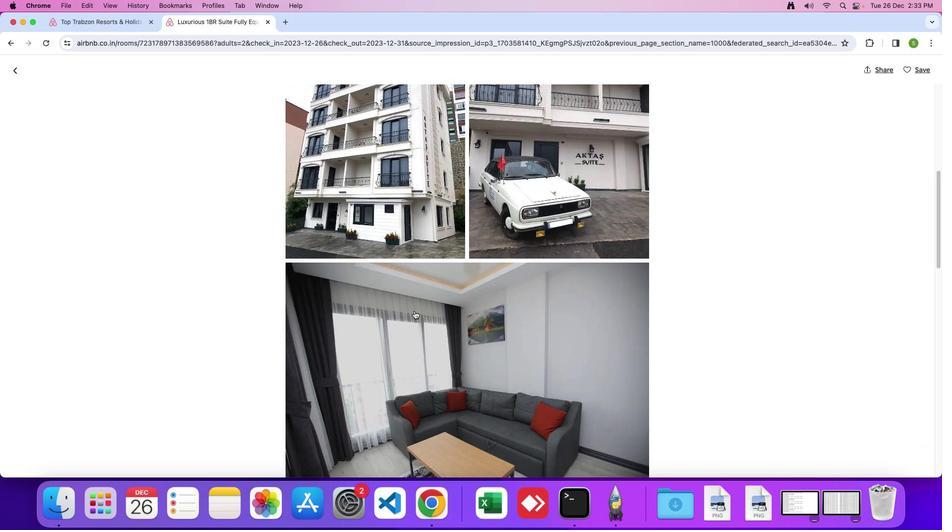 
Action: Mouse scrolled (414, 311) with delta (0, 0)
Screenshot: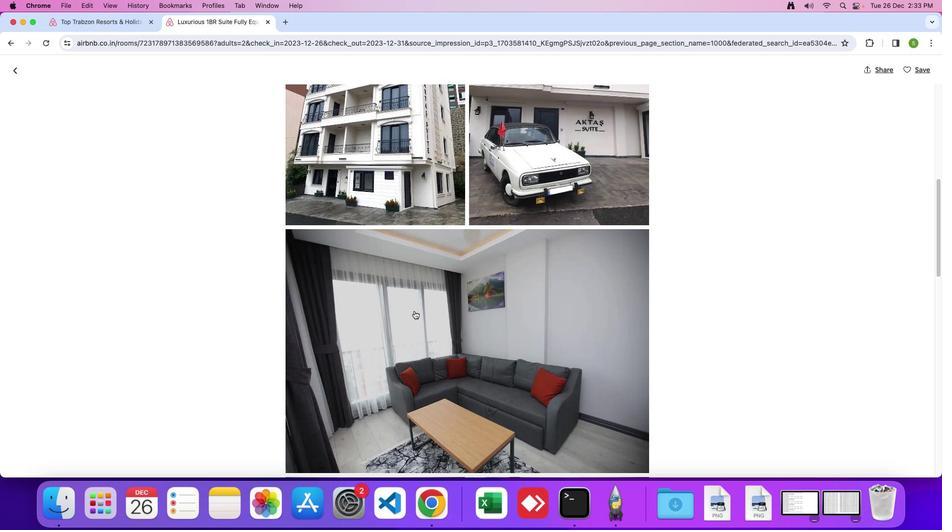 
Action: Mouse scrolled (414, 311) with delta (0, 0)
Screenshot: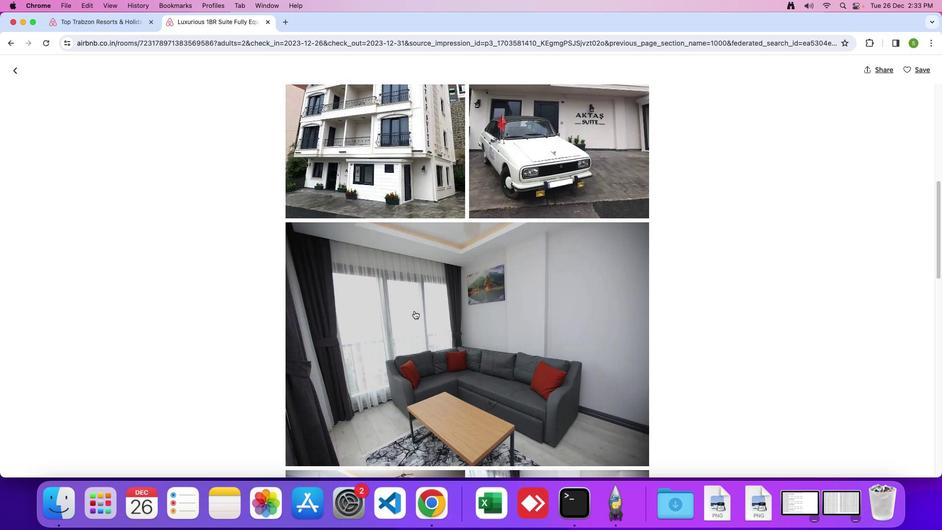 
Action: Mouse scrolled (414, 311) with delta (0, 0)
Screenshot: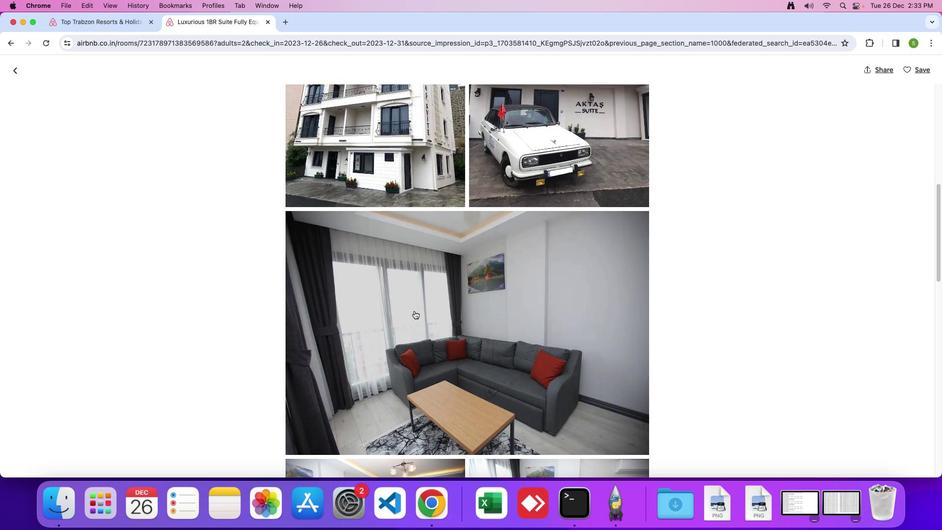 
Action: Mouse scrolled (414, 311) with delta (0, 0)
Screenshot: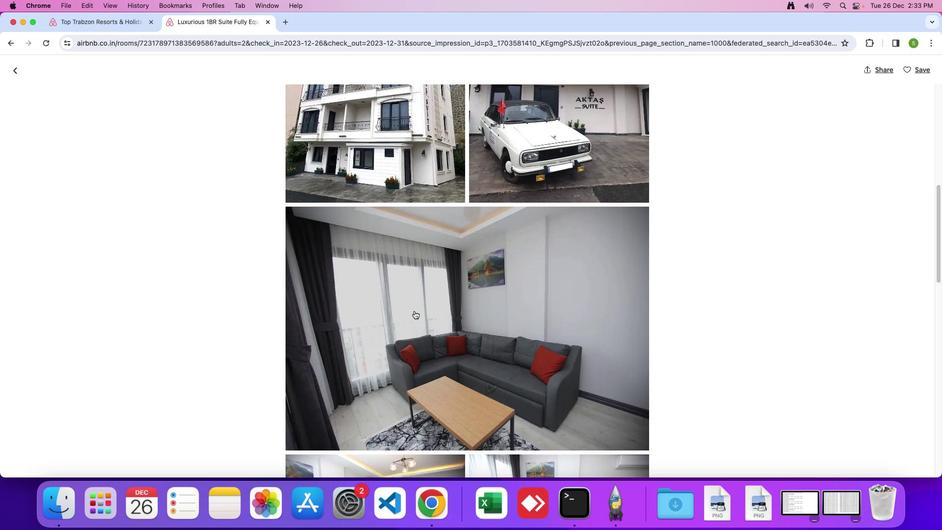 
Action: Mouse scrolled (414, 311) with delta (0, 0)
Screenshot: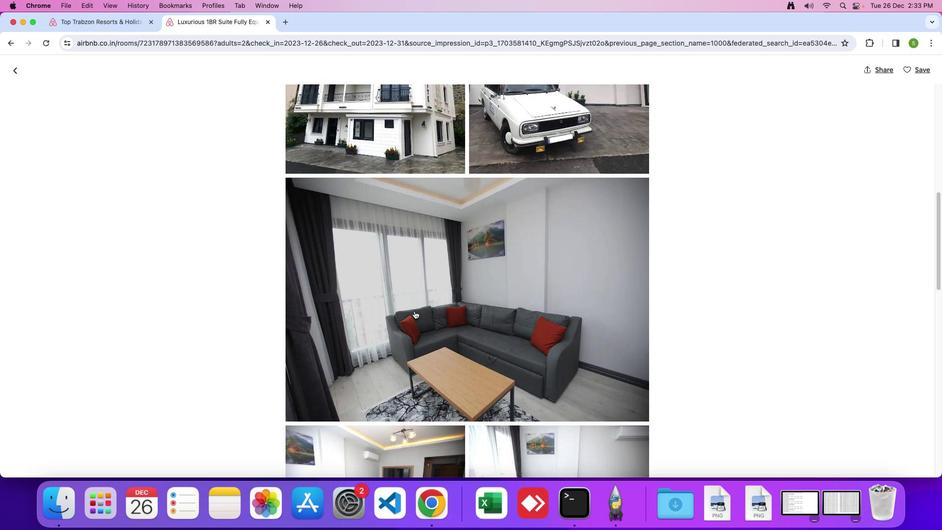 
Action: Mouse scrolled (414, 311) with delta (0, 0)
Screenshot: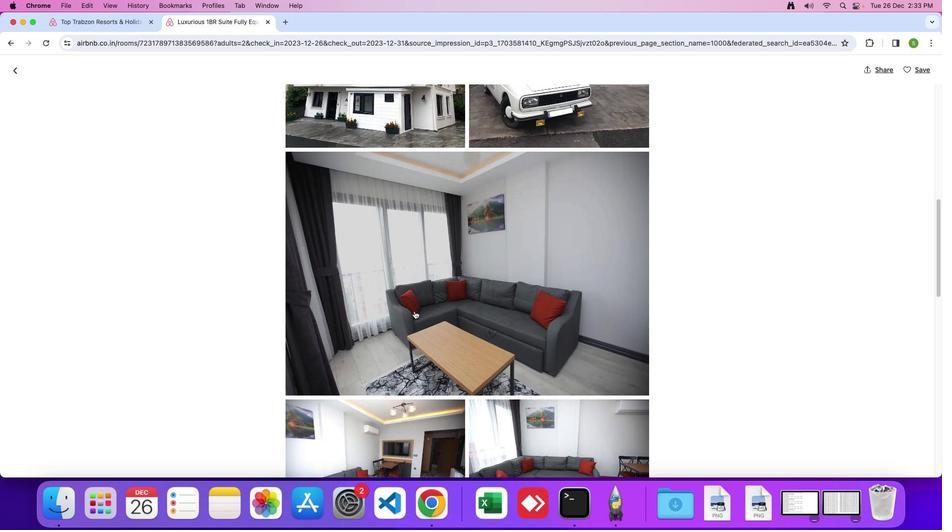 
Action: Mouse scrolled (414, 311) with delta (0, 0)
Screenshot: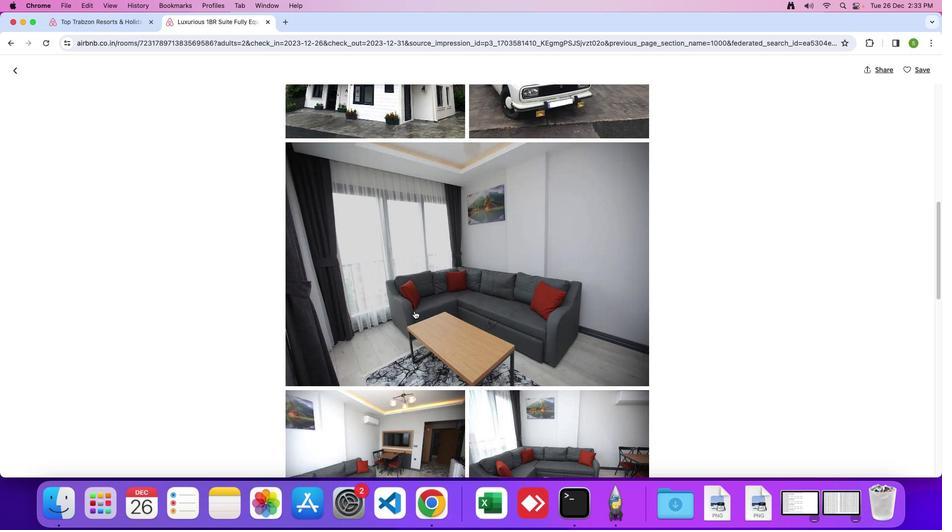 
Action: Mouse scrolled (414, 311) with delta (0, 0)
Screenshot: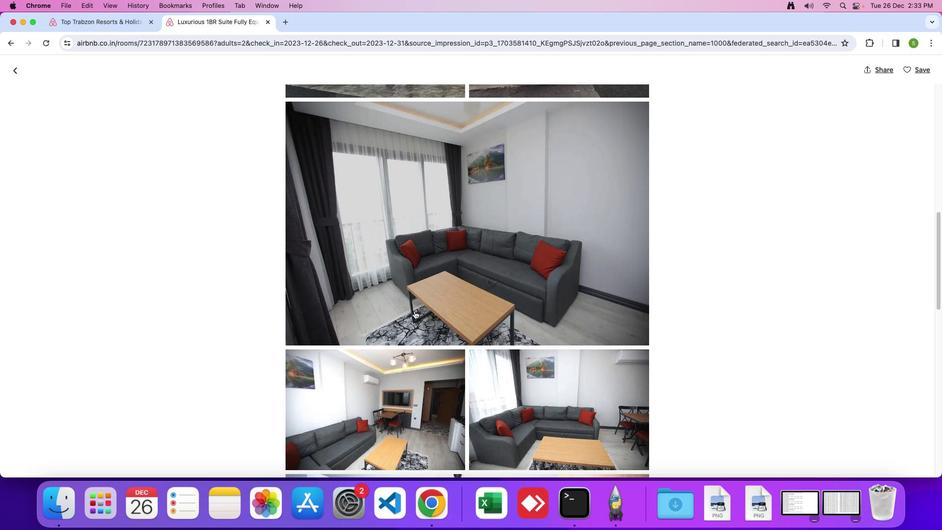 
Action: Mouse moved to (415, 311)
Screenshot: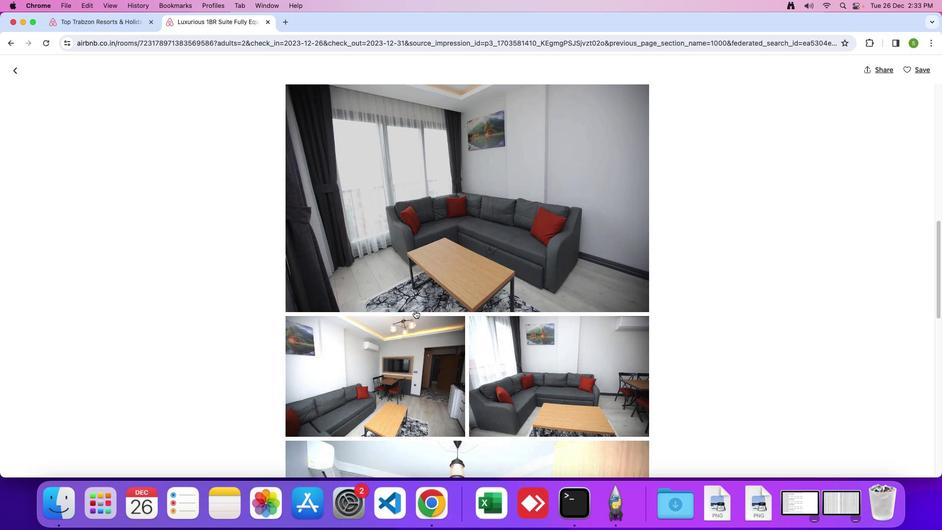 
Action: Mouse scrolled (415, 311) with delta (0, 0)
Screenshot: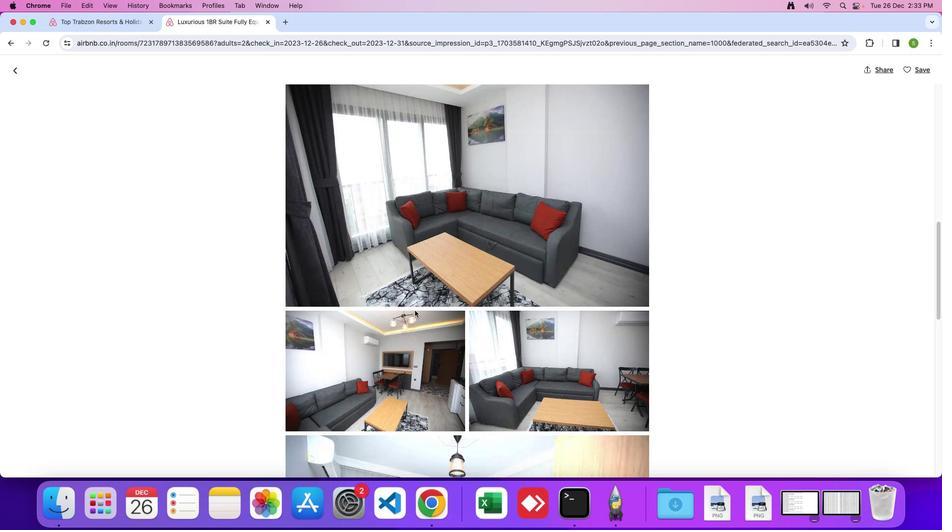
Action: Mouse scrolled (415, 311) with delta (0, 0)
Screenshot: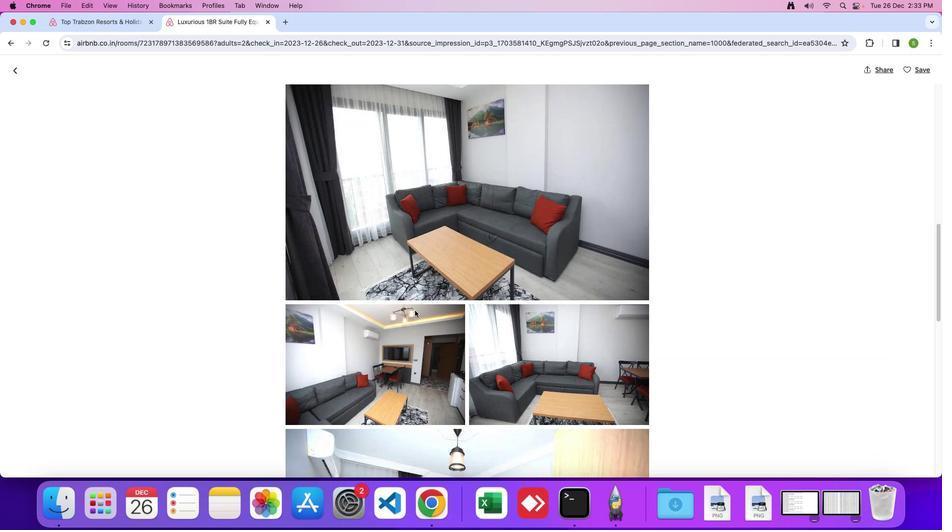 
Action: Mouse moved to (415, 311)
Screenshot: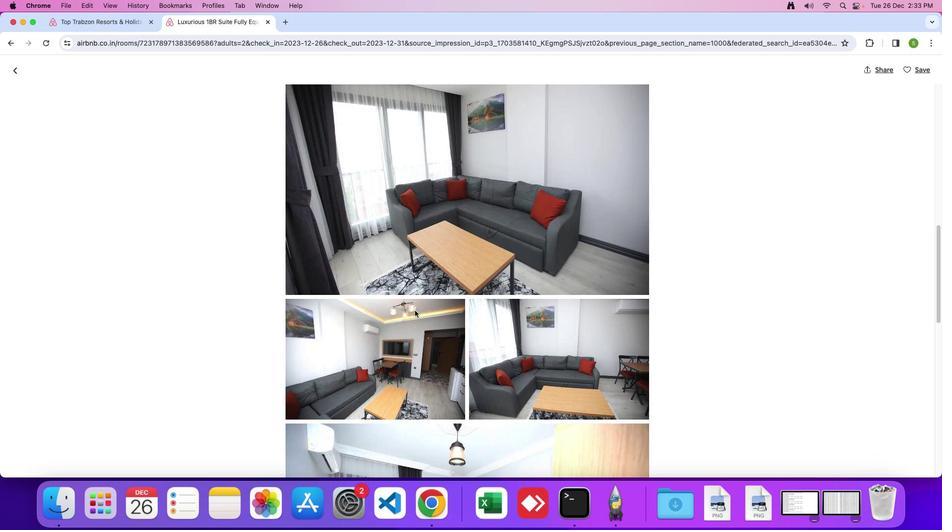 
Action: Mouse scrolled (415, 311) with delta (0, 0)
Screenshot: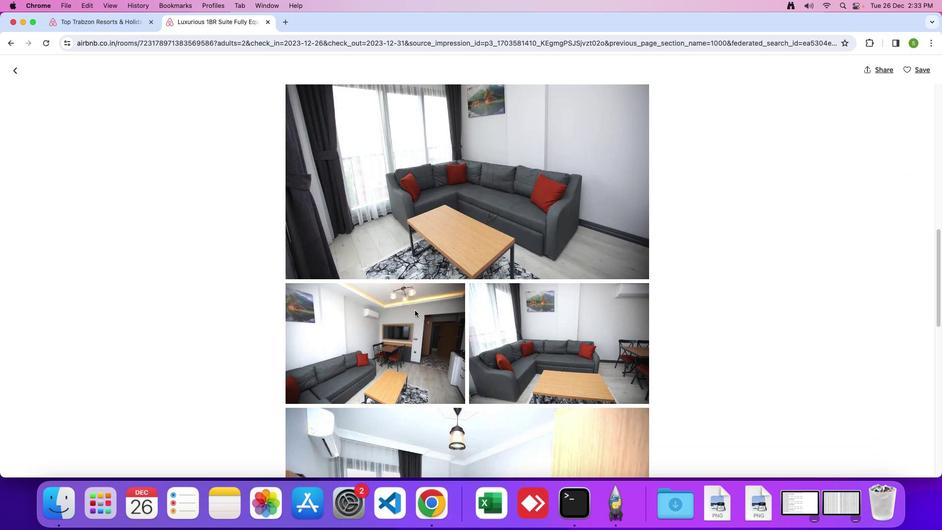 
Action: Mouse scrolled (415, 311) with delta (0, 0)
Screenshot: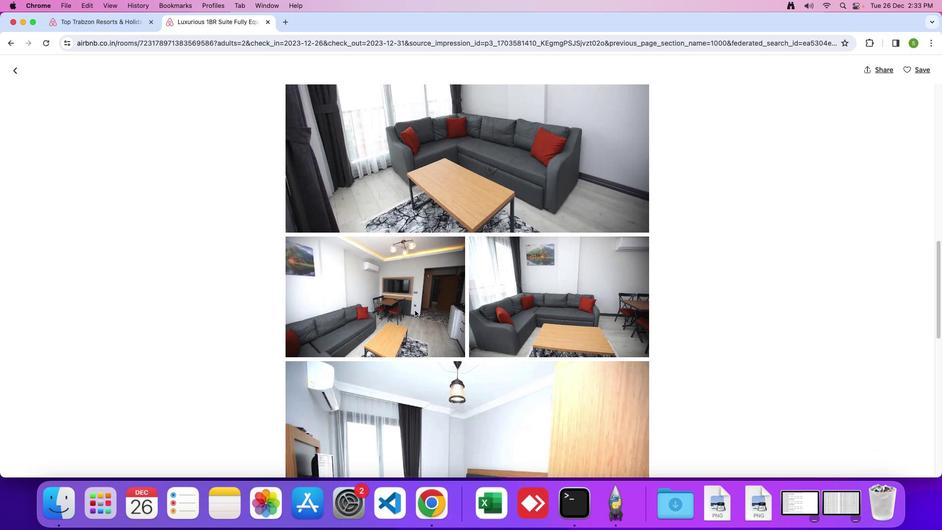 
Action: Mouse scrolled (415, 311) with delta (0, 0)
Screenshot: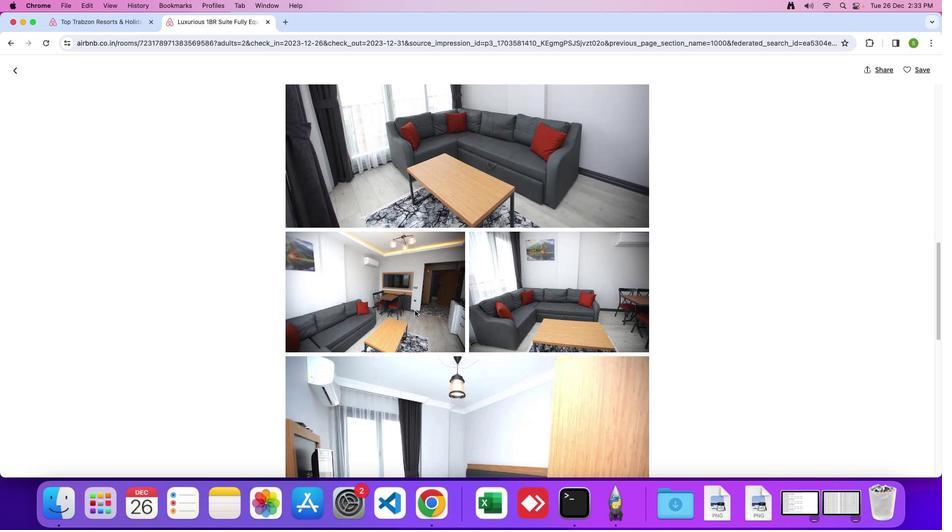 
Action: Mouse scrolled (415, 311) with delta (0, 0)
Screenshot: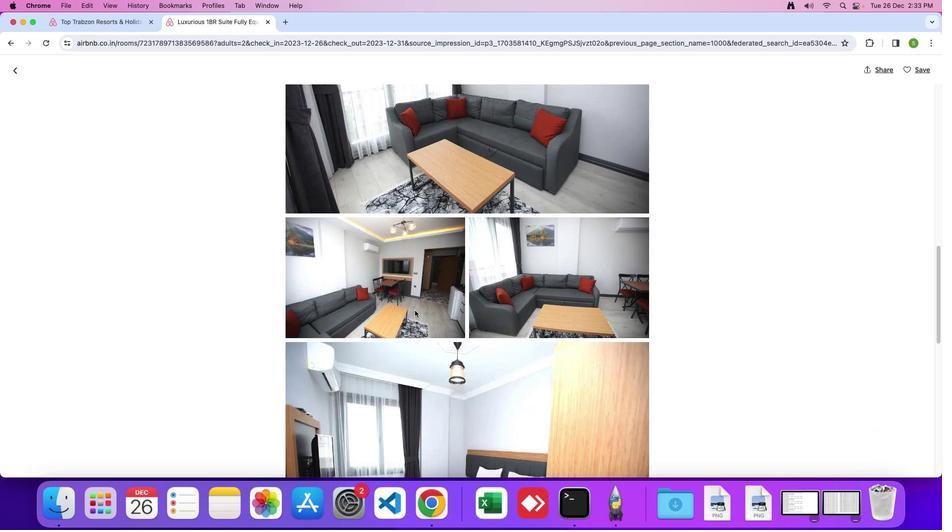 
Action: Mouse scrolled (415, 311) with delta (0, 0)
Screenshot: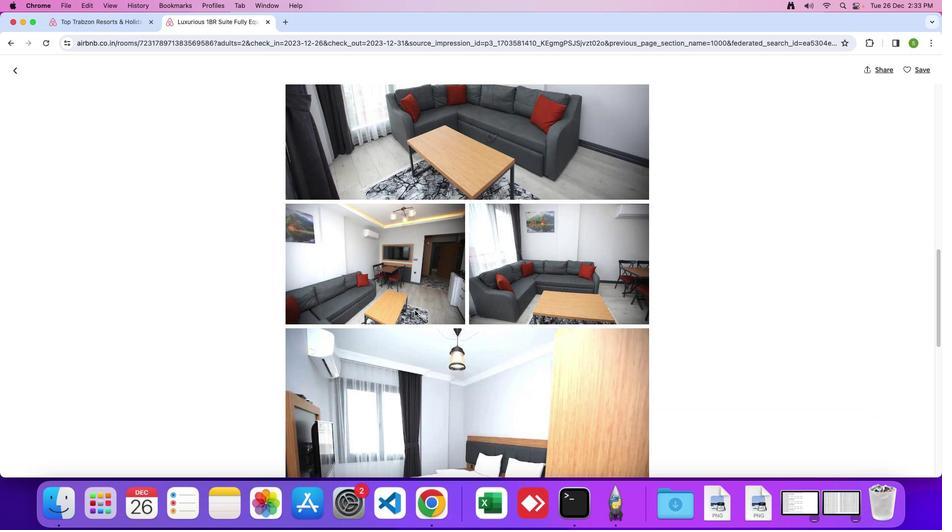 
Action: Mouse scrolled (415, 311) with delta (0, 0)
Screenshot: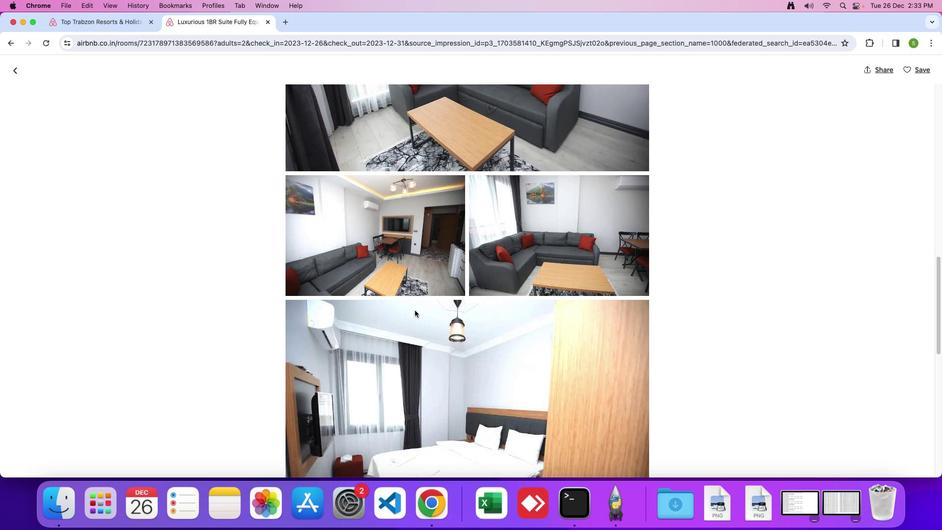 
Action: Mouse scrolled (415, 311) with delta (0, 0)
Screenshot: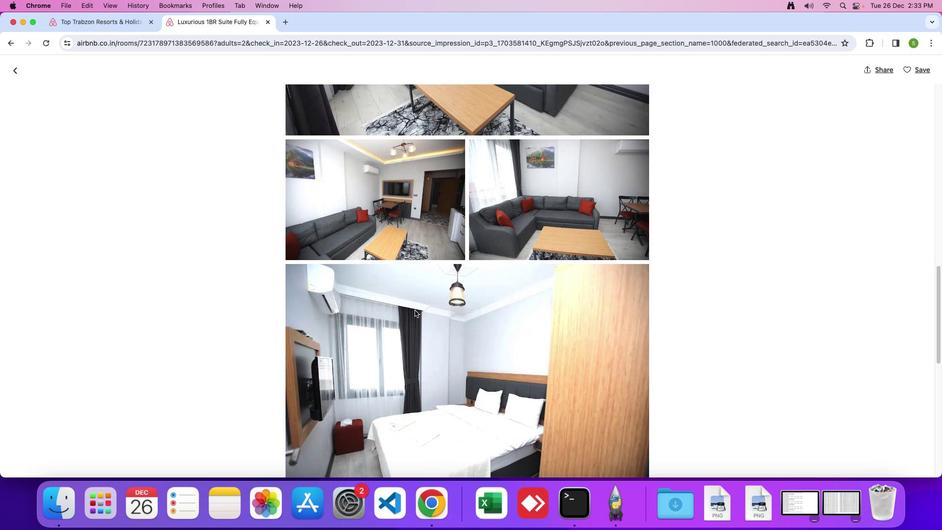 
Action: Mouse scrolled (415, 311) with delta (0, 0)
Screenshot: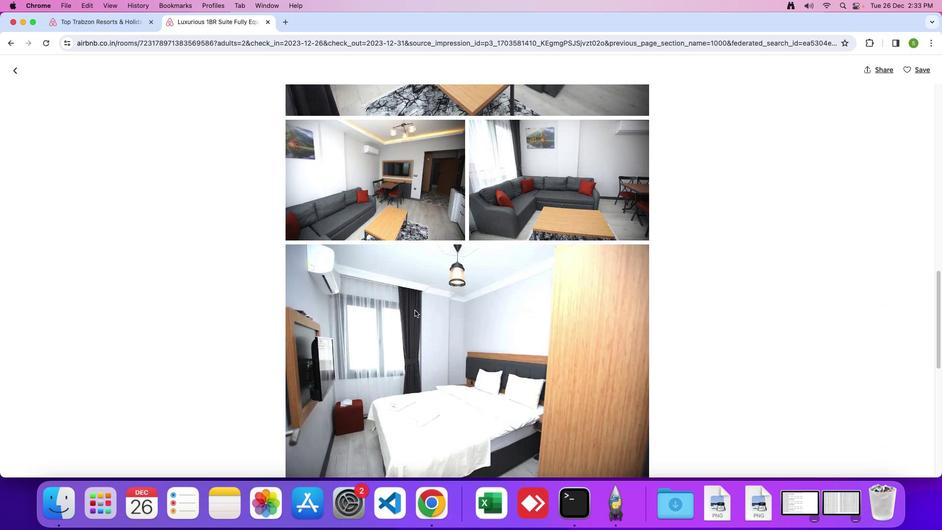 
Action: Mouse scrolled (415, 311) with delta (0, 0)
Screenshot: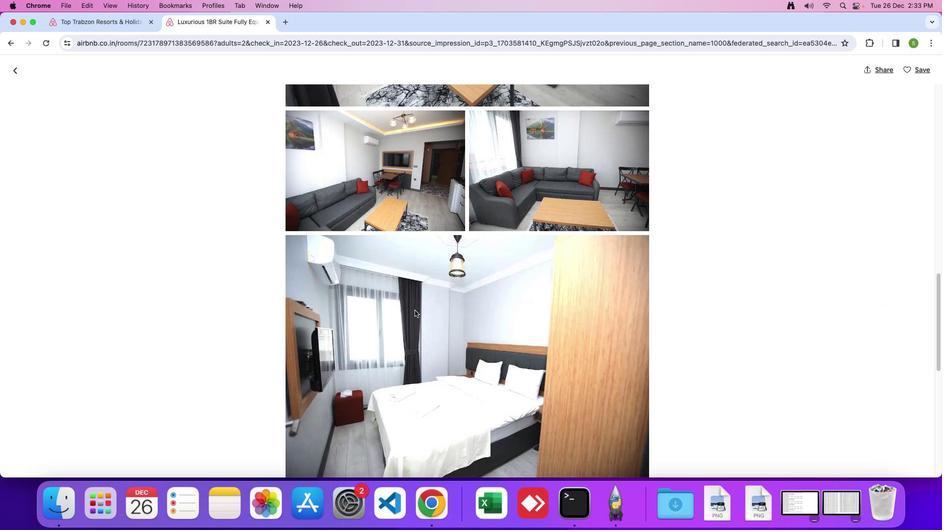 
Action: Mouse scrolled (415, 311) with delta (0, 0)
Screenshot: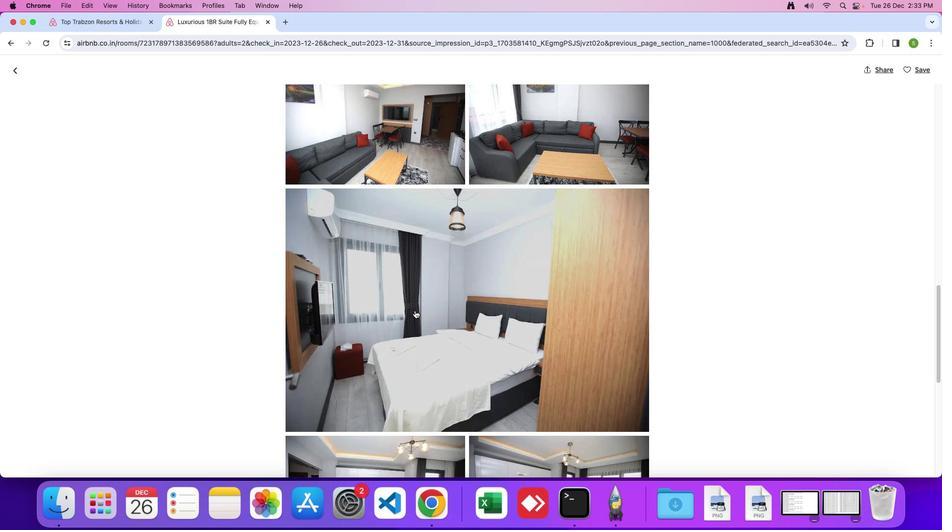 
Action: Mouse scrolled (415, 311) with delta (0, 0)
Screenshot: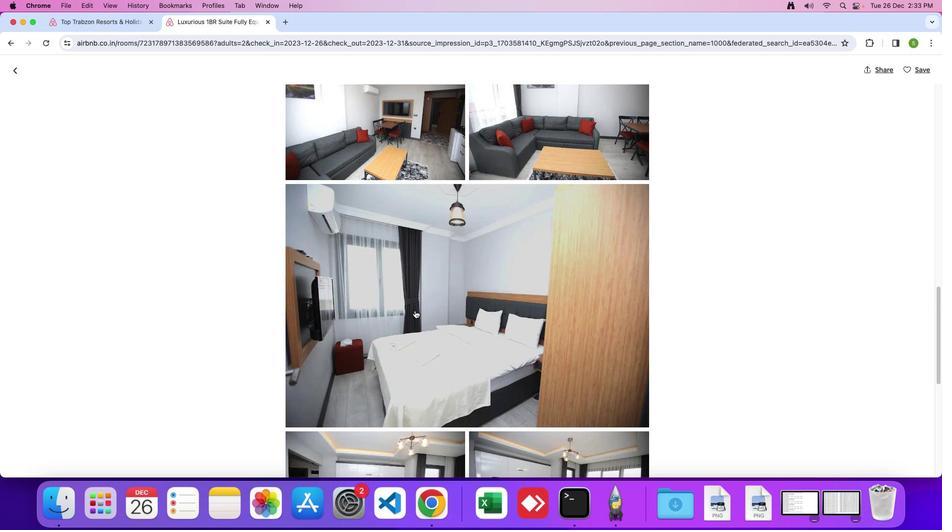
Action: Mouse scrolled (415, 311) with delta (0, 0)
Screenshot: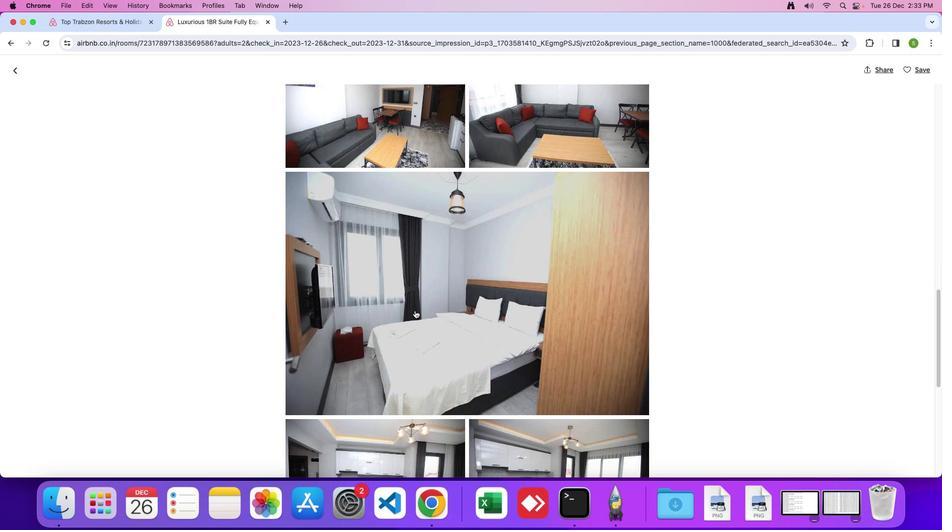 
Action: Mouse scrolled (415, 311) with delta (0, 0)
Screenshot: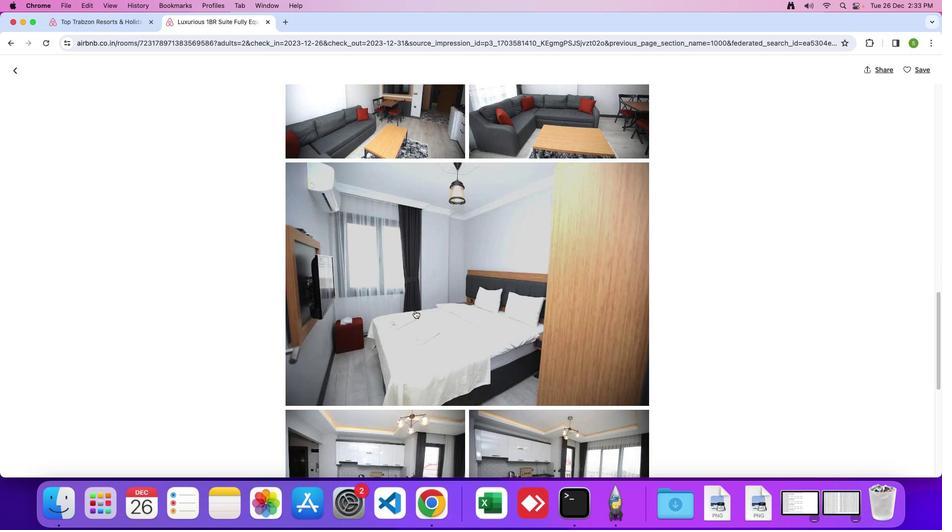 
Action: Mouse scrolled (415, 311) with delta (0, 0)
Screenshot: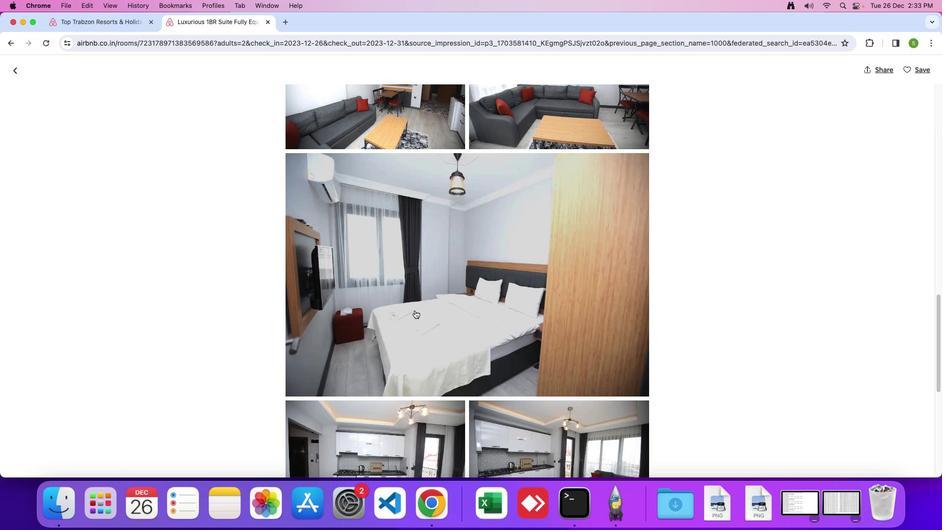 
Action: Mouse scrolled (415, 311) with delta (0, 0)
Screenshot: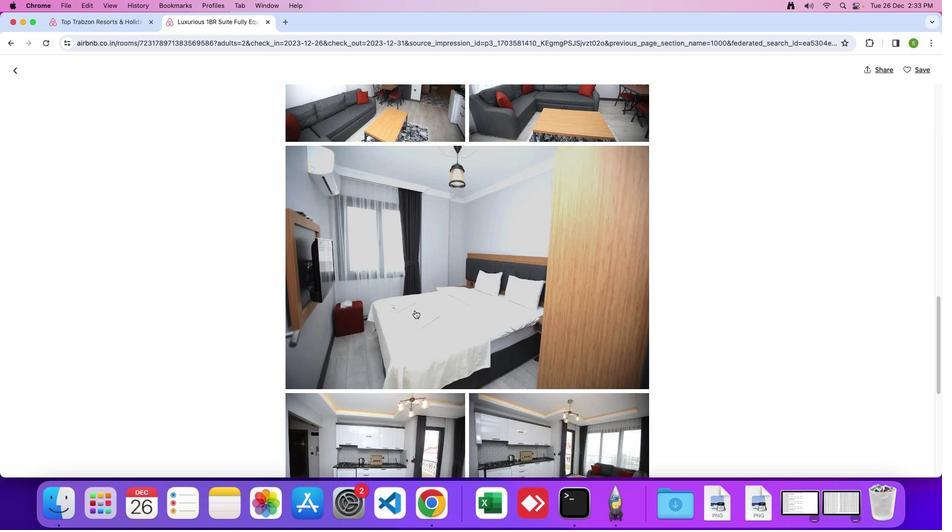 
Action: Mouse scrolled (415, 311) with delta (0, 0)
Screenshot: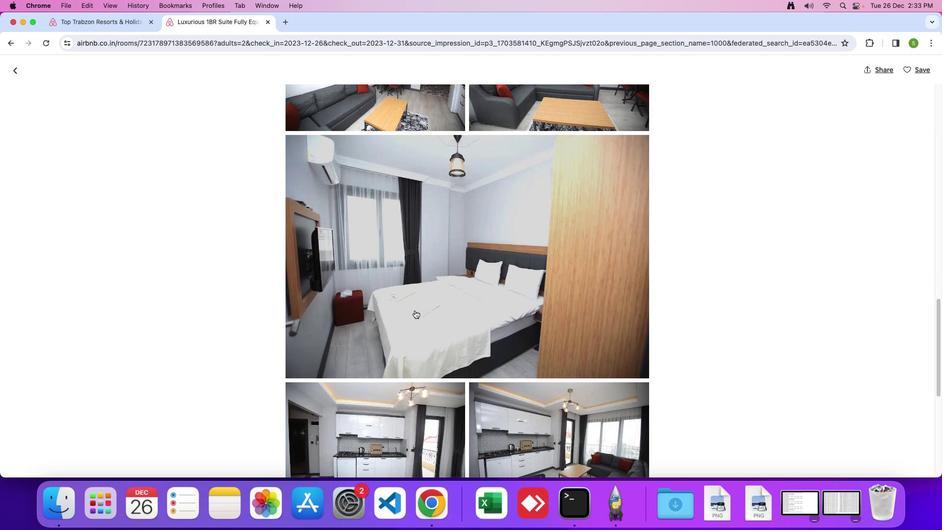 
Action: Mouse scrolled (415, 311) with delta (0, 0)
Screenshot: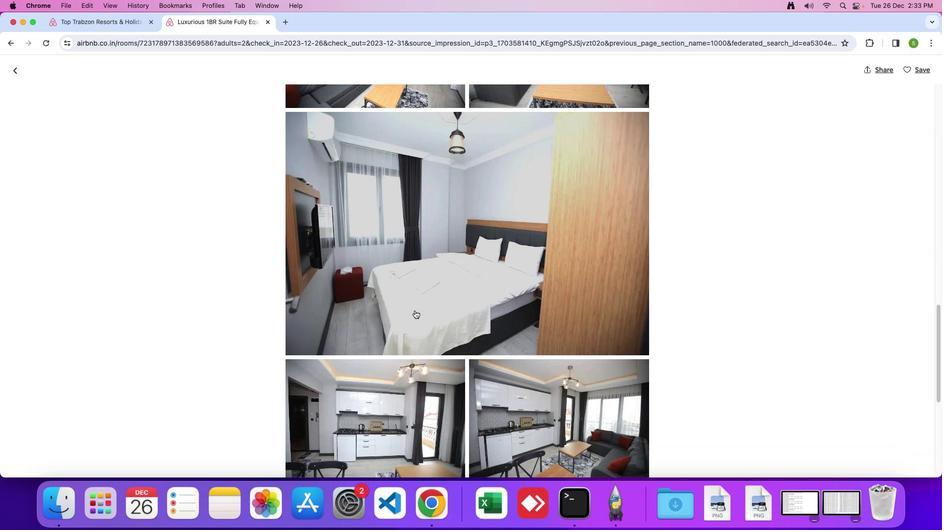
Action: Mouse scrolled (415, 311) with delta (0, 0)
Screenshot: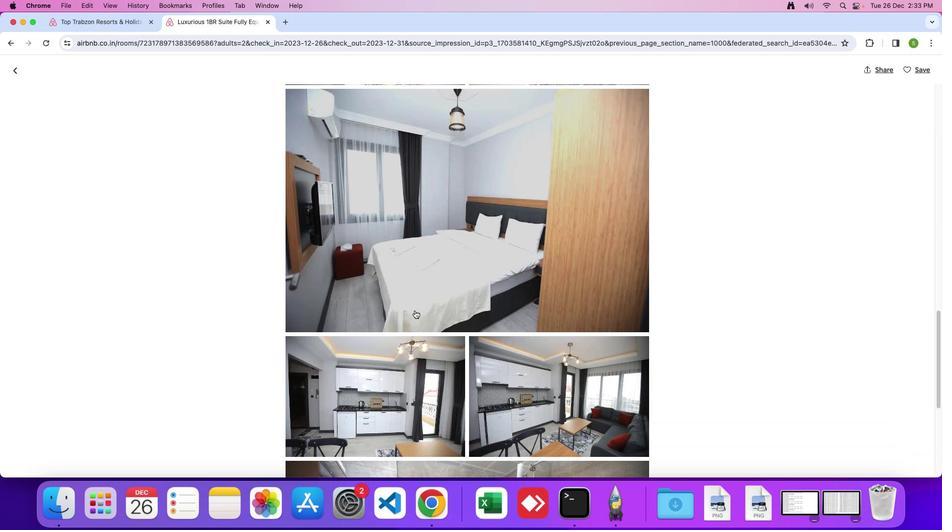 
Action: Mouse scrolled (415, 311) with delta (0, 0)
Screenshot: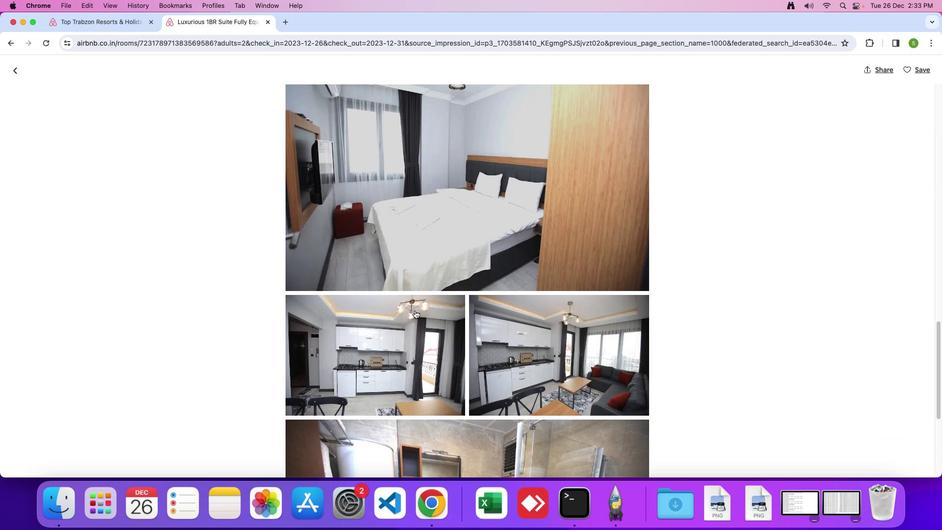 
Action: Mouse scrolled (415, 311) with delta (0, 0)
Screenshot: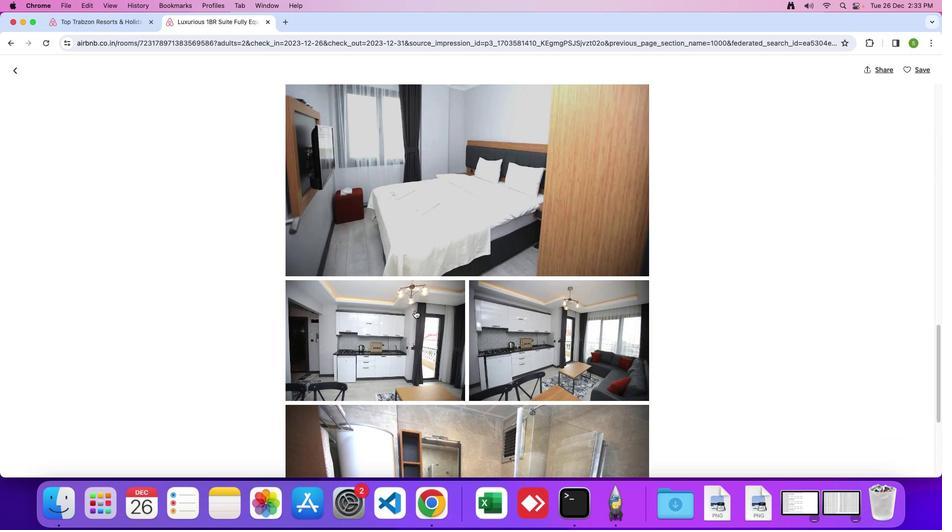 
Action: Mouse scrolled (415, 311) with delta (0, 0)
Screenshot: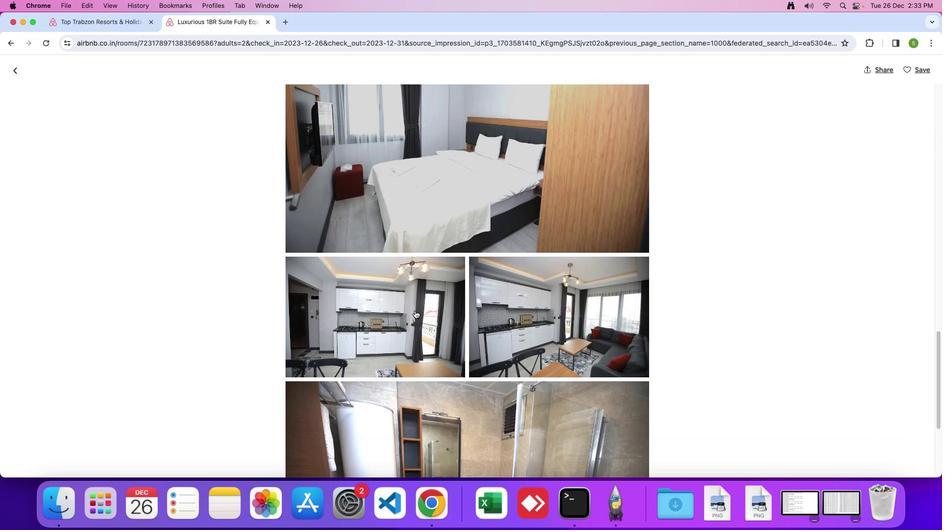 
Action: Mouse scrolled (415, 311) with delta (0, 0)
Screenshot: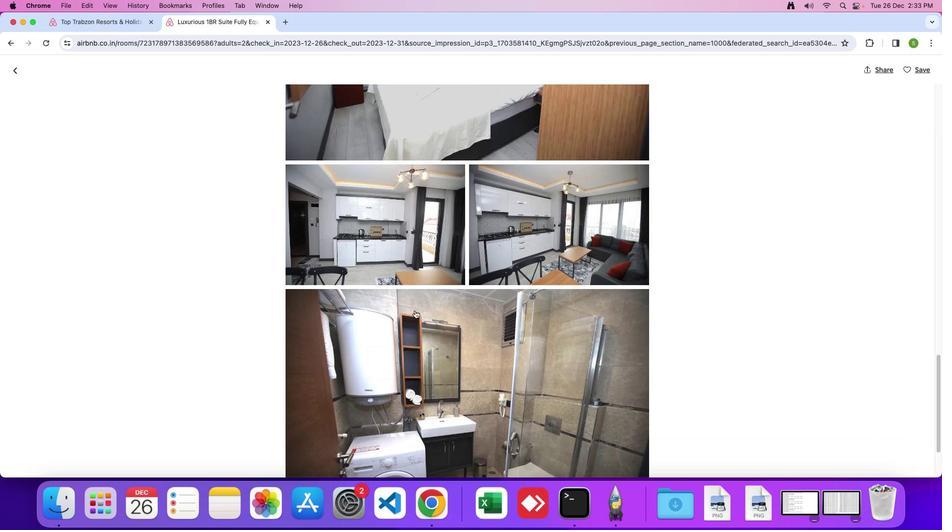 
Action: Mouse scrolled (415, 311) with delta (0, 0)
Screenshot: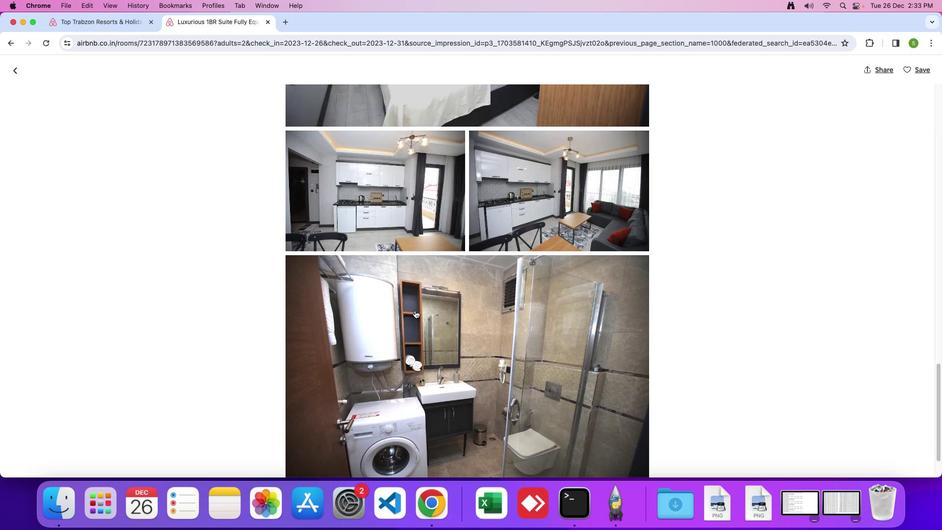 
Action: Mouse scrolled (415, 311) with delta (0, 0)
Screenshot: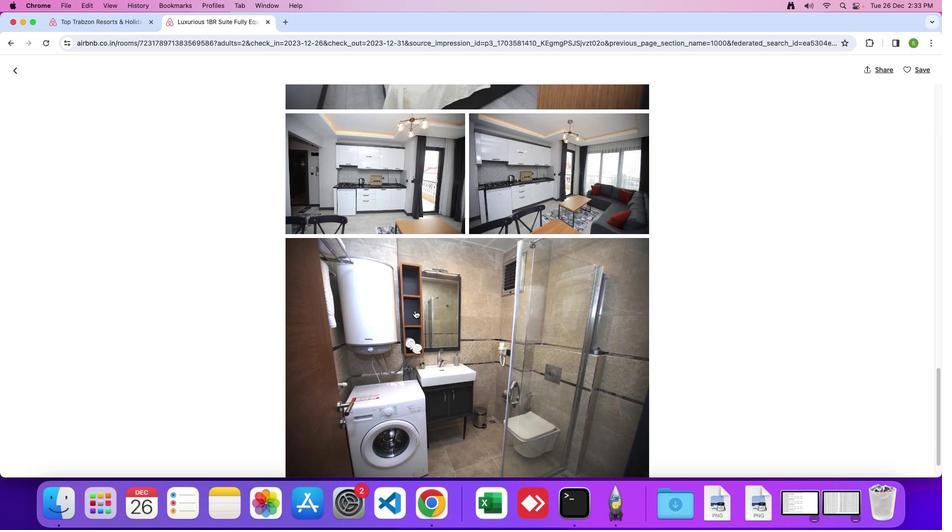 
Action: Mouse scrolled (415, 311) with delta (0, 0)
Screenshot: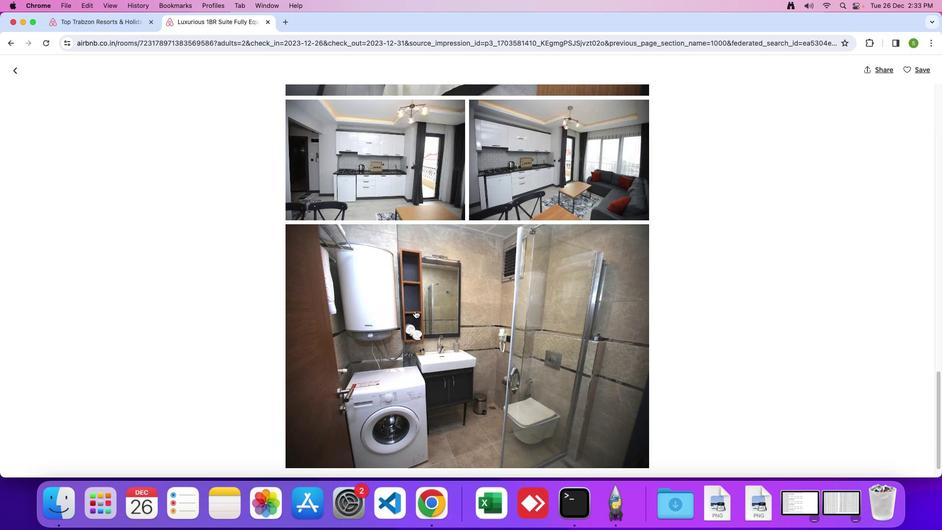 
Action: Mouse scrolled (415, 311) with delta (0, 0)
Screenshot: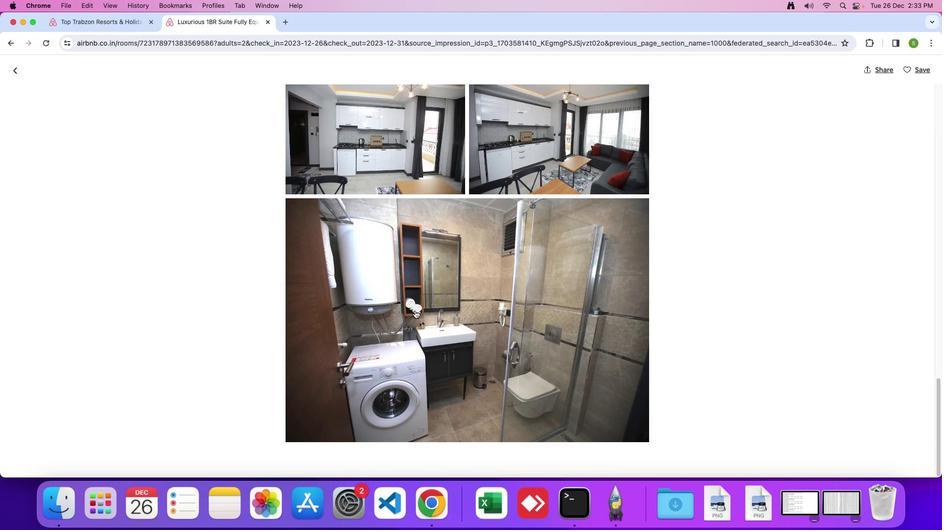 
Action: Mouse scrolled (415, 311) with delta (0, 0)
Screenshot: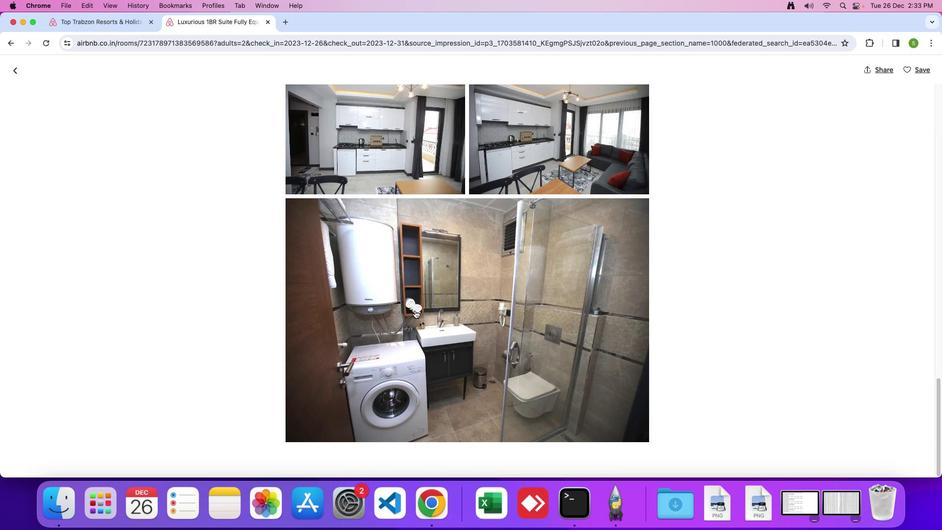 
Action: Mouse scrolled (415, 311) with delta (0, 0)
Screenshot: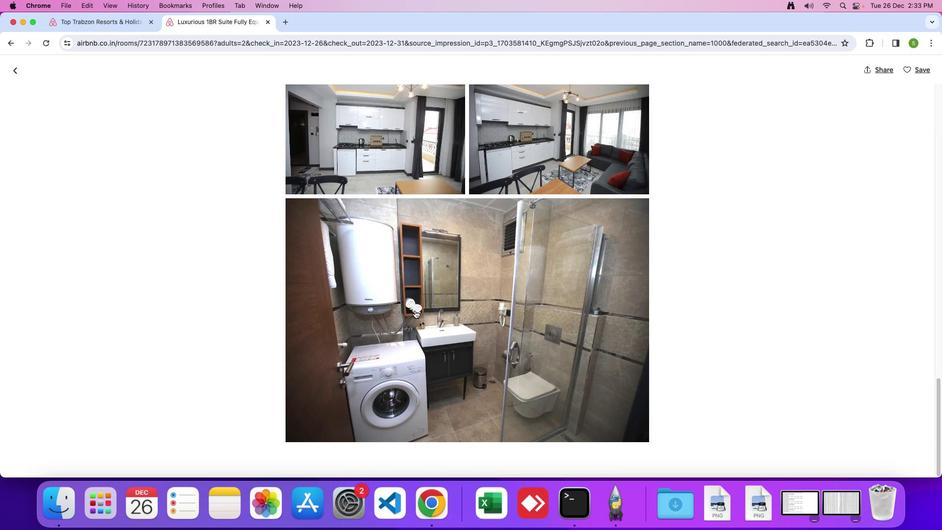 
Action: Mouse scrolled (415, 311) with delta (0, 0)
Screenshot: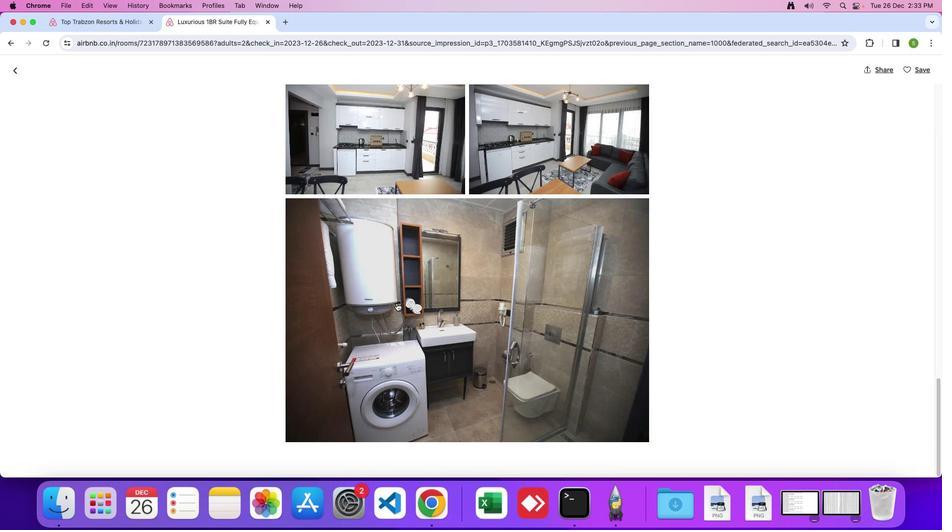 
Action: Mouse moved to (17, 73)
Screenshot: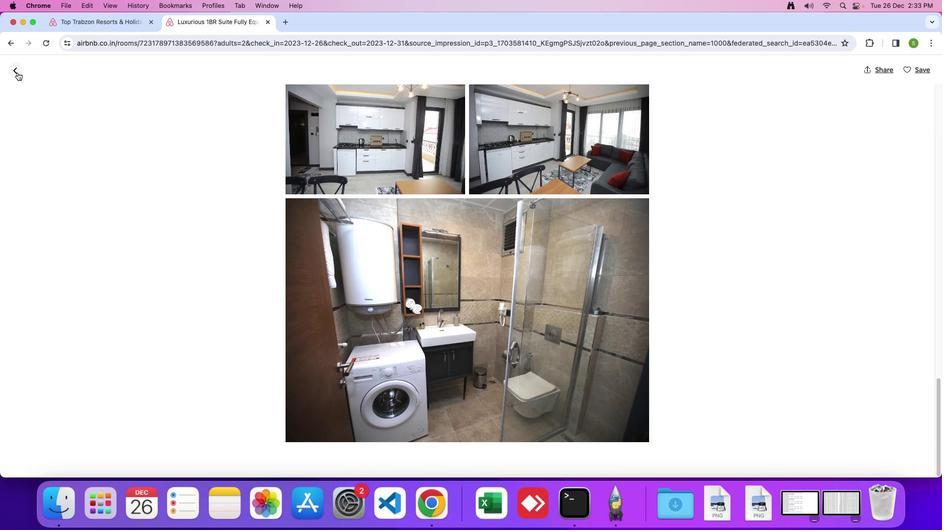 
Action: Mouse pressed left at (17, 73)
Screenshot: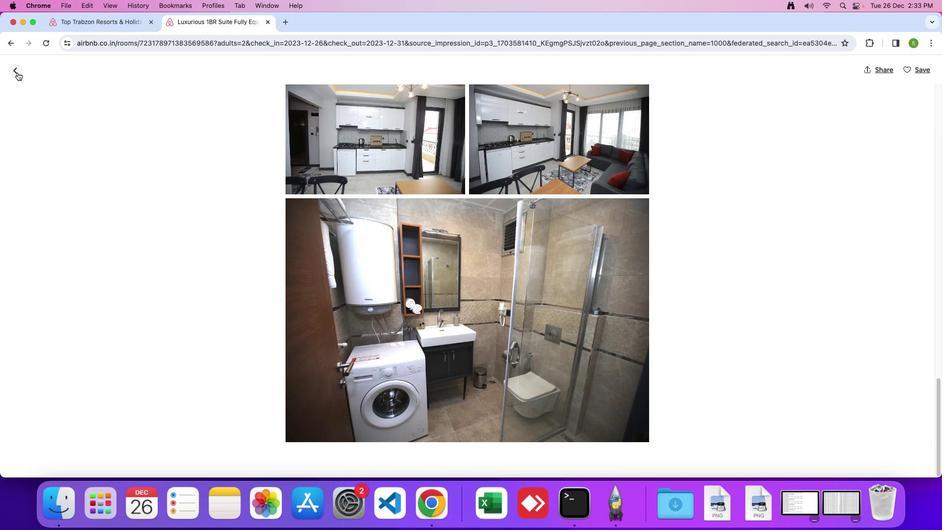 
Action: Mouse moved to (356, 305)
Screenshot: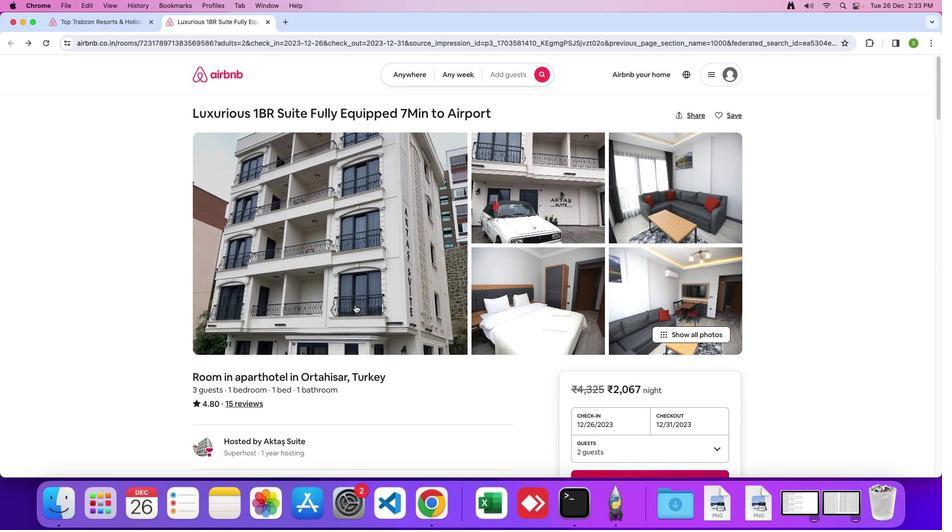 
Action: Mouse scrolled (356, 305) with delta (0, 0)
Screenshot: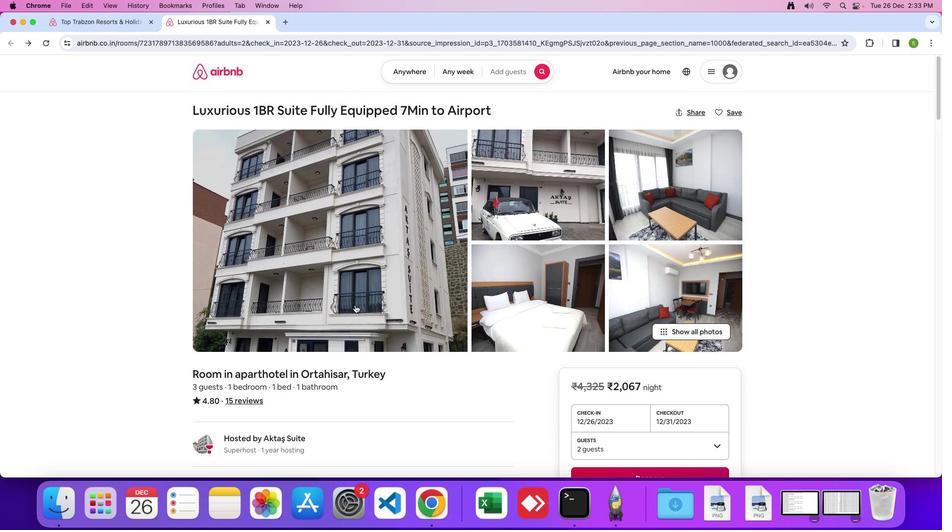 
Action: Mouse scrolled (356, 305) with delta (0, 0)
Screenshot: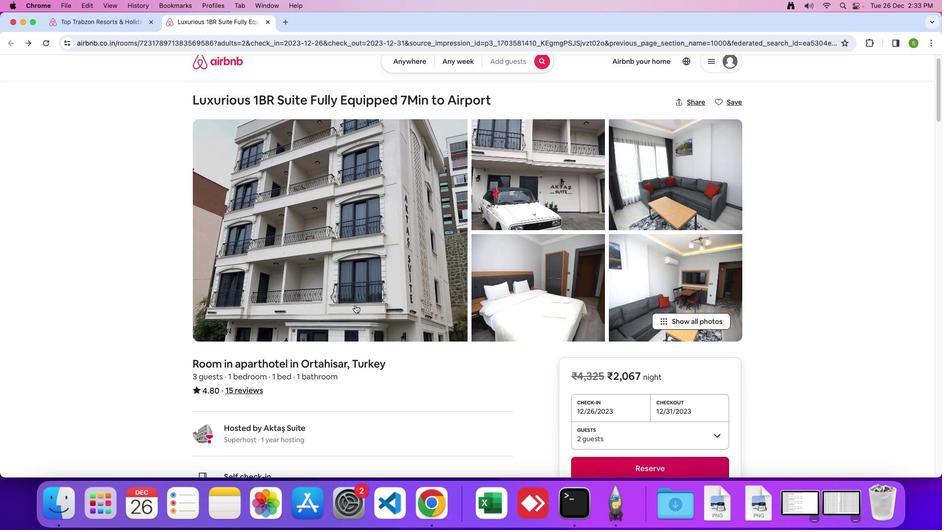 
Action: Mouse scrolled (356, 305) with delta (0, 0)
Screenshot: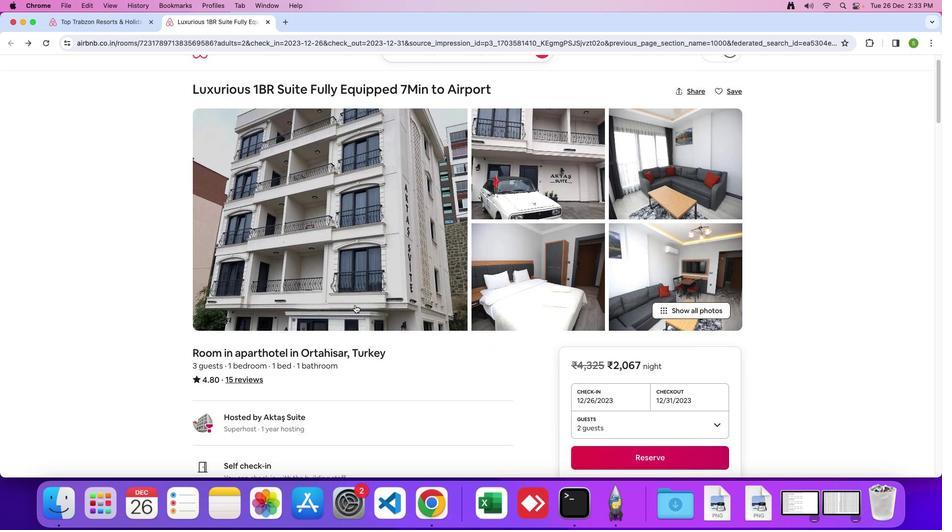
Action: Mouse scrolled (356, 305) with delta (0, 0)
Screenshot: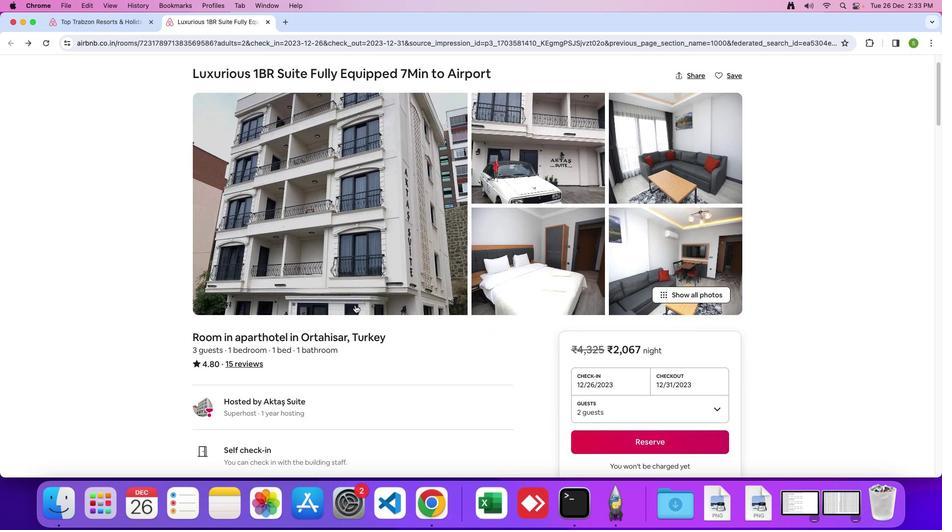
Action: Mouse scrolled (356, 305) with delta (0, 0)
Screenshot: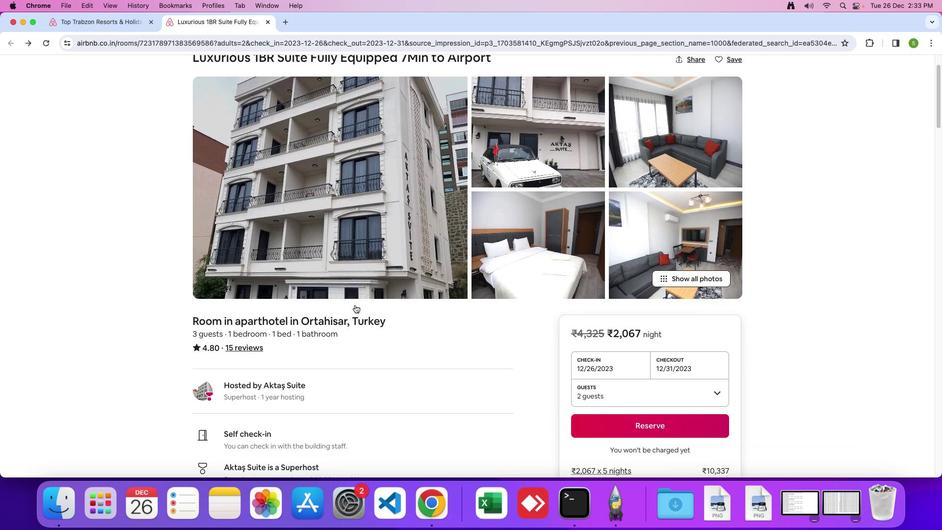 
Action: Mouse moved to (356, 305)
Screenshot: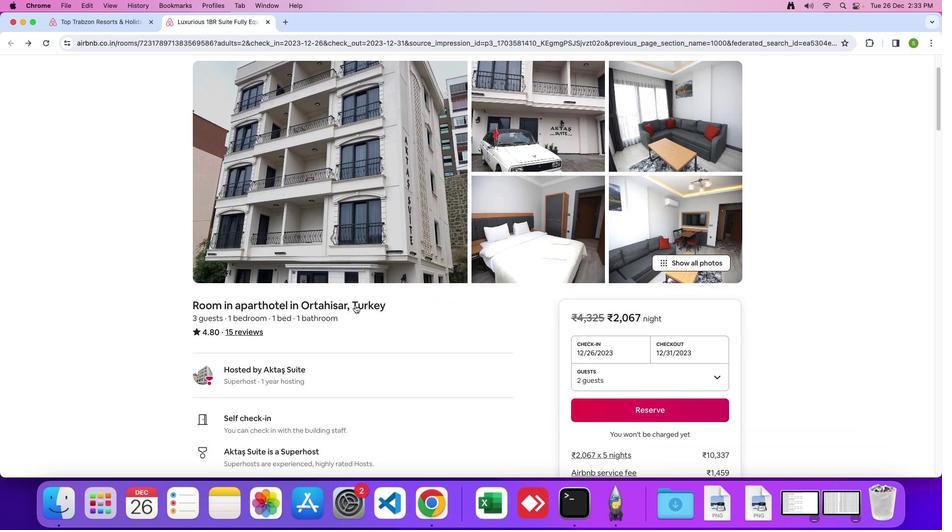 
Action: Mouse scrolled (356, 305) with delta (0, 0)
Screenshot: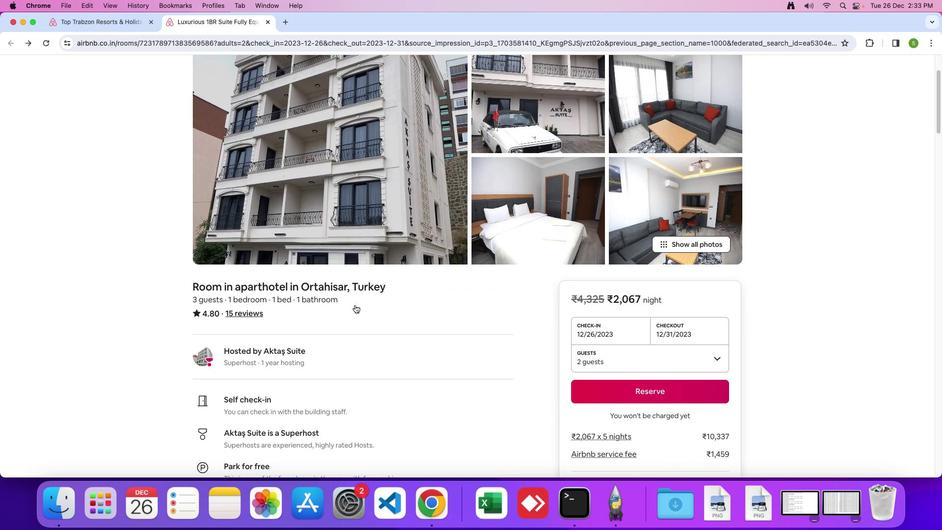 
Action: Mouse scrolled (356, 305) with delta (0, 0)
Screenshot: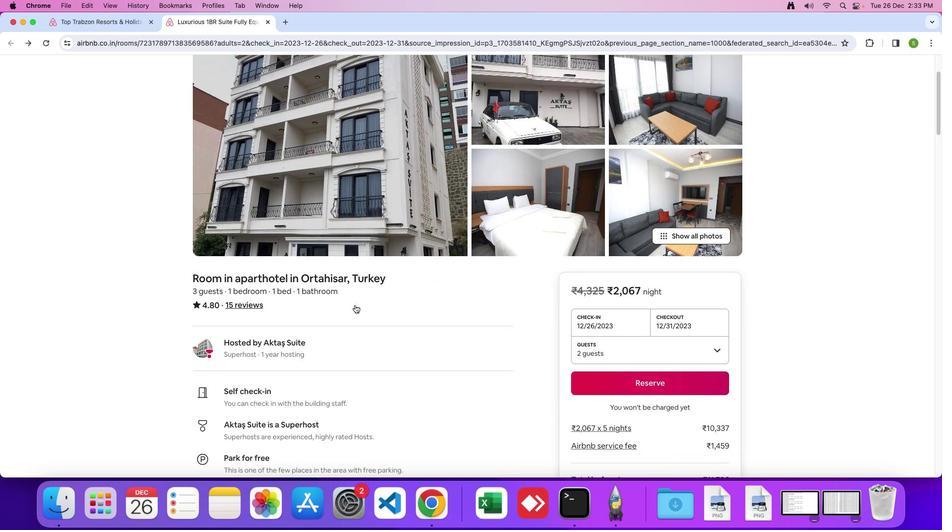 
Action: Mouse scrolled (356, 305) with delta (0, 0)
Screenshot: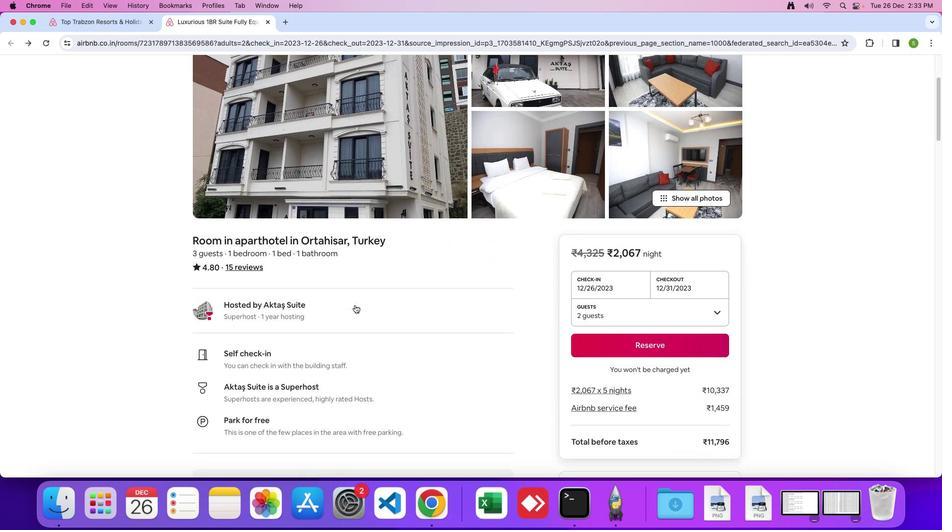 
Action: Mouse scrolled (356, 305) with delta (0, 0)
Screenshot: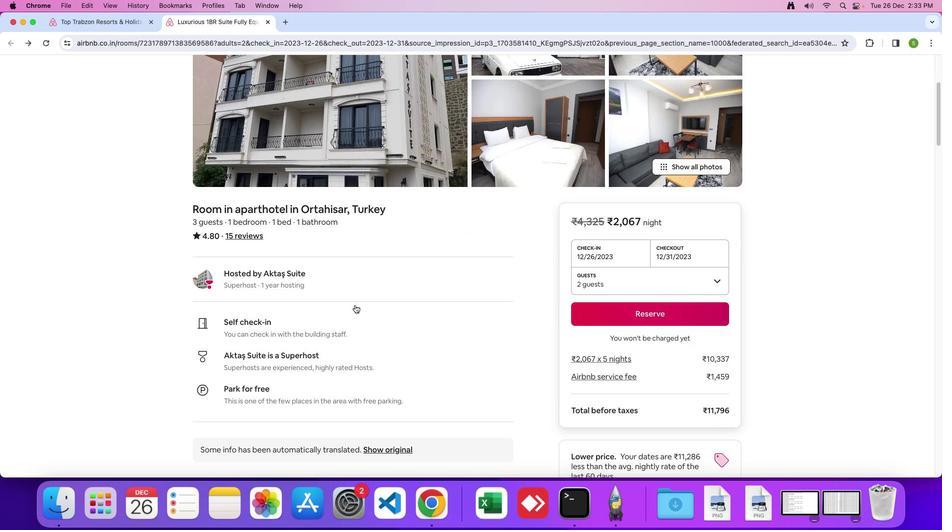 
Action: Mouse scrolled (356, 305) with delta (0, 0)
Screenshot: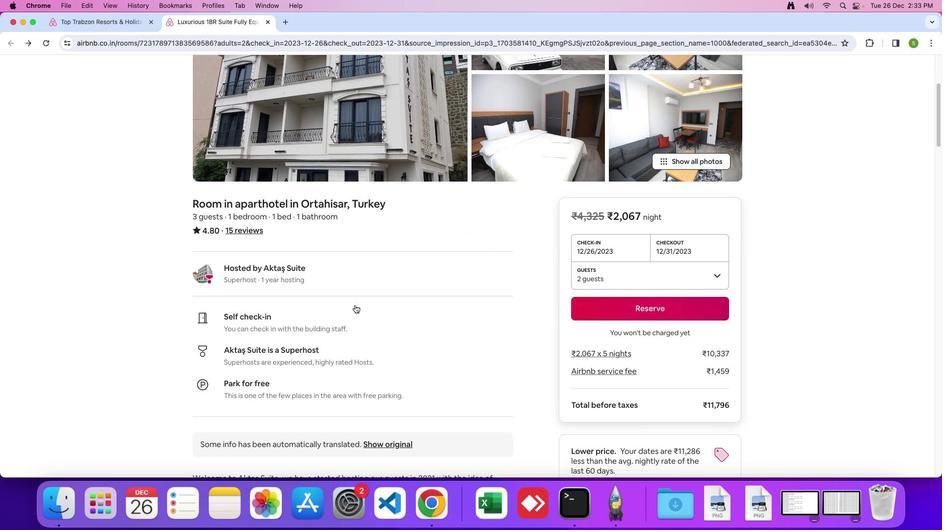 
Action: Mouse scrolled (356, 305) with delta (0, 0)
Screenshot: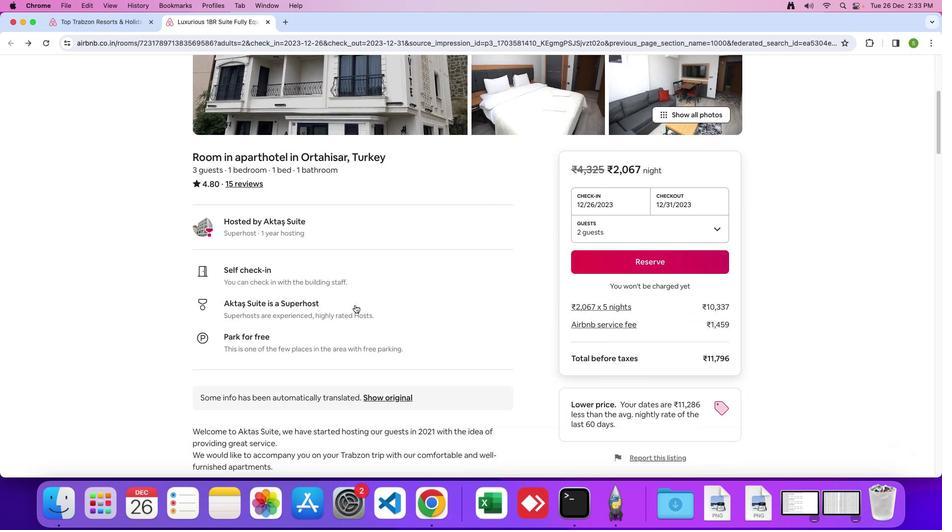 
Action: Mouse scrolled (356, 305) with delta (0, 0)
Screenshot: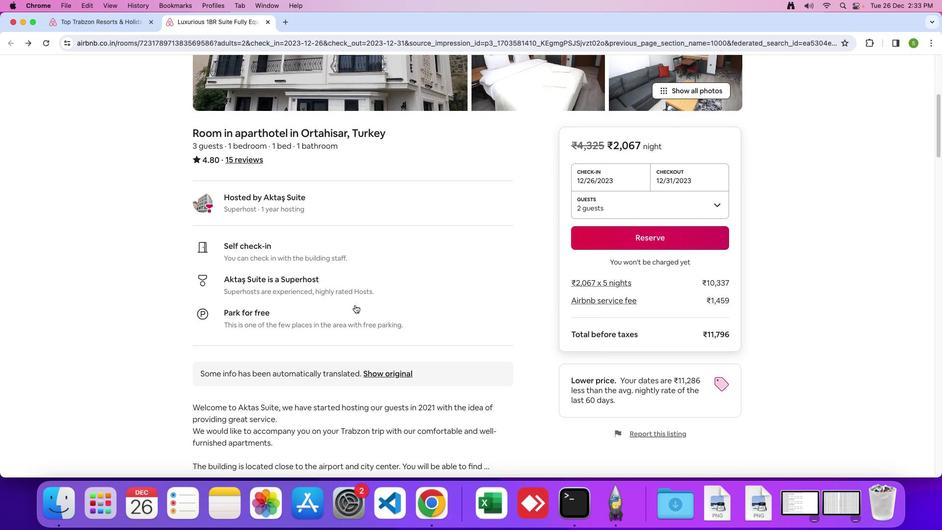 
Action: Mouse scrolled (356, 305) with delta (0, 0)
Screenshot: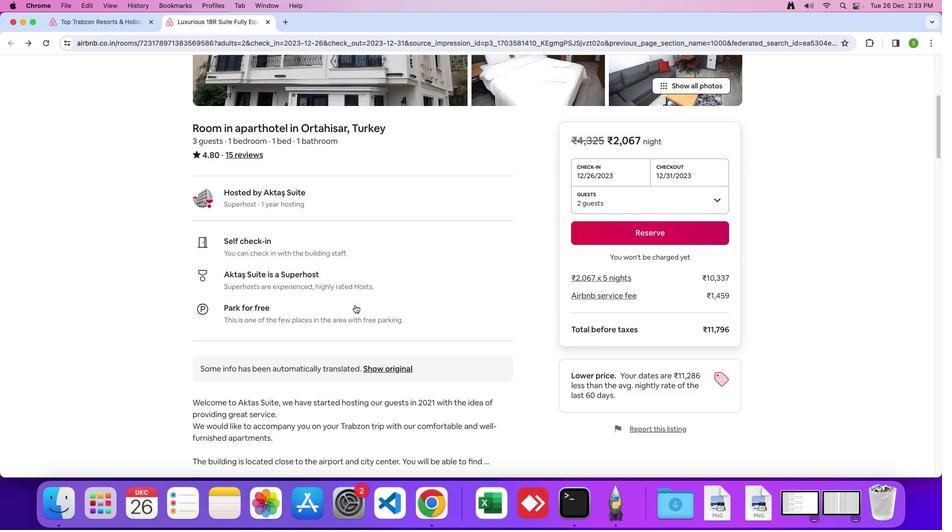 
Action: Mouse scrolled (356, 305) with delta (0, 0)
Screenshot: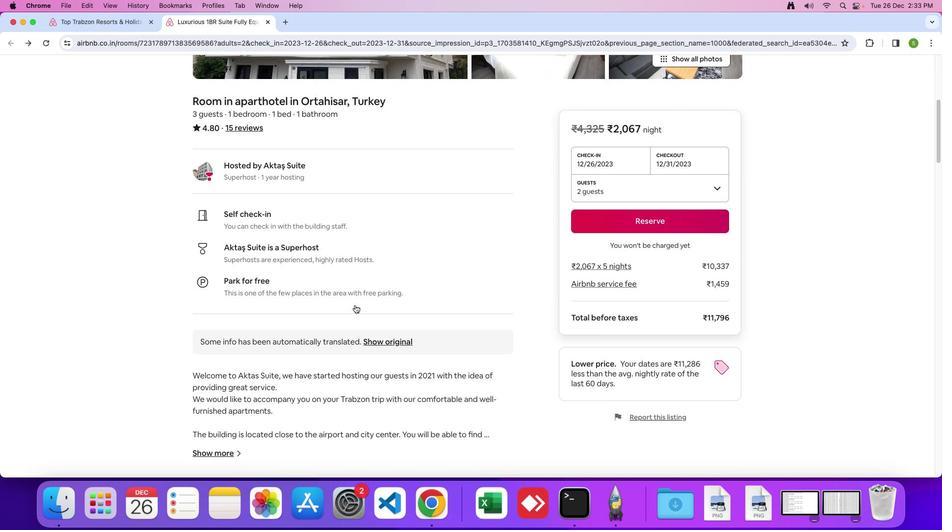 
Action: Mouse scrolled (356, 305) with delta (0, 0)
Screenshot: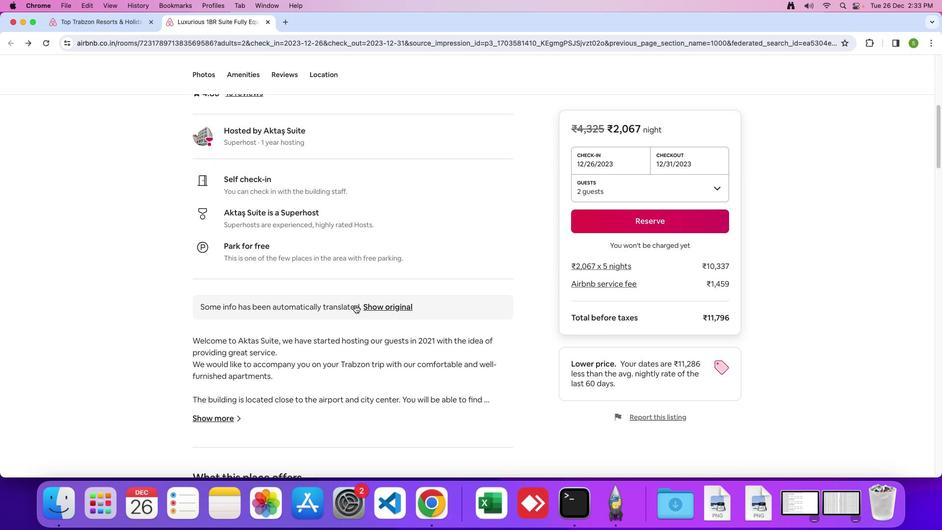 
Action: Mouse scrolled (356, 305) with delta (0, 0)
Screenshot: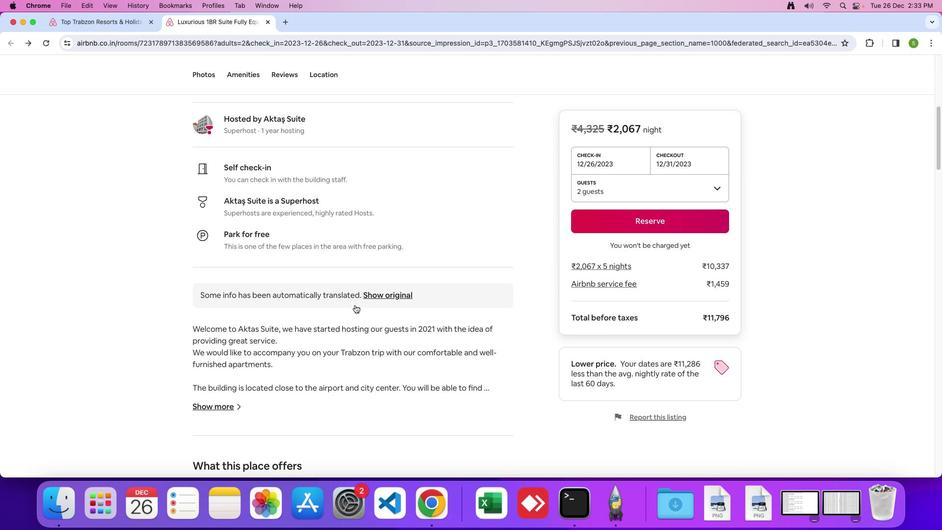 
Action: Mouse scrolled (356, 305) with delta (0, 0)
Screenshot: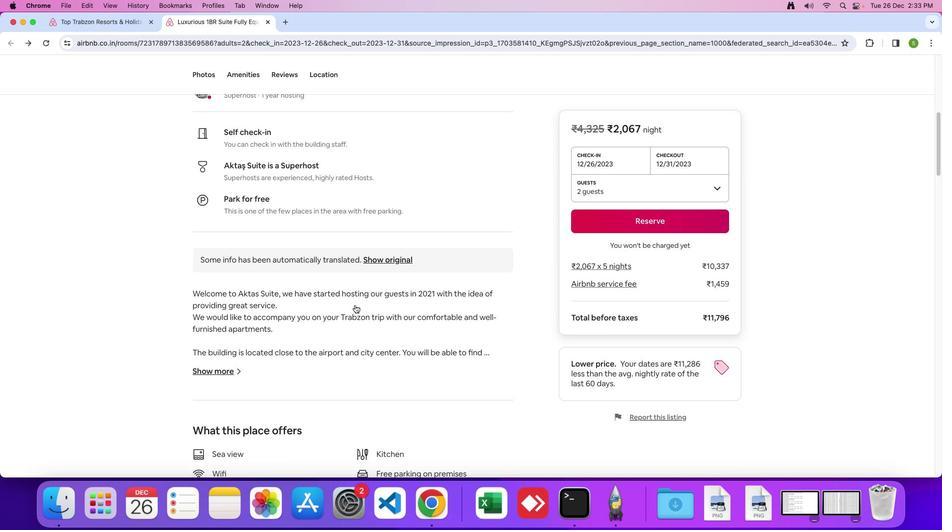 
Action: Mouse moved to (355, 305)
Screenshot: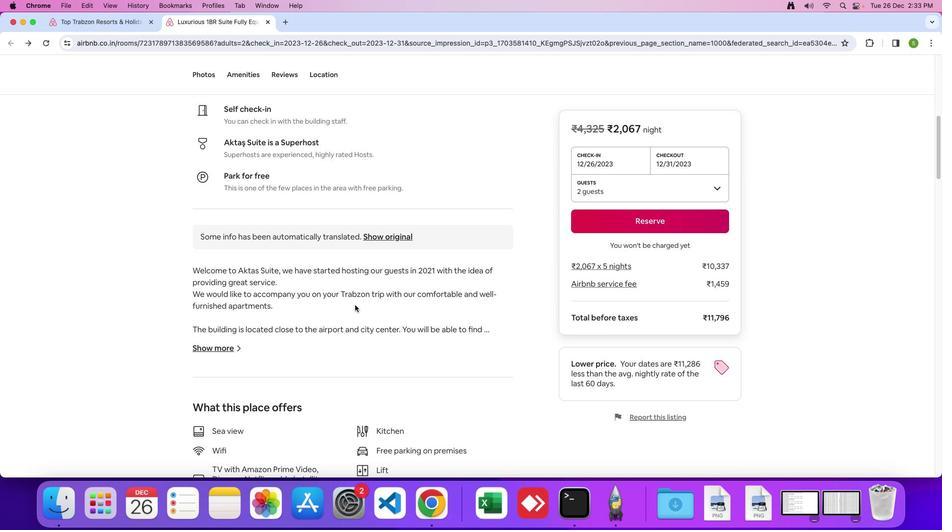 
Action: Mouse scrolled (355, 305) with delta (0, 0)
Screenshot: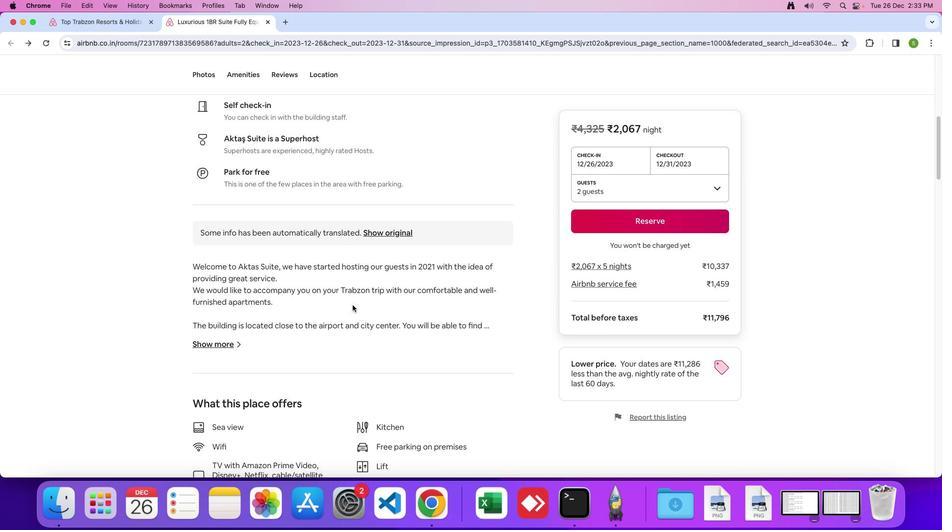 
Action: Mouse moved to (355, 305)
Screenshot: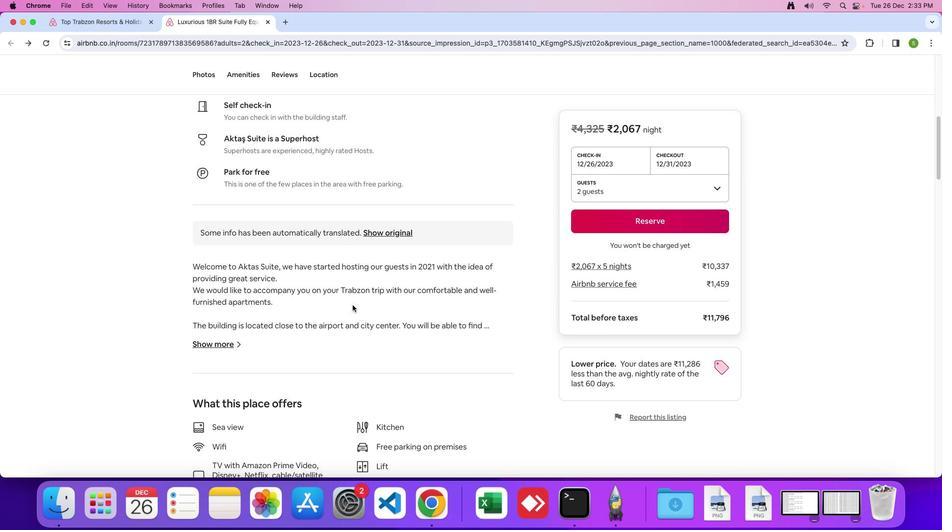 
Action: Mouse scrolled (355, 305) with delta (0, 0)
Screenshot: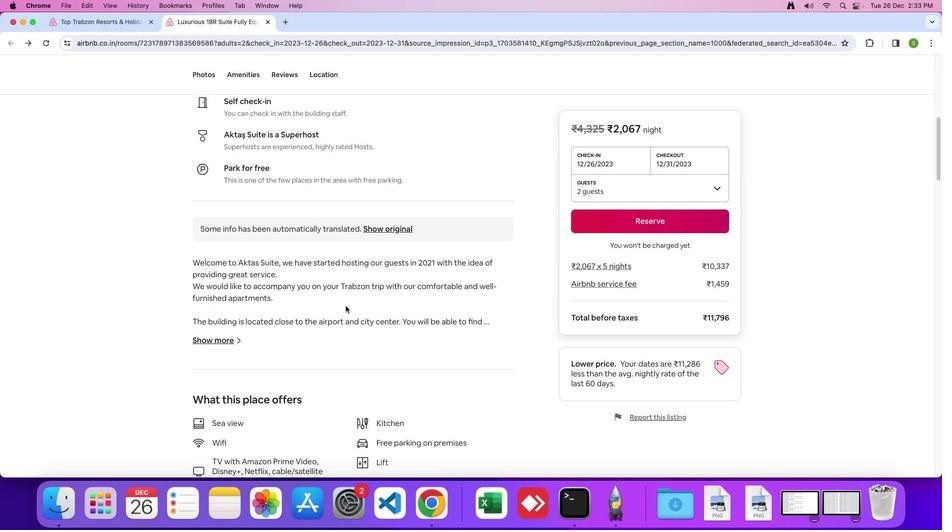 
Action: Mouse moved to (210, 333)
Screenshot: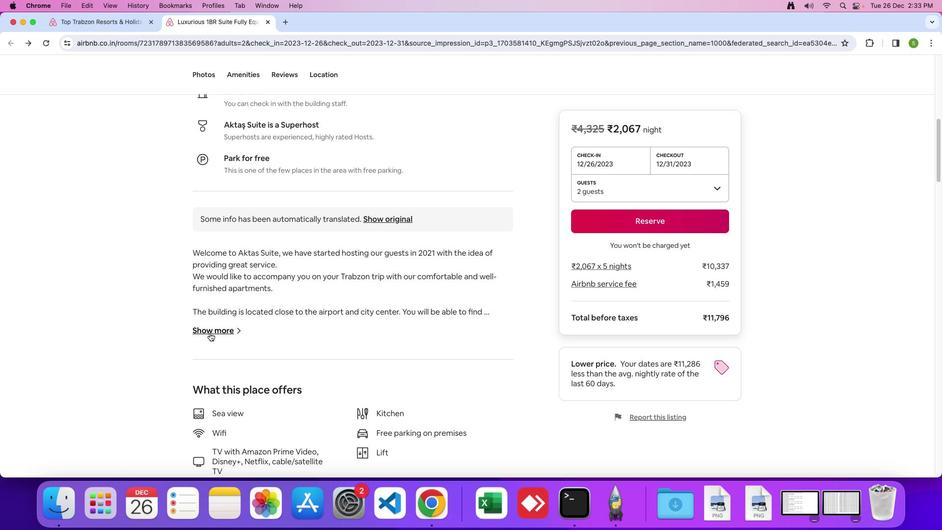
Action: Mouse pressed left at (210, 333)
Screenshot: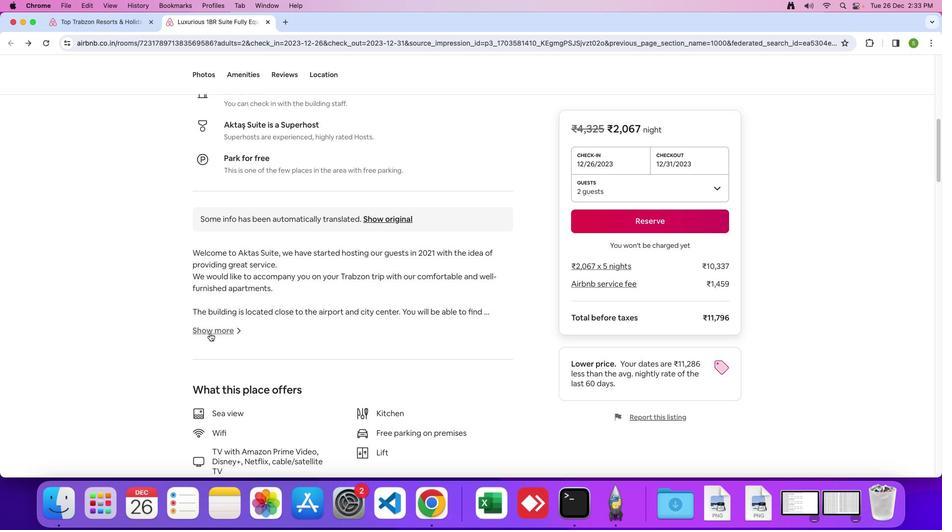 
Action: Mouse moved to (452, 313)
Screenshot: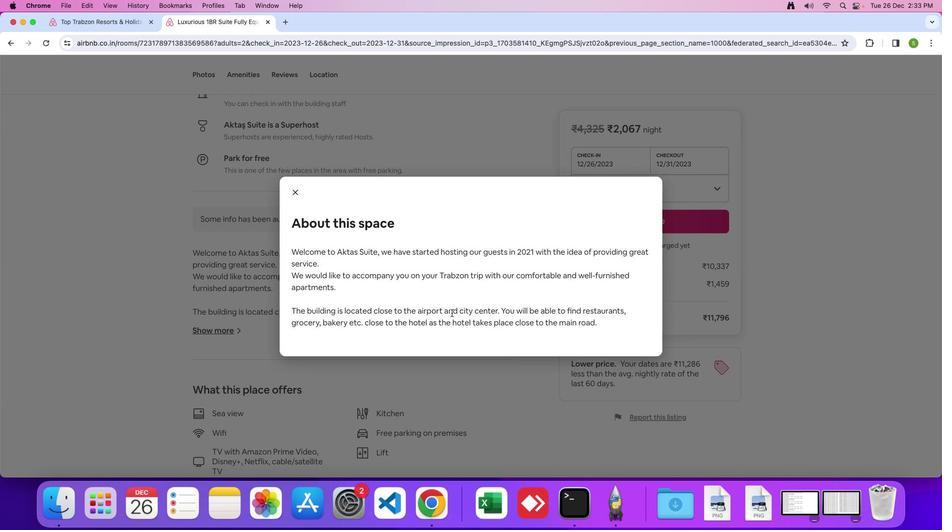 
Action: Mouse scrolled (452, 313) with delta (0, 0)
Screenshot: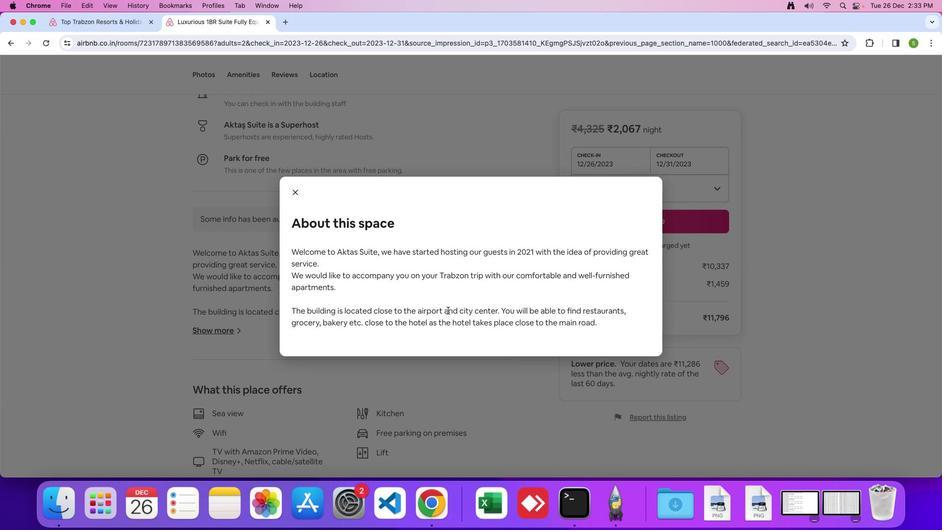 
Action: Mouse scrolled (452, 313) with delta (0, 0)
Screenshot: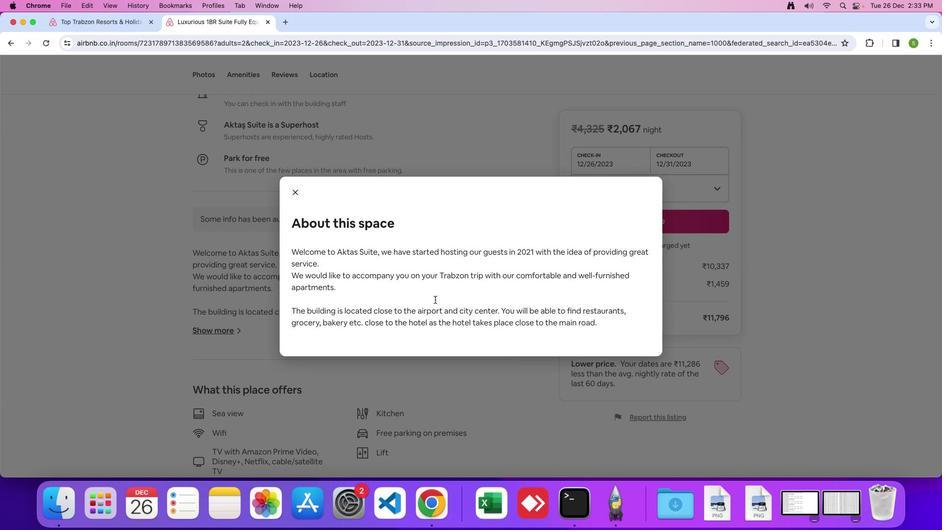 
Action: Mouse moved to (452, 313)
Screenshot: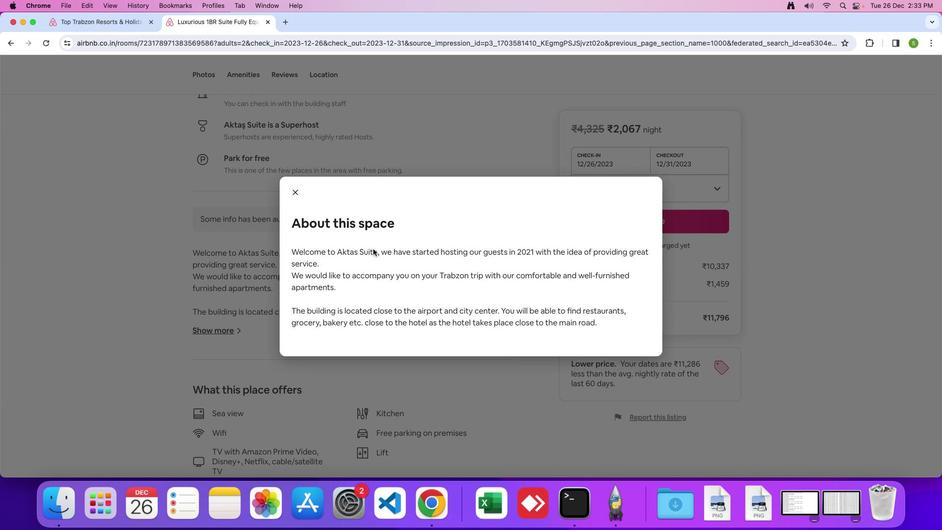 
Action: Mouse scrolled (452, 313) with delta (0, 0)
Screenshot: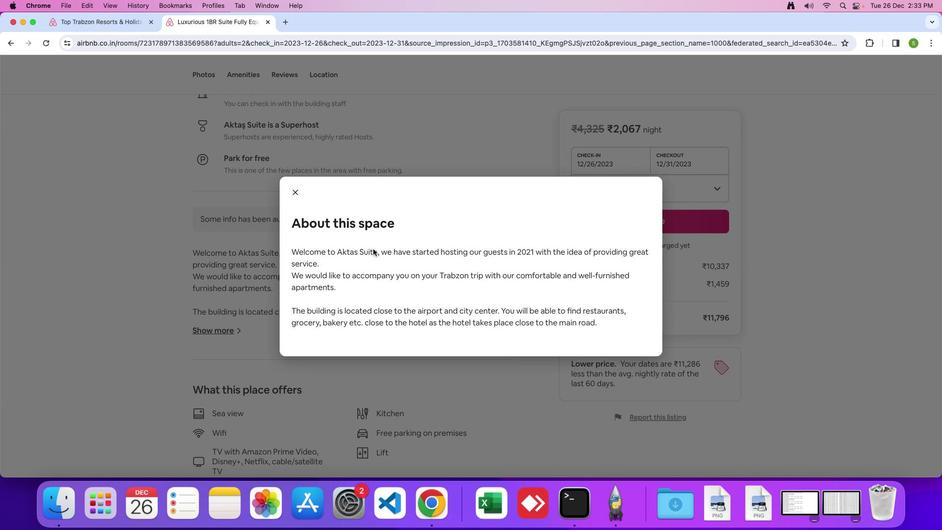 
Action: Mouse moved to (294, 194)
Screenshot: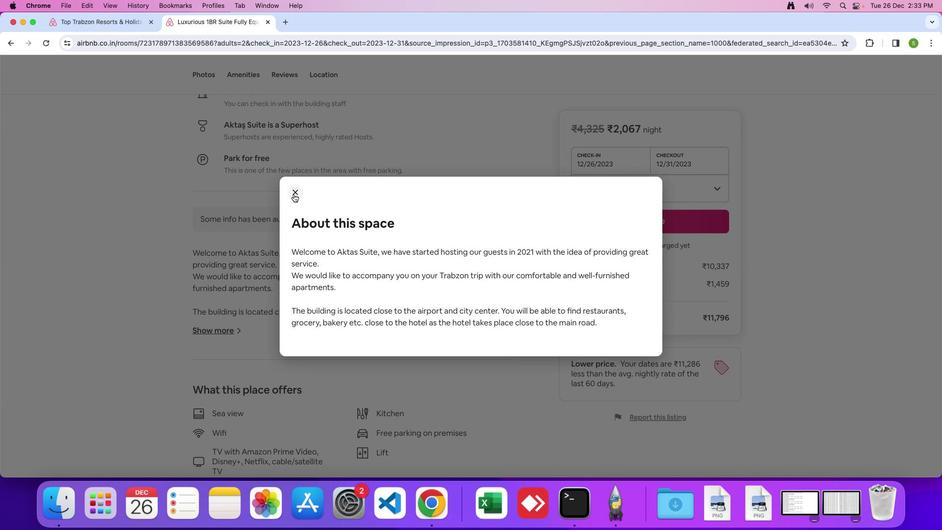 
Action: Mouse pressed left at (294, 194)
Screenshot: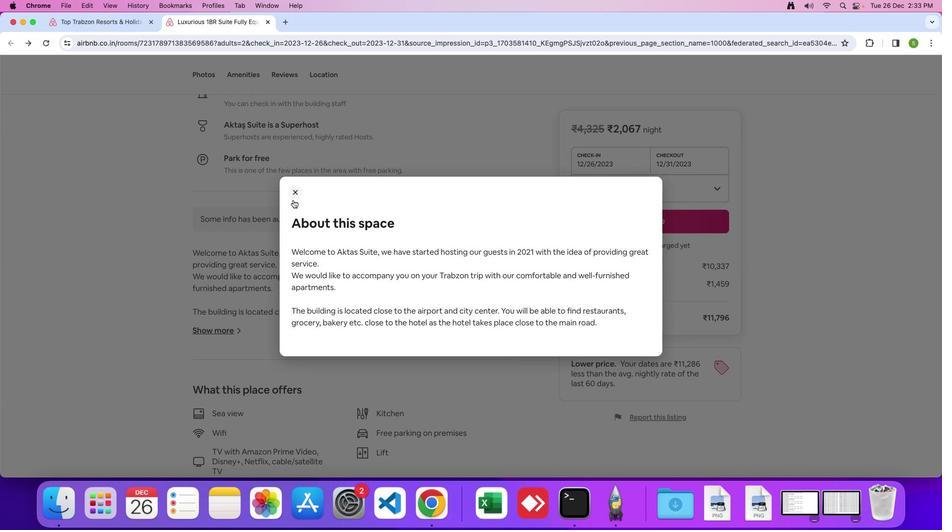 
Action: Mouse moved to (369, 349)
Screenshot: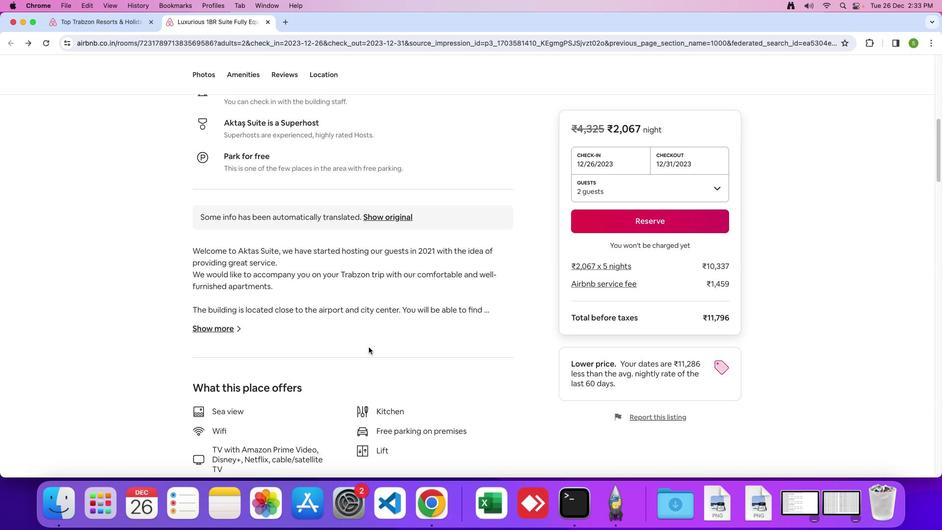 
Action: Mouse scrolled (369, 349) with delta (0, 0)
Screenshot: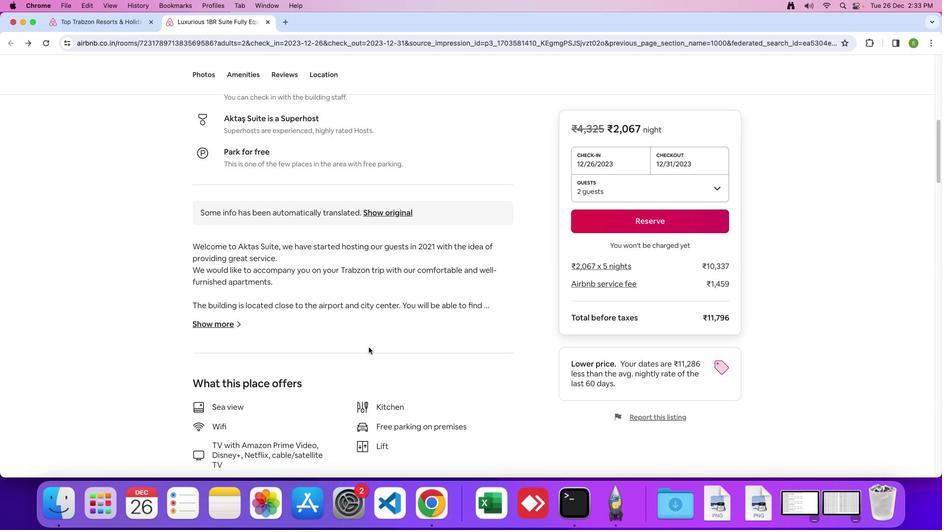 
Action: Mouse moved to (369, 348)
Screenshot: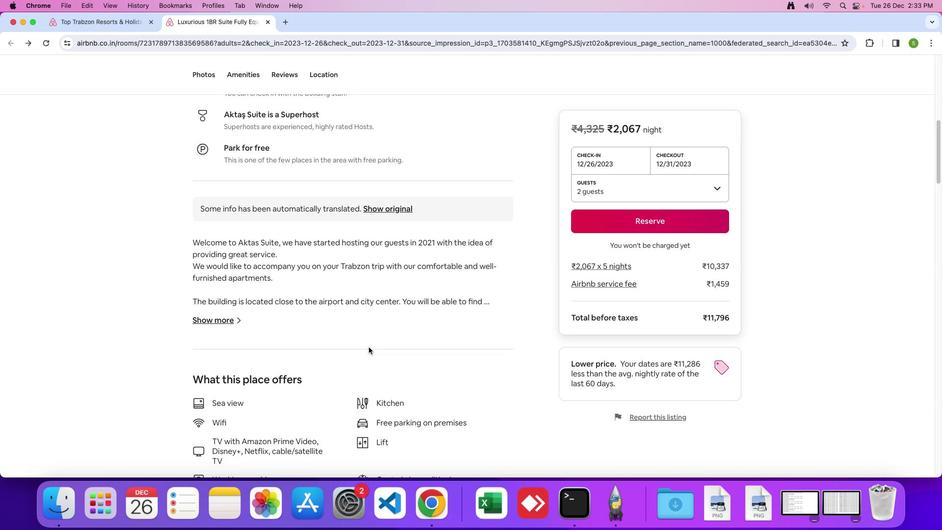 
Action: Mouse scrolled (369, 348) with delta (0, 0)
Screenshot: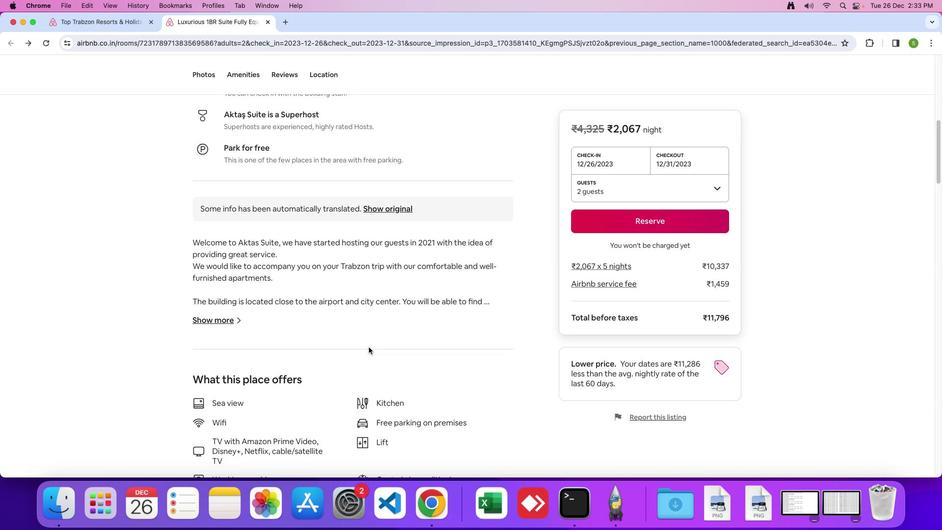 
Action: Mouse moved to (369, 348)
Screenshot: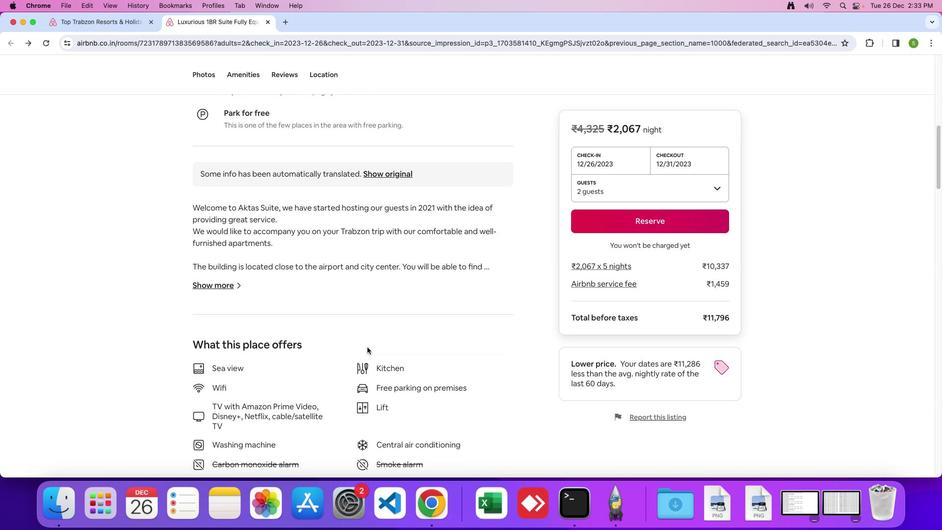 
Action: Mouse scrolled (369, 348) with delta (0, 0)
Screenshot: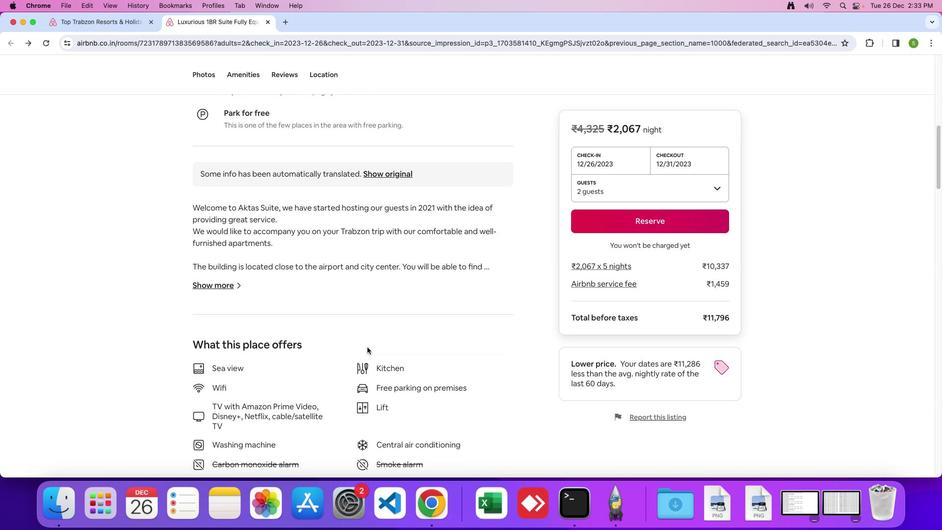 
Action: Mouse moved to (328, 341)
Screenshot: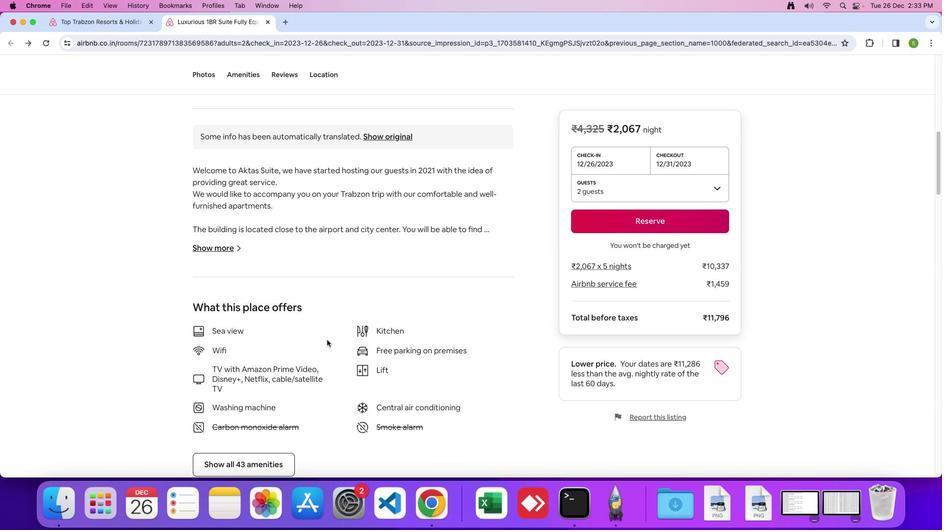 
Action: Mouse scrolled (328, 341) with delta (0, 0)
Screenshot: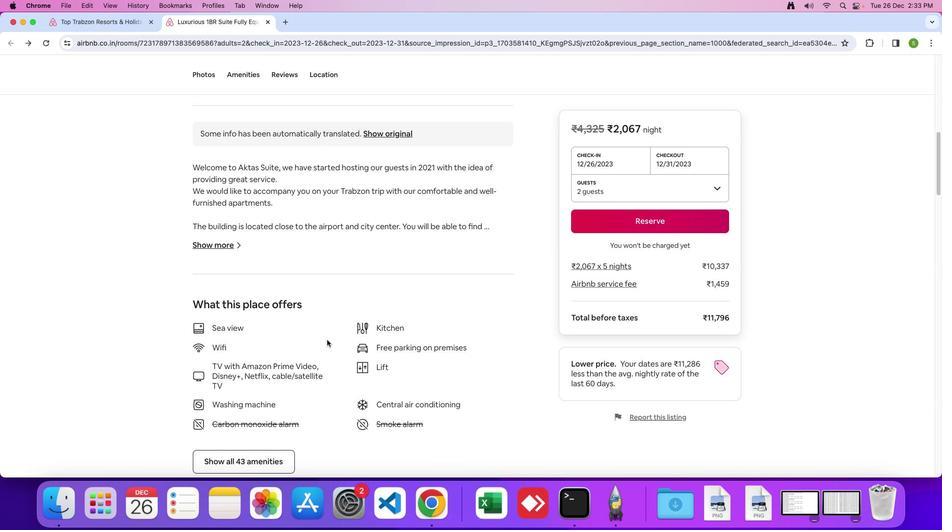 
Action: Mouse moved to (328, 340)
Screenshot: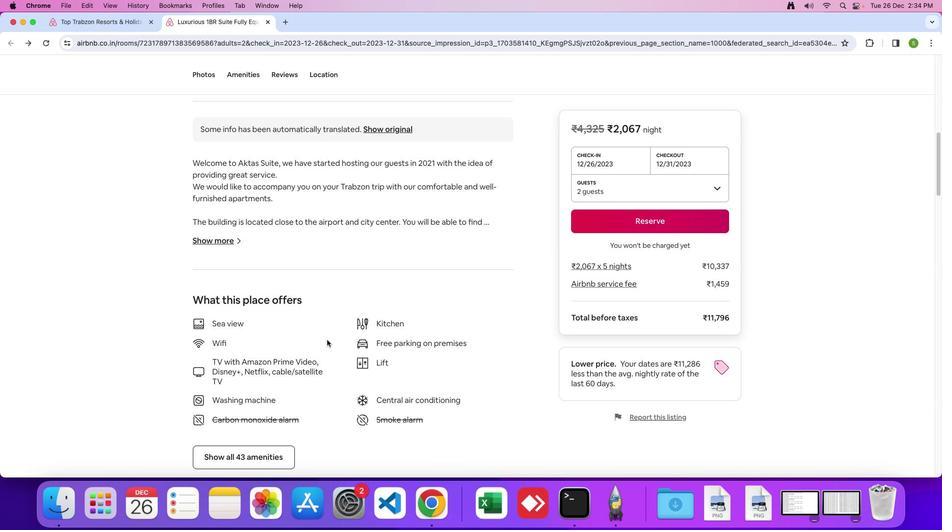 
Action: Mouse scrolled (328, 340) with delta (0, 0)
Screenshot: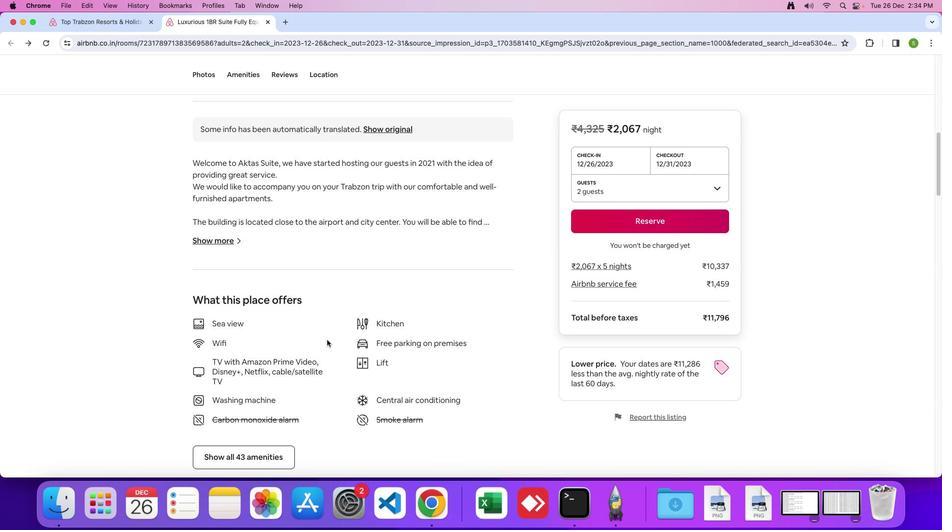 
Action: Mouse moved to (328, 340)
Screenshot: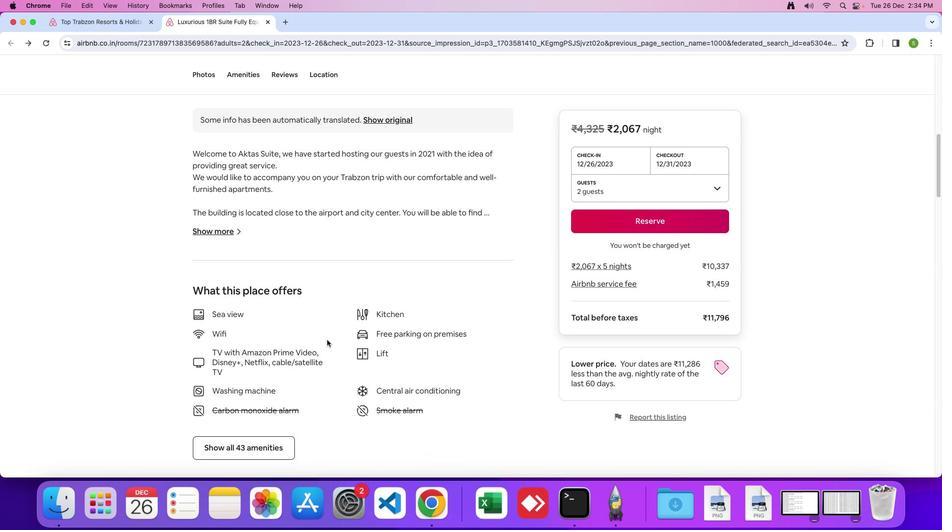 
Action: Mouse scrolled (328, 340) with delta (0, 0)
Screenshot: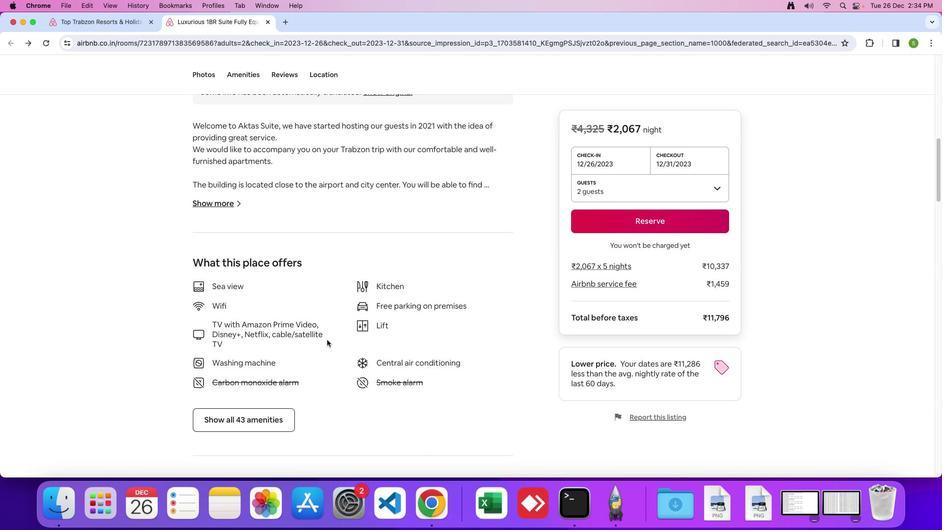 
Action: Mouse scrolled (328, 340) with delta (0, 0)
Screenshot: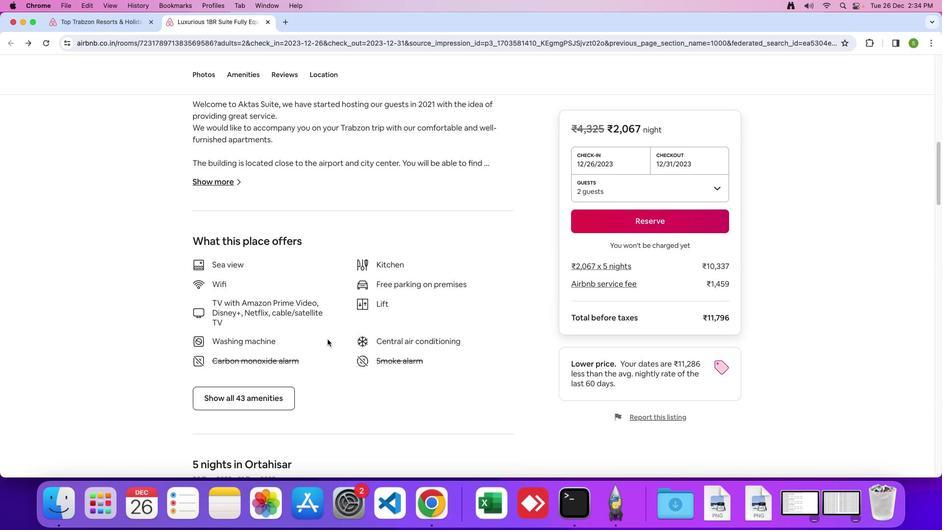 
Action: Mouse moved to (328, 340)
Screenshot: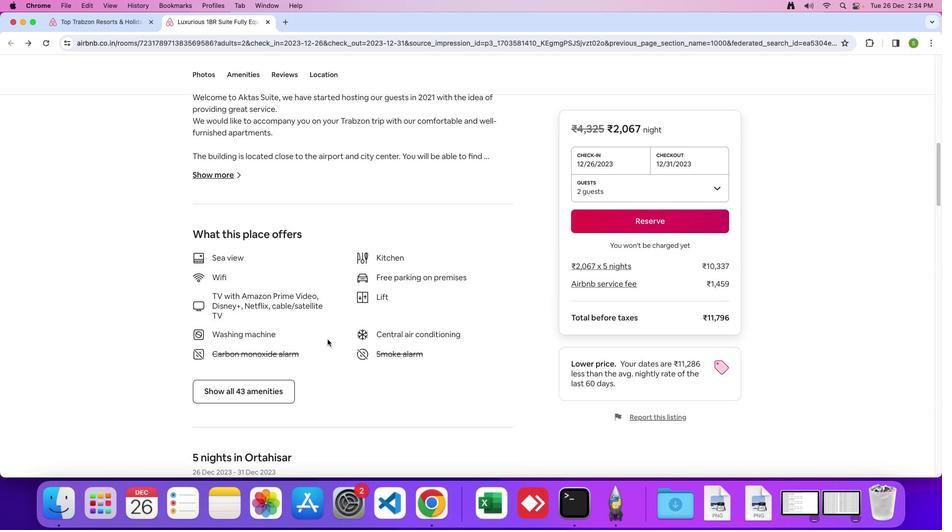 
Action: Mouse scrolled (328, 340) with delta (0, 0)
Screenshot: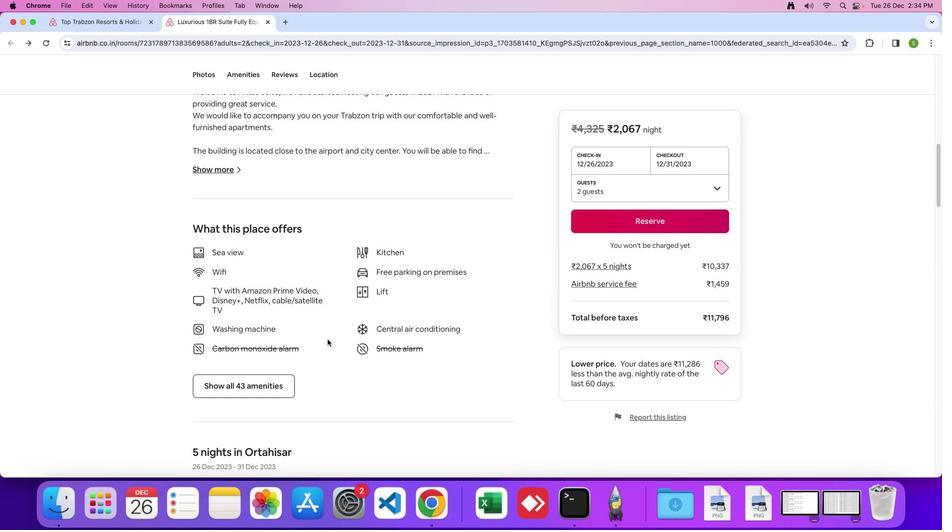 
Action: Mouse moved to (328, 340)
Screenshot: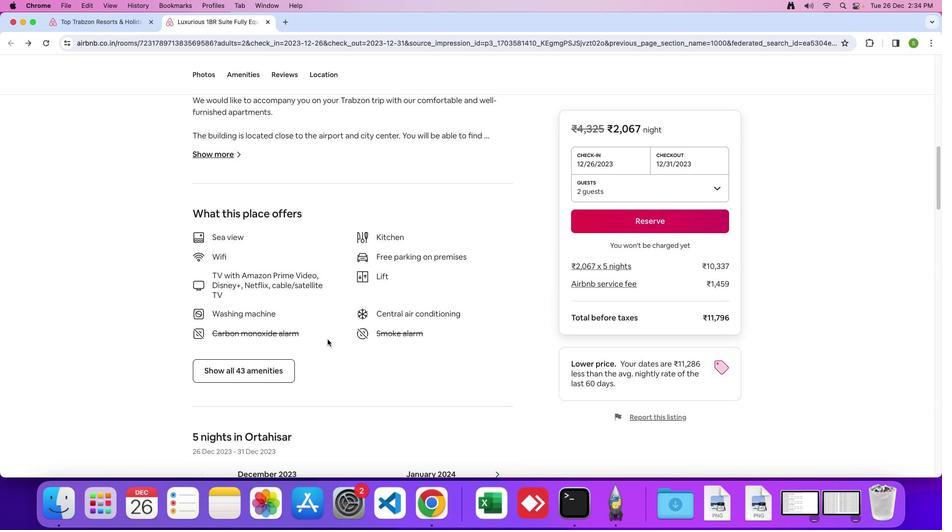 
Action: Mouse scrolled (328, 340) with delta (0, 0)
Screenshot: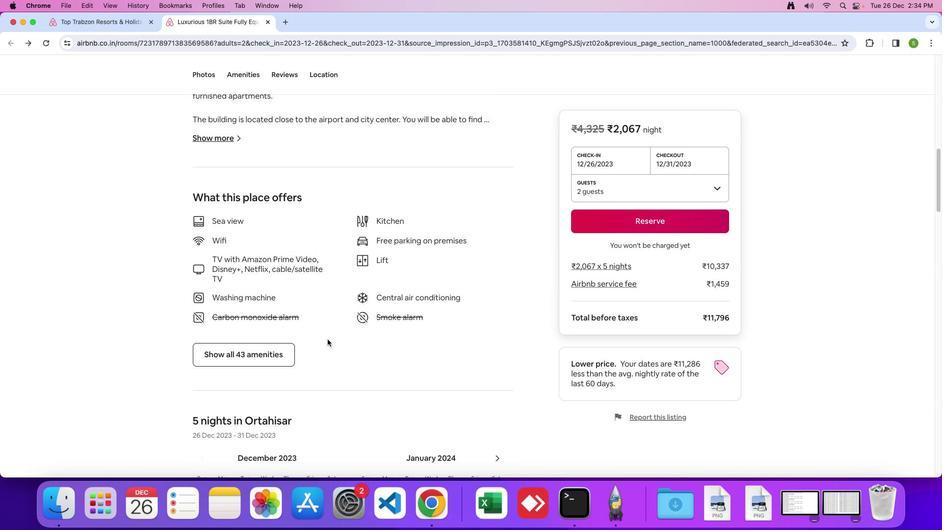 
Action: Mouse moved to (257, 340)
Screenshot: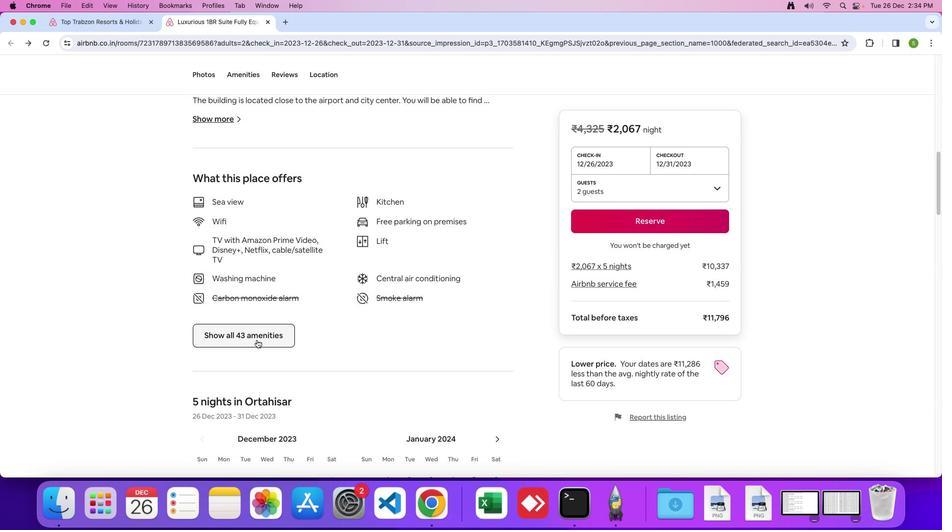 
Action: Mouse pressed left at (257, 340)
Screenshot: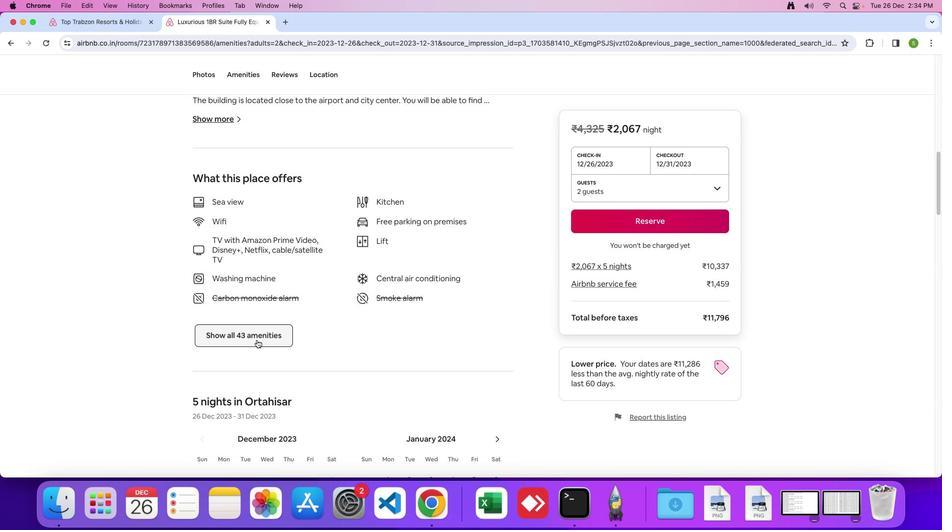 
Action: Mouse moved to (510, 349)
Screenshot: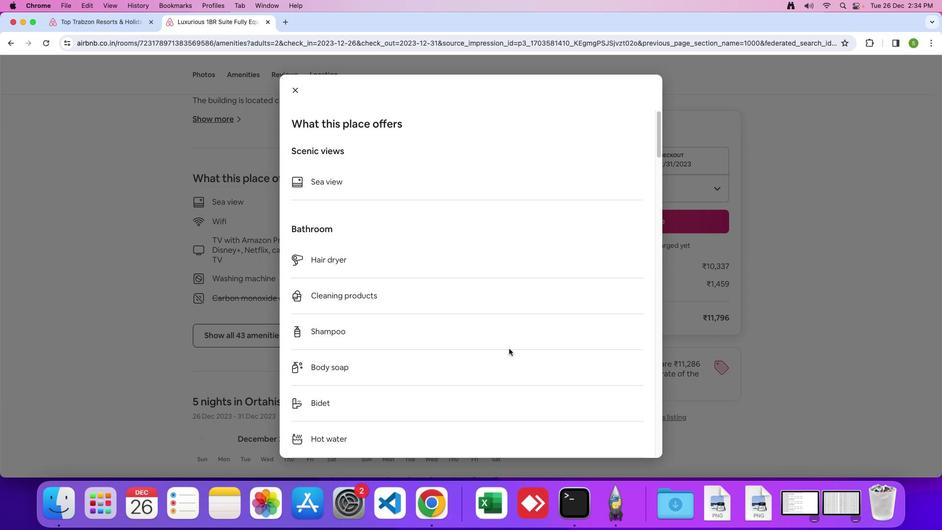 
Action: Mouse scrolled (510, 349) with delta (0, 0)
Screenshot: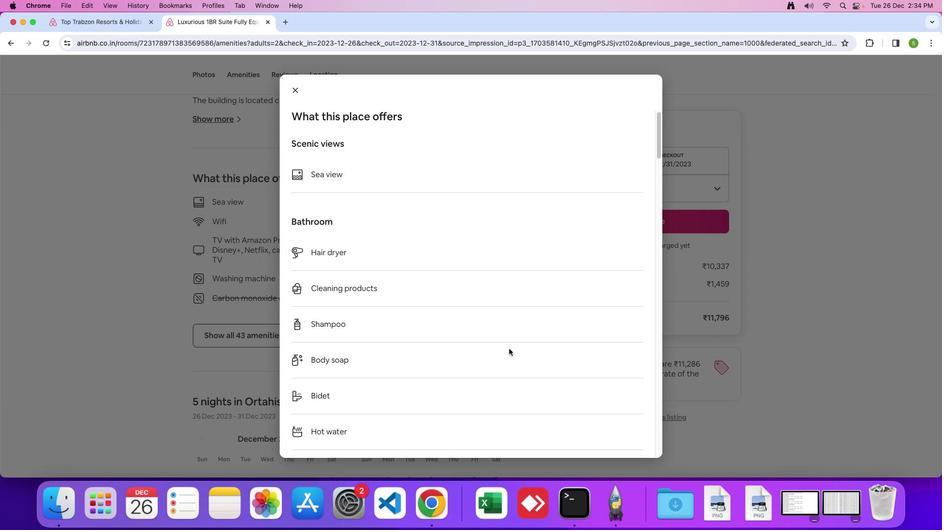 
Action: Mouse scrolled (510, 349) with delta (0, 0)
Screenshot: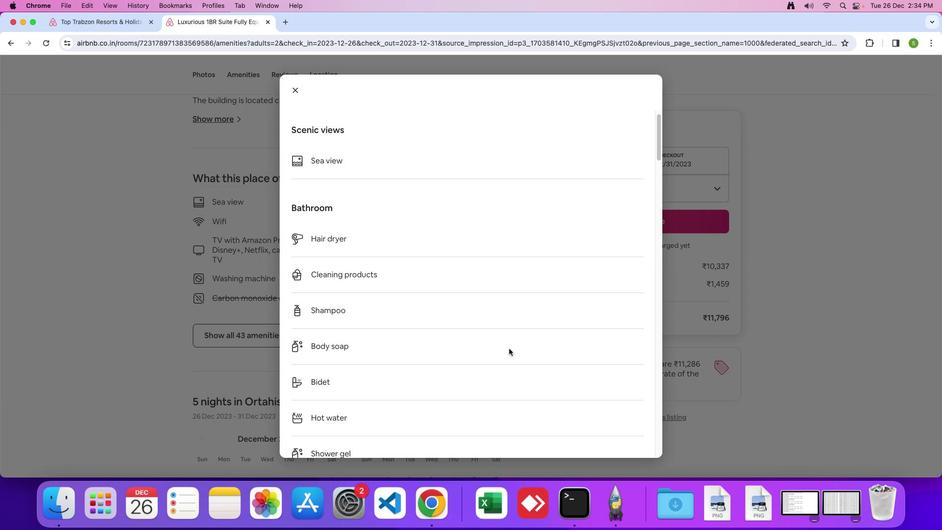 
Action: Mouse moved to (510, 349)
Screenshot: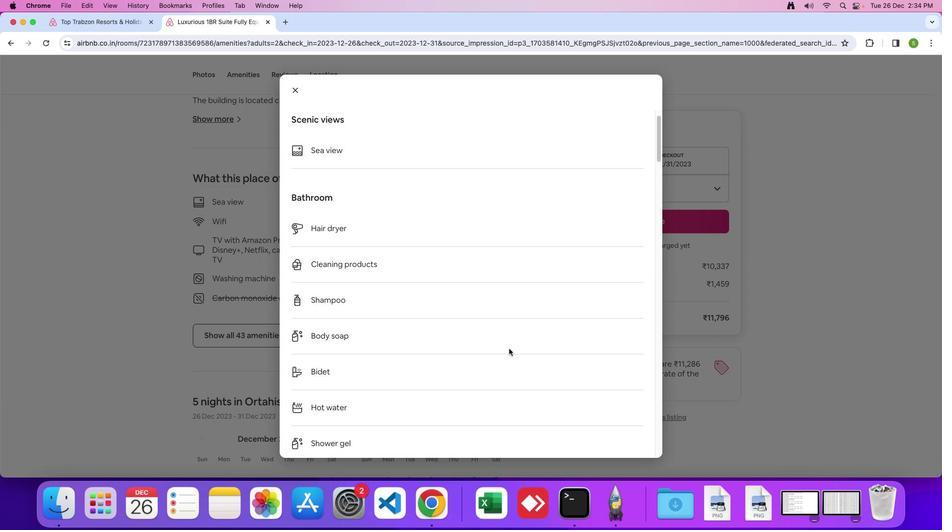 
Action: Mouse scrolled (510, 349) with delta (0, 0)
Screenshot: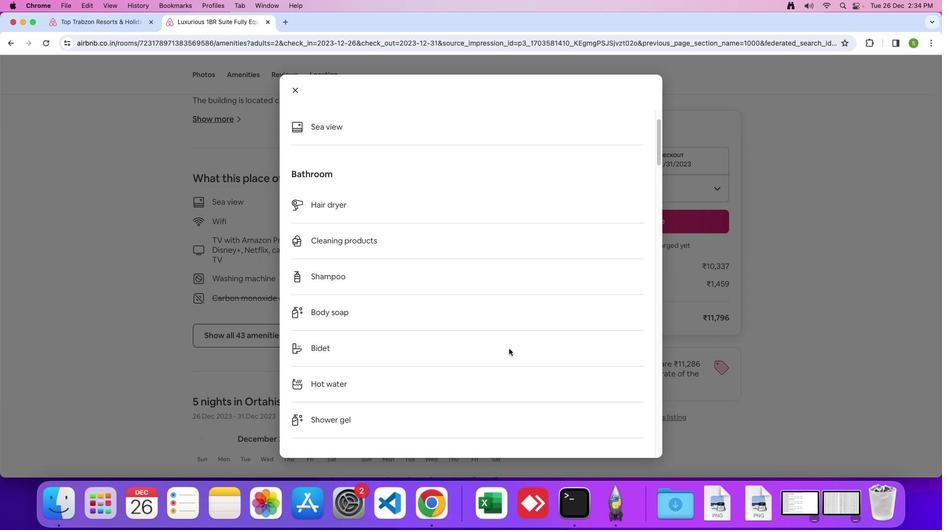 
Action: Mouse moved to (510, 350)
Screenshot: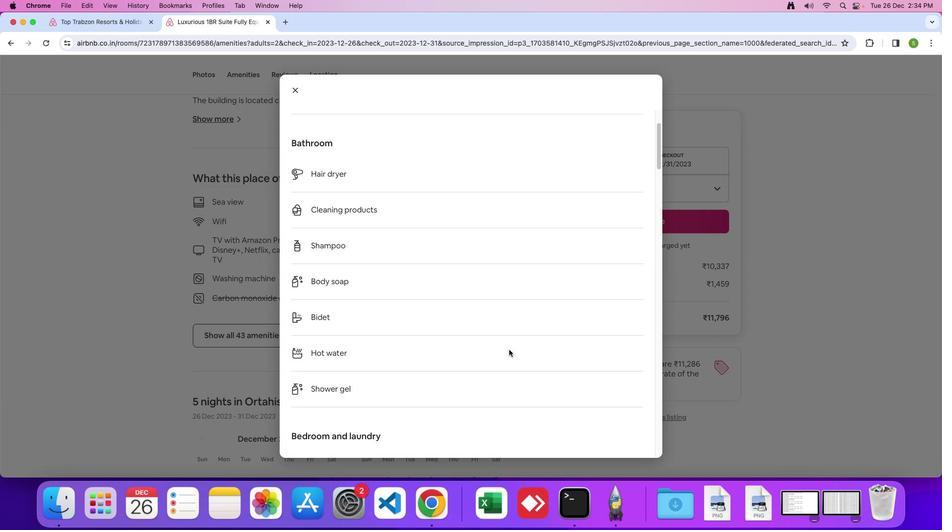 
Action: Mouse scrolled (510, 350) with delta (0, 0)
Screenshot: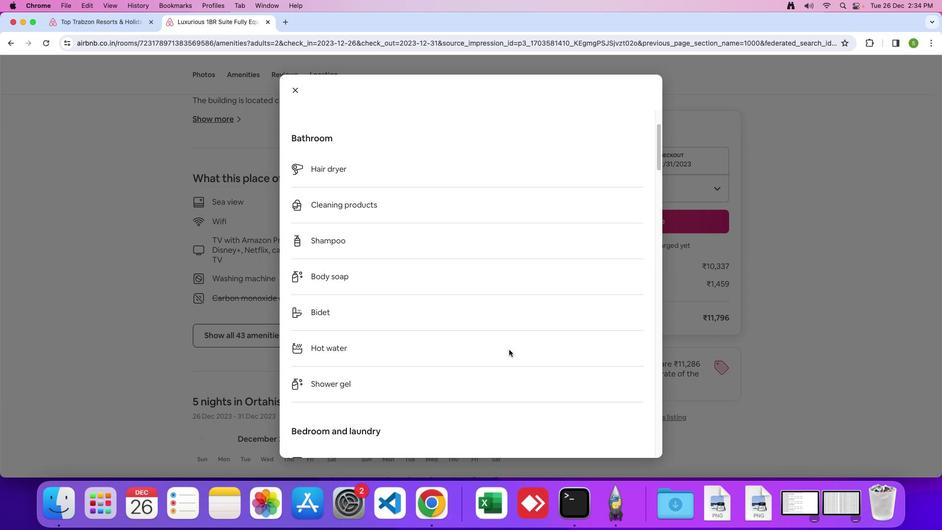 
Action: Mouse scrolled (510, 350) with delta (0, 0)
Screenshot: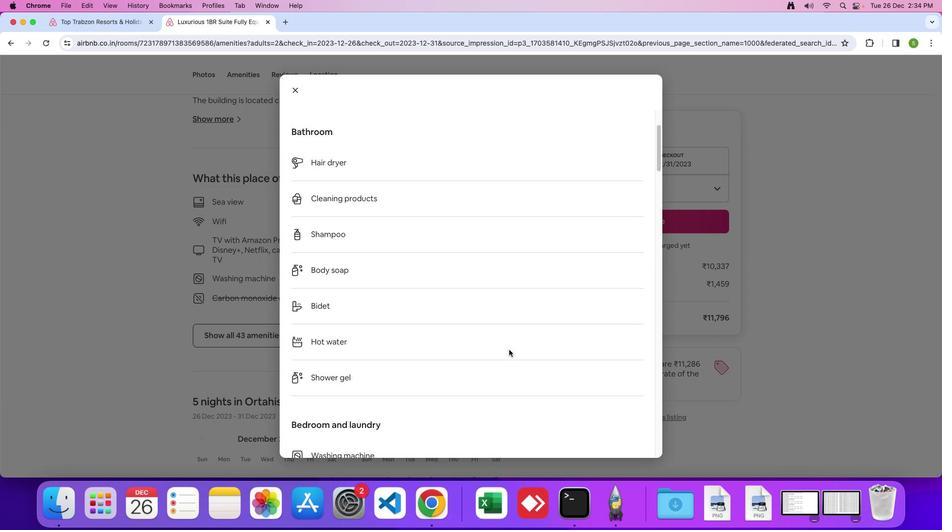 
Action: Mouse moved to (509, 350)
Screenshot: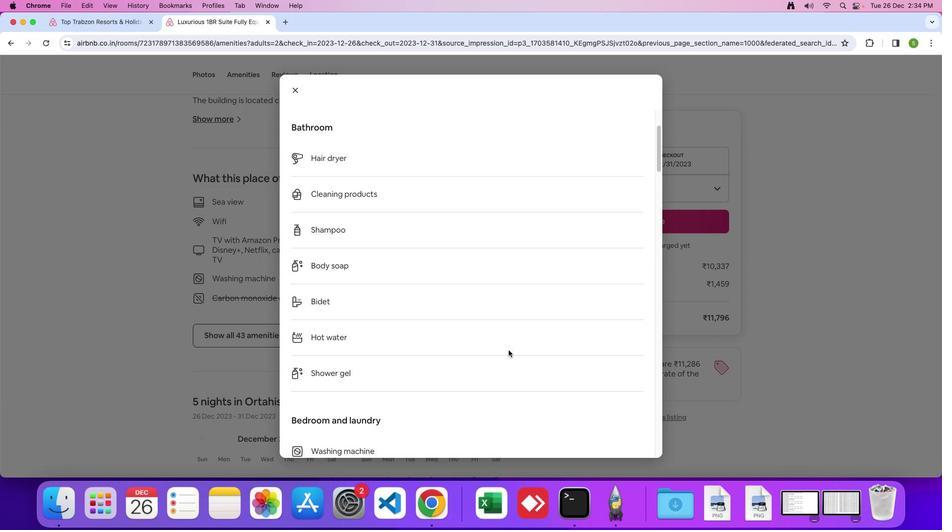 
Action: Mouse scrolled (509, 350) with delta (0, 0)
Screenshot: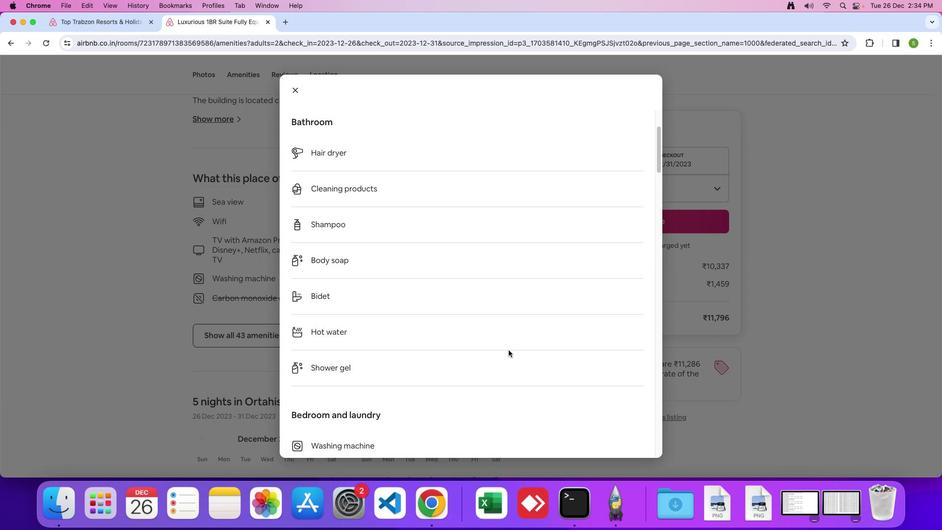 
Action: Mouse scrolled (509, 350) with delta (0, 0)
Screenshot: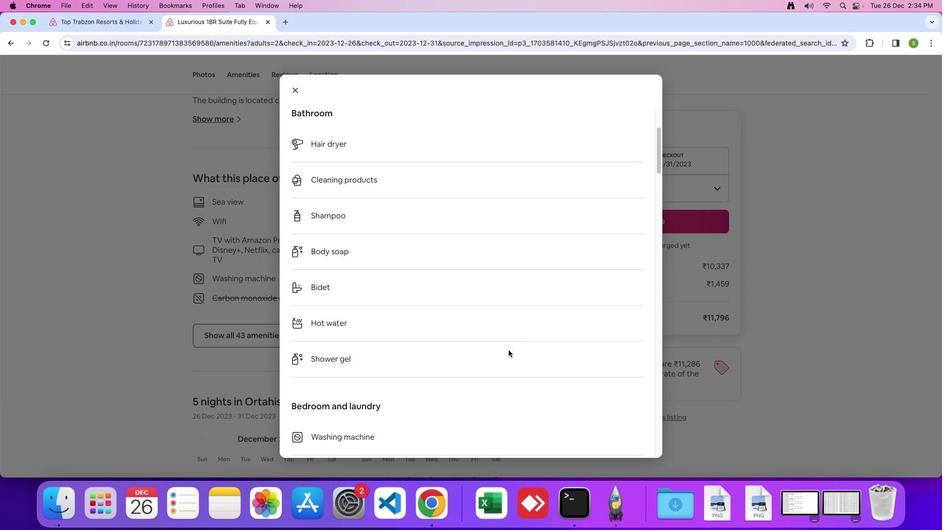 
Action: Mouse moved to (509, 351)
Screenshot: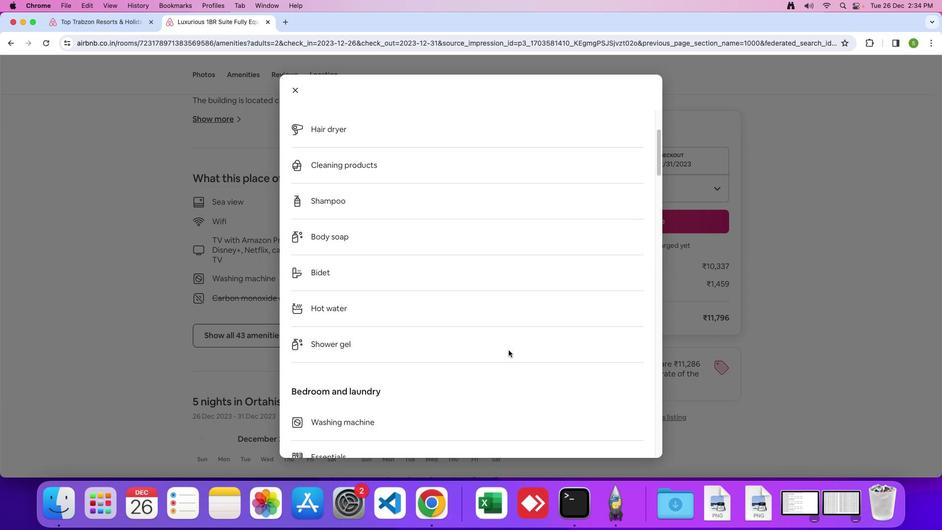 
Action: Mouse scrolled (509, 351) with delta (0, 0)
Screenshot: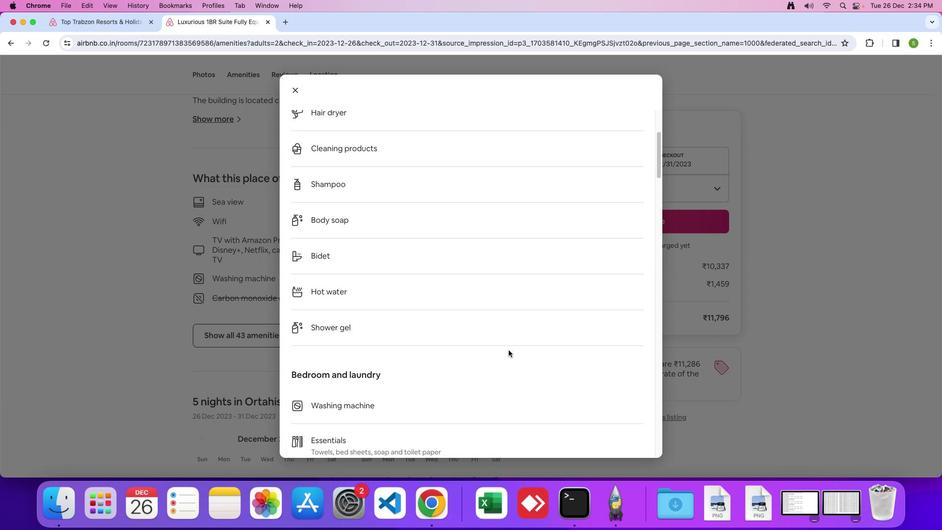 
Action: Mouse scrolled (509, 351) with delta (0, 0)
Screenshot: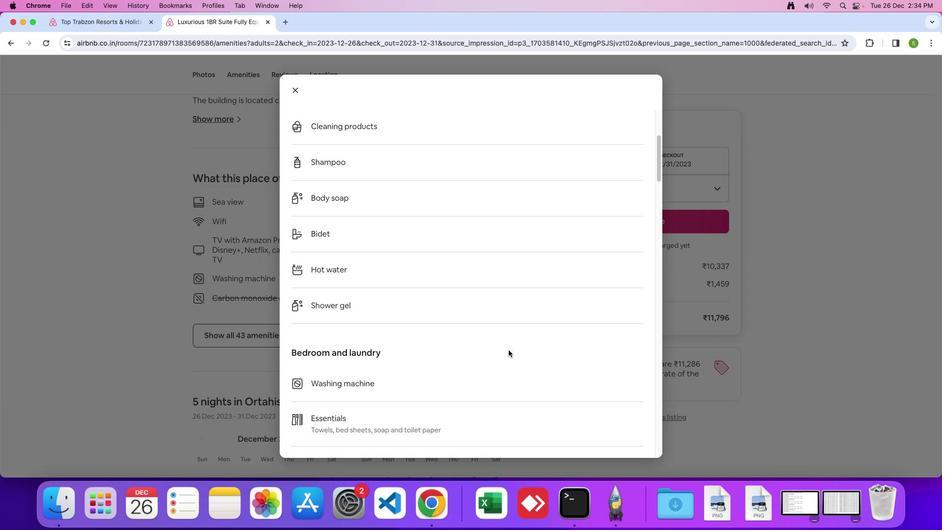 
Action: Mouse scrolled (509, 351) with delta (0, 0)
Screenshot: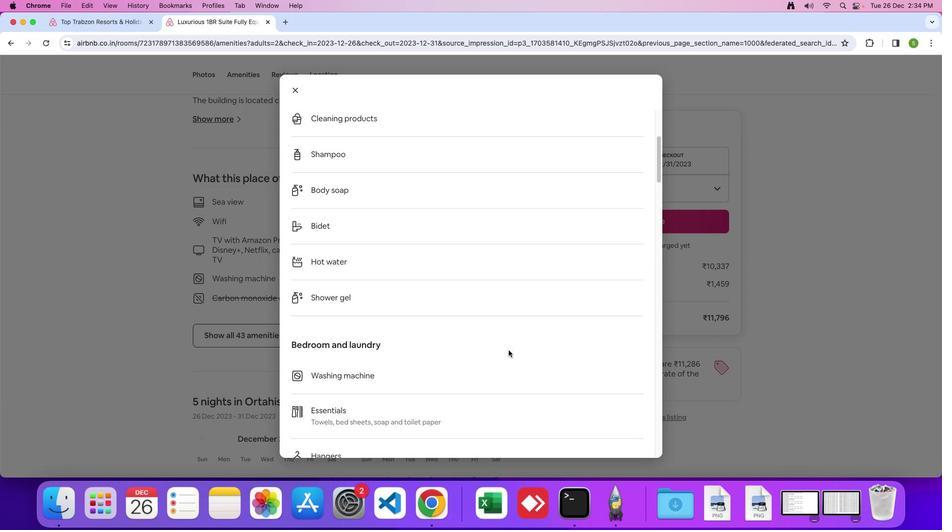 
Action: Mouse moved to (508, 351)
Screenshot: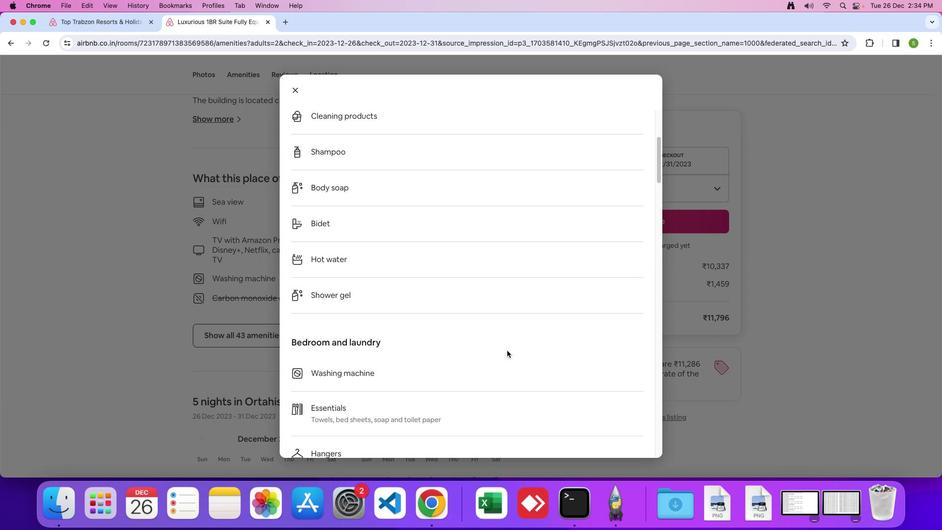 
Action: Mouse scrolled (508, 351) with delta (0, 0)
Screenshot: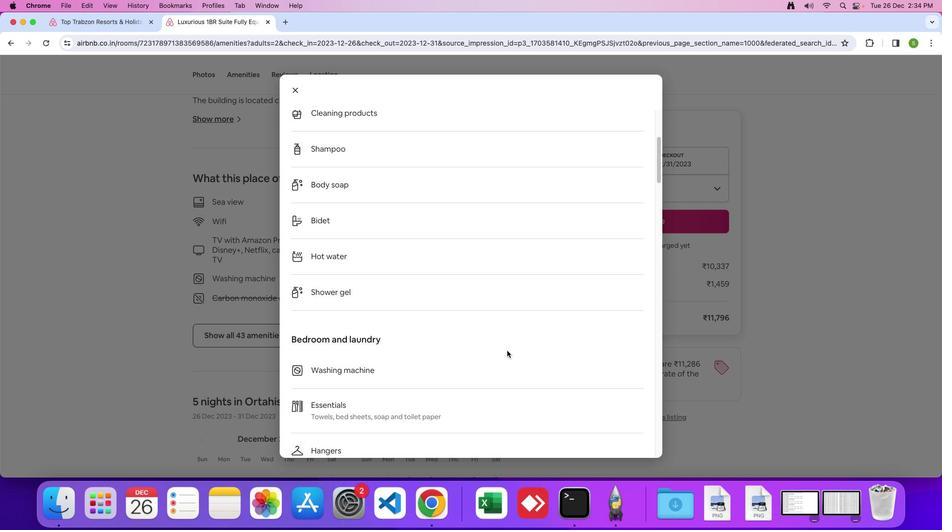 
Action: Mouse scrolled (508, 351) with delta (0, 0)
Screenshot: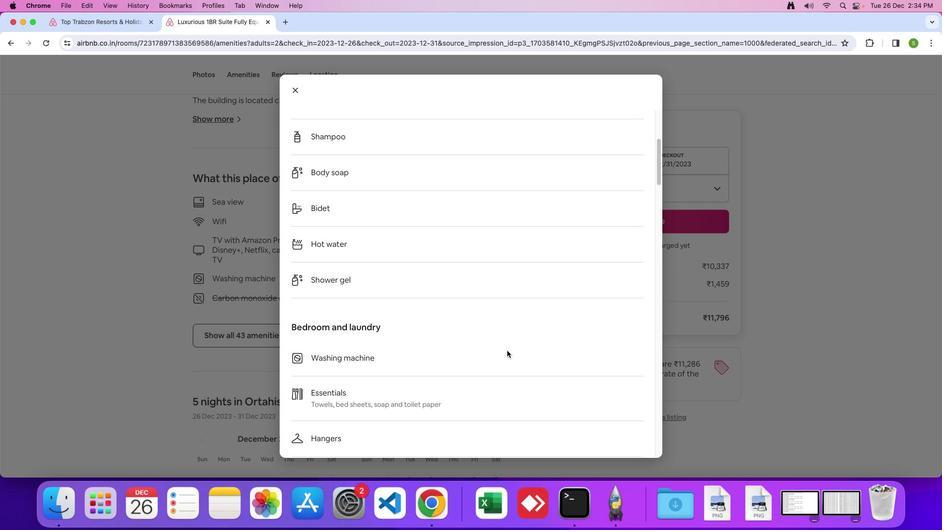 
Action: Mouse scrolled (508, 351) with delta (0, 0)
Screenshot: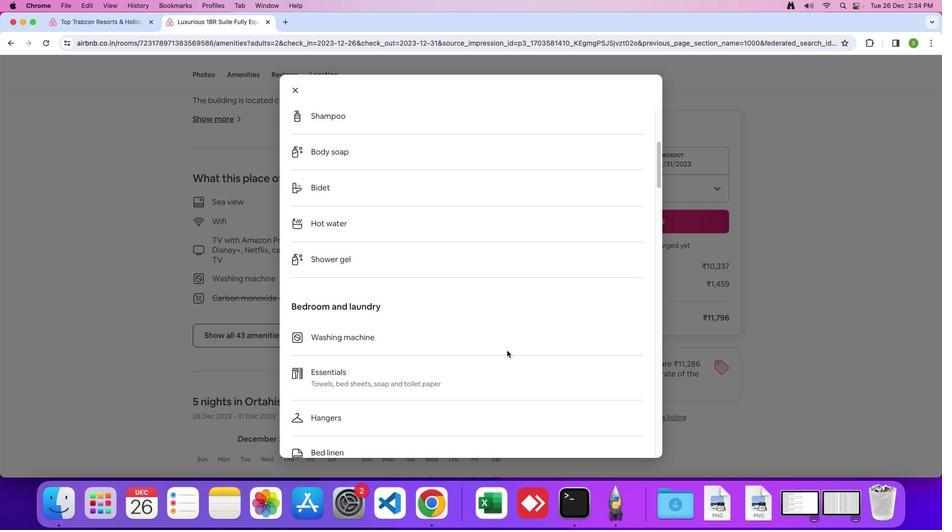 
Action: Mouse scrolled (508, 351) with delta (0, 0)
Screenshot: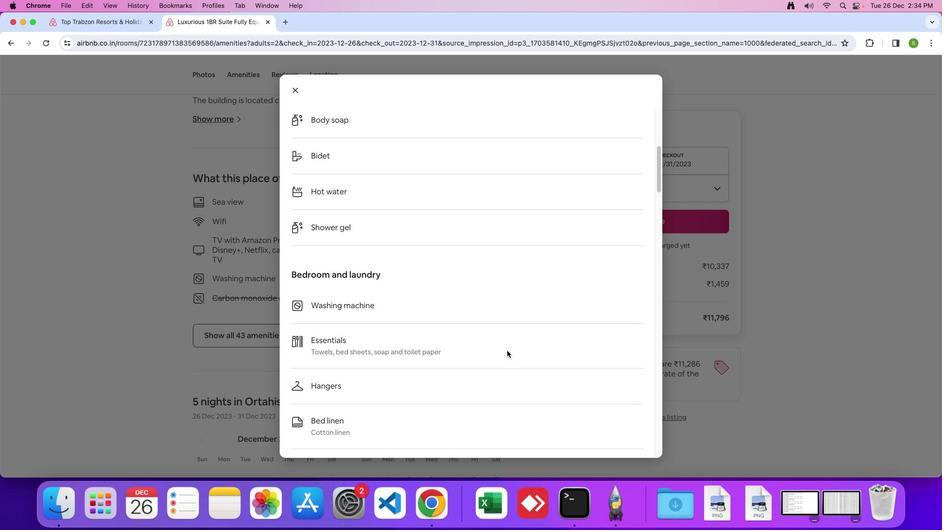 
Action: Mouse scrolled (508, 351) with delta (0, 0)
Screenshot: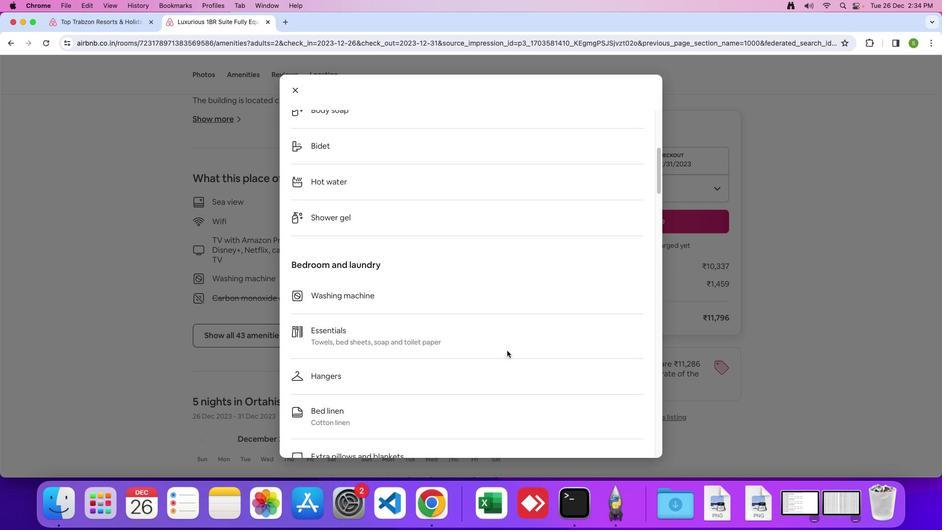 
Action: Mouse moved to (508, 351)
Screenshot: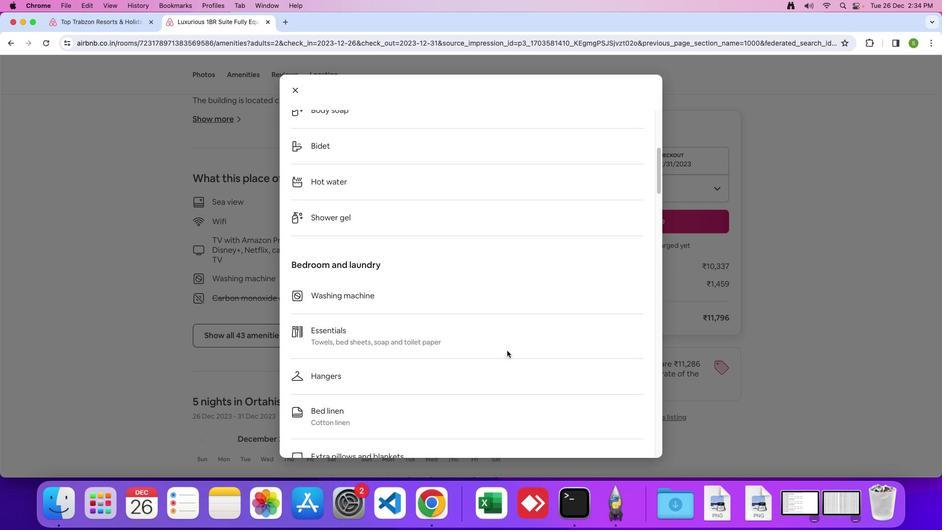
Action: Mouse scrolled (508, 351) with delta (0, 0)
Screenshot: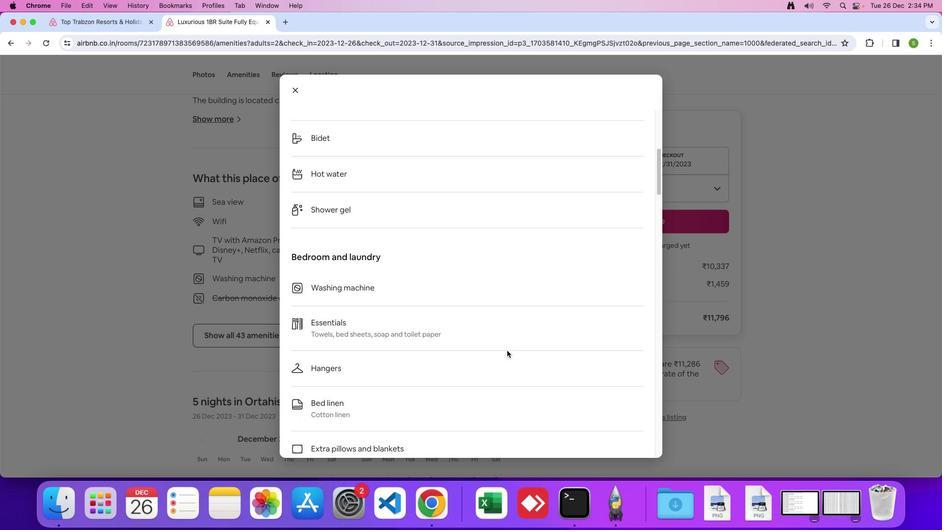 
Action: Mouse scrolled (508, 351) with delta (0, 0)
Screenshot: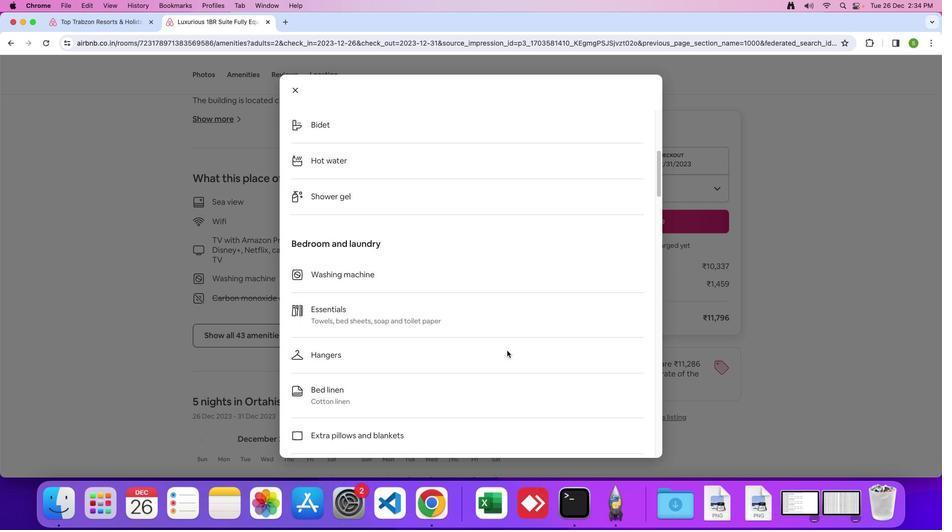 
Action: Mouse scrolled (508, 351) with delta (0, 0)
